 Task: Search round trip flight ticket for 5 adults, 1 child, 2 infants in seat and 1 infant on lap in business from Orange County: John Wayne Airport (was Orange County Airport) to Rockford: Chicago Rockford International Airport(was Northwest Chicagoland Regional Airport At Rockford) on 5-1-2023 and return on 5-2-2023. Choice of flights is Westjet. Number of bags: 11 checked bags. Price is upto 105000. Outbound departure time preference is 7:45. Return departure time preference is 22:45.
Action: Mouse moved to (204, 208)
Screenshot: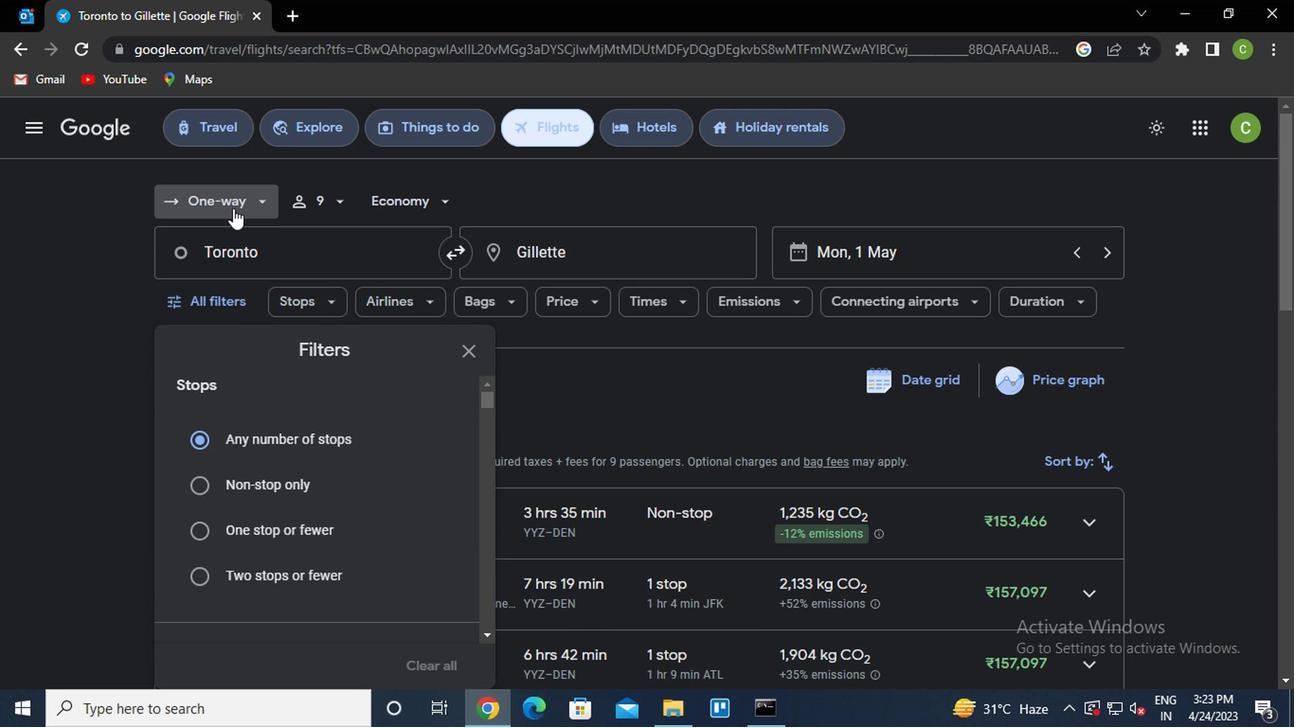 
Action: Mouse pressed left at (204, 208)
Screenshot: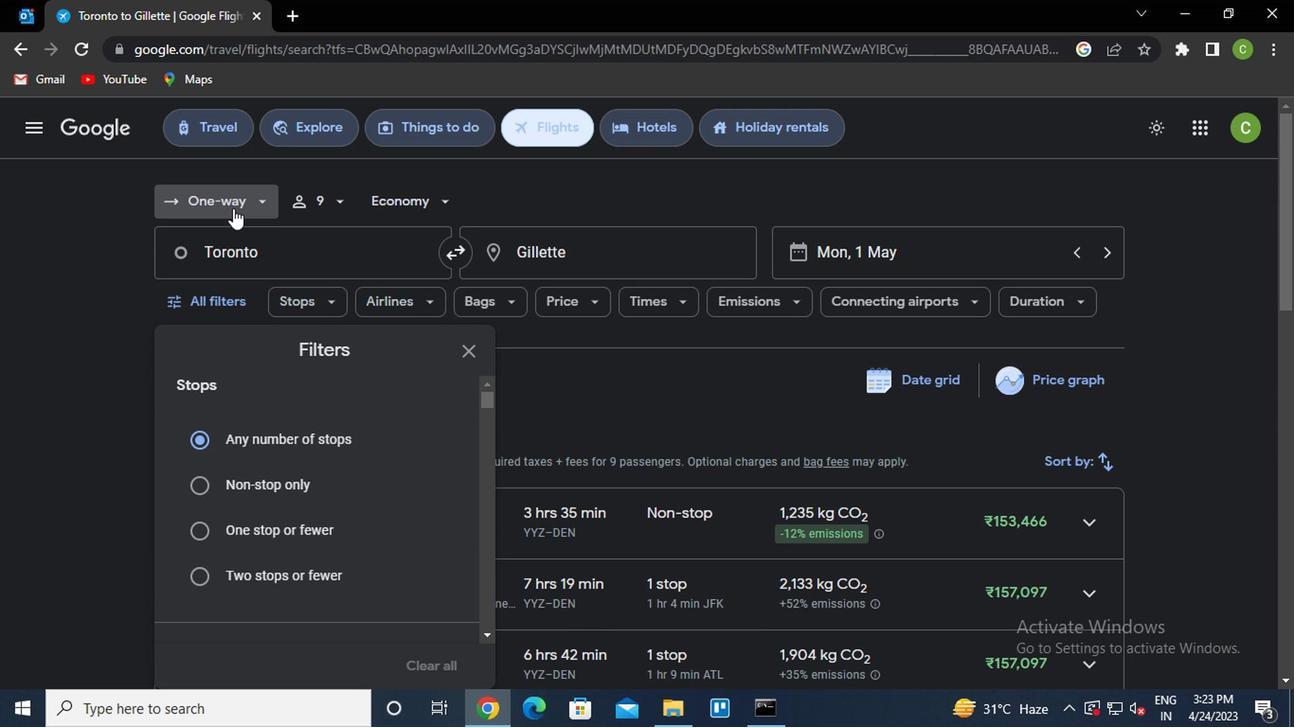 
Action: Mouse moved to (208, 190)
Screenshot: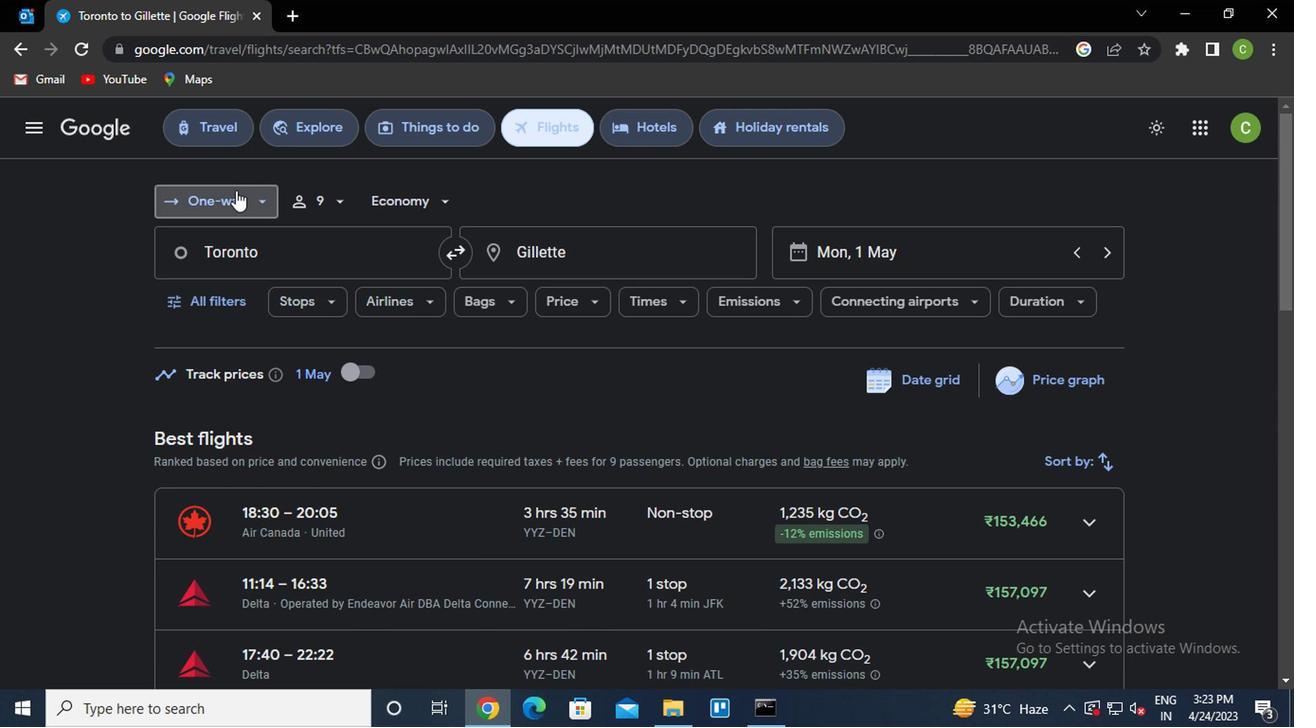 
Action: Mouse pressed left at (208, 190)
Screenshot: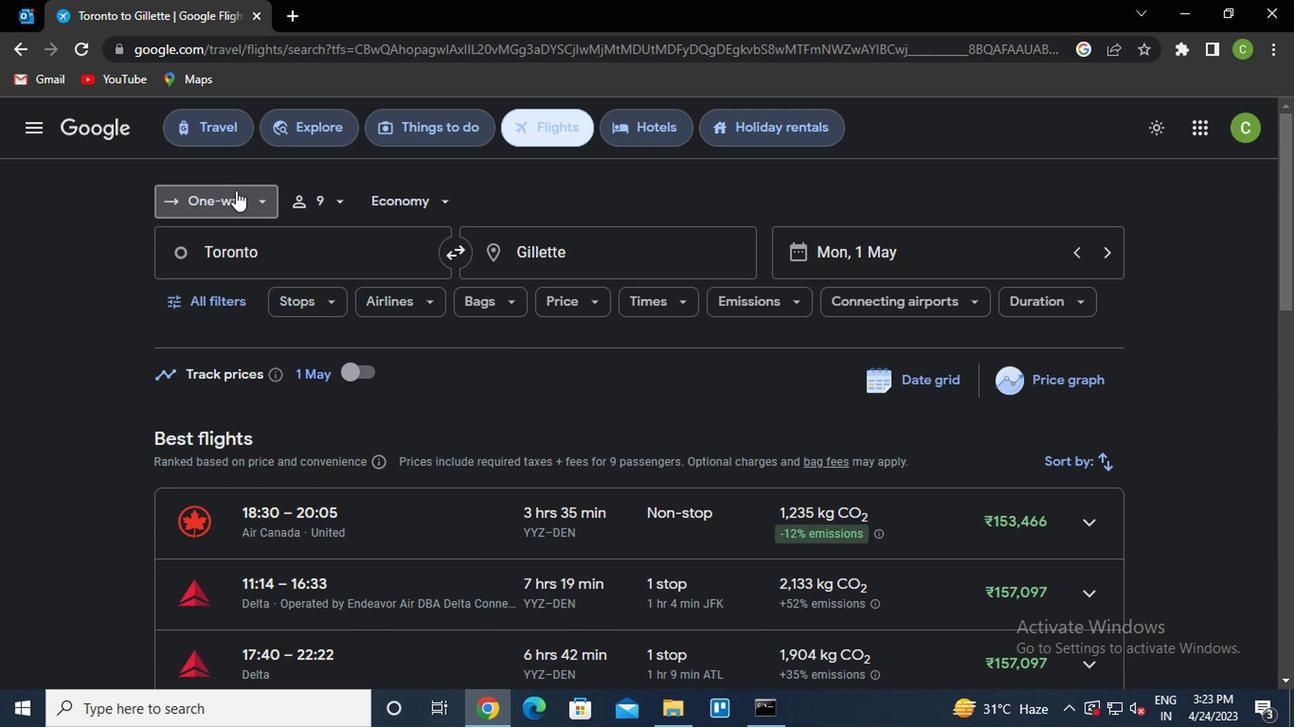 
Action: Mouse moved to (240, 280)
Screenshot: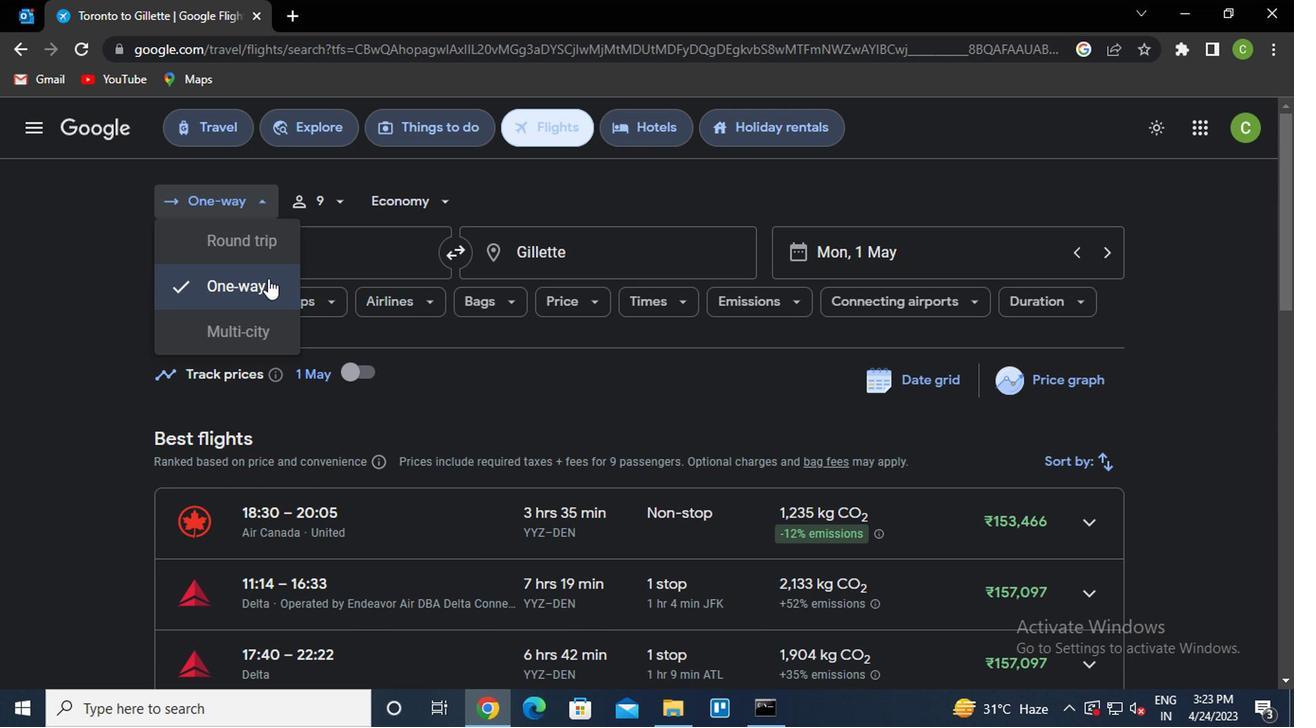 
Action: Mouse pressed left at (240, 280)
Screenshot: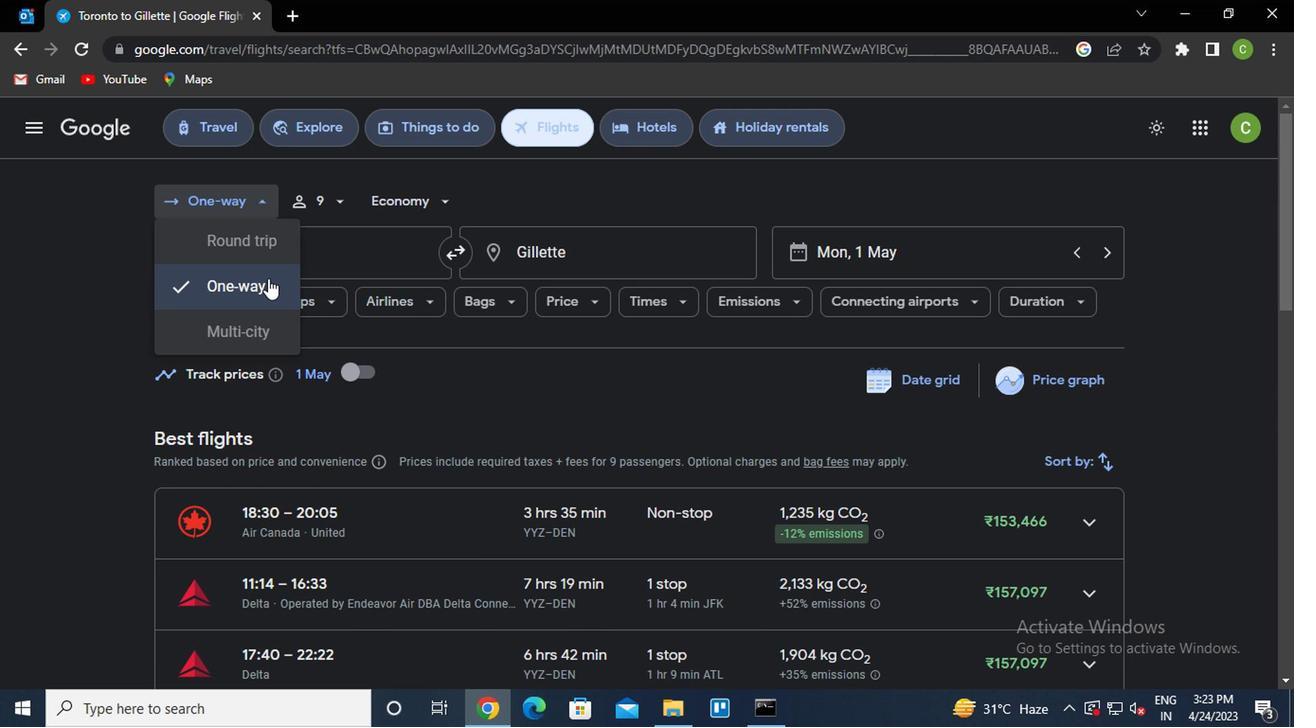 
Action: Mouse moved to (303, 199)
Screenshot: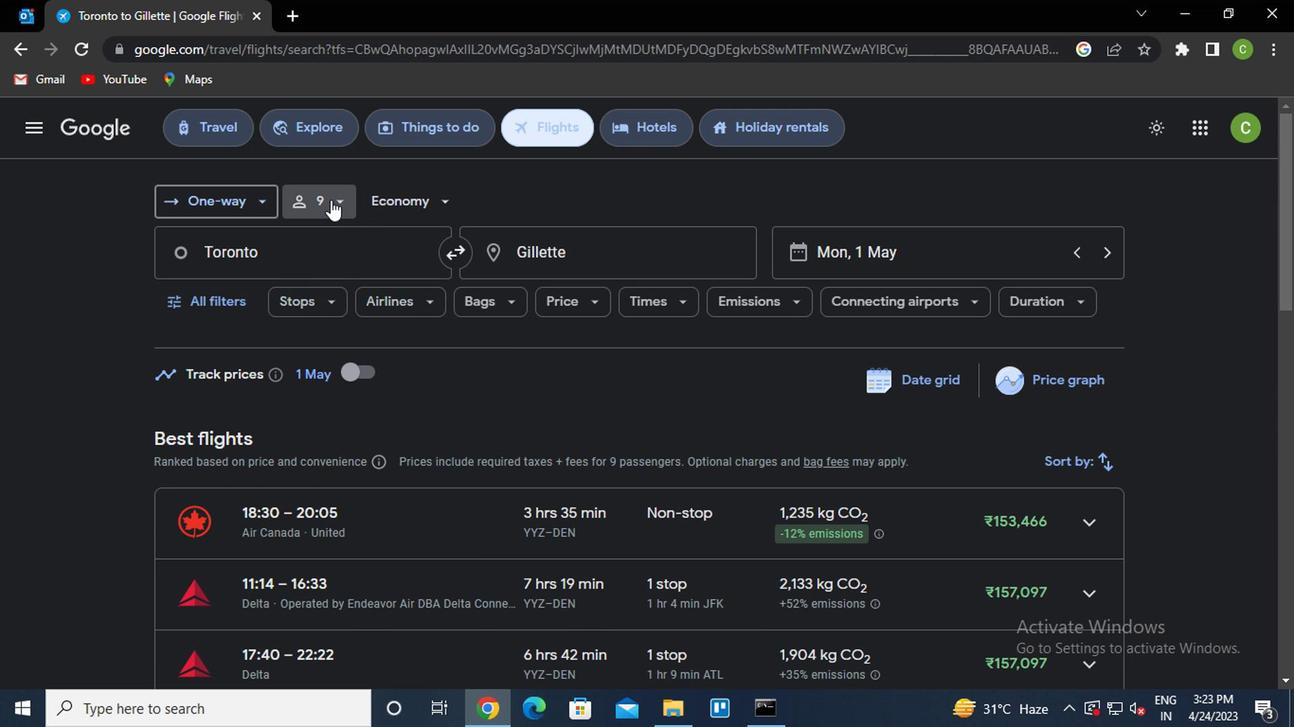 
Action: Mouse pressed left at (303, 199)
Screenshot: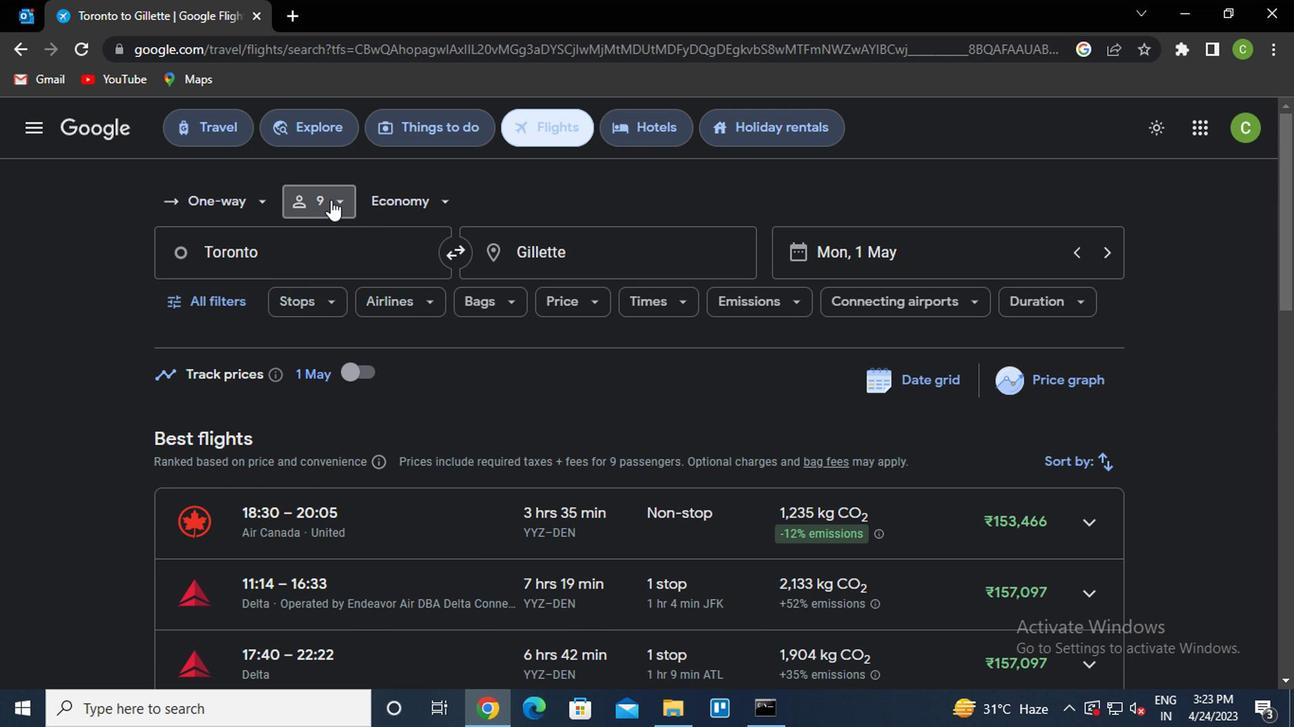 
Action: Mouse moved to (474, 253)
Screenshot: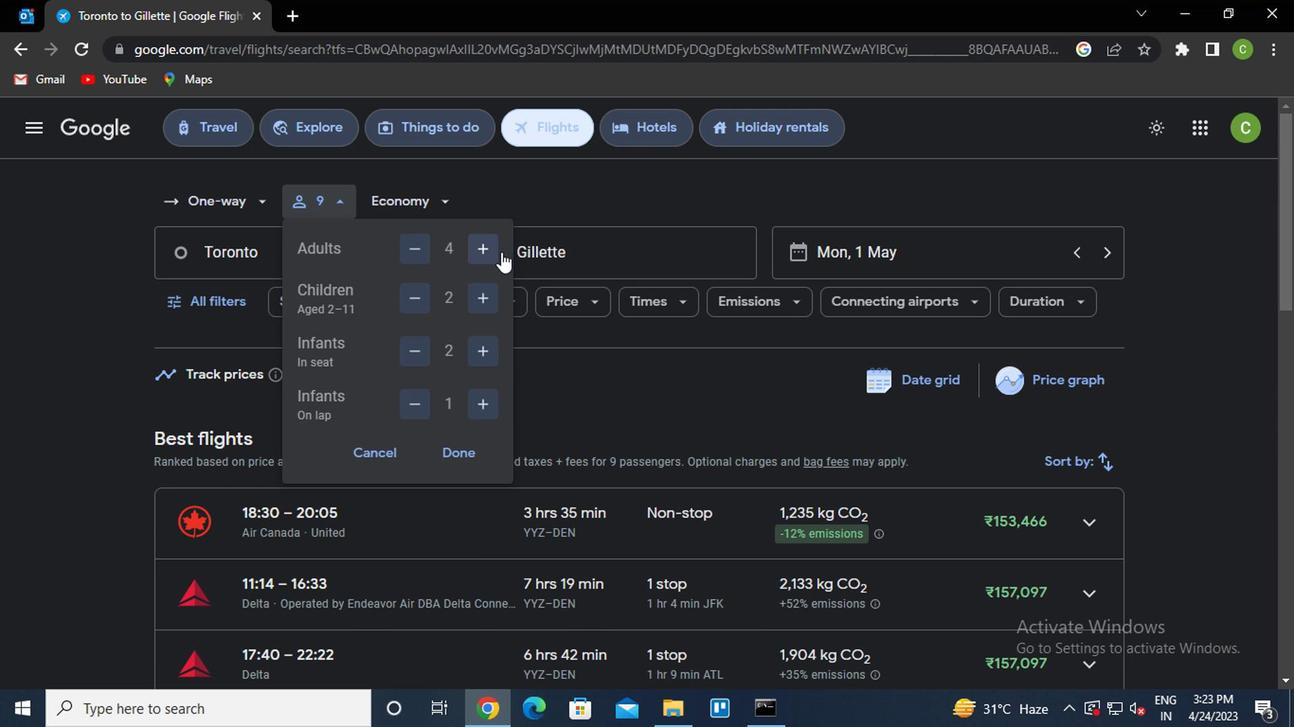 
Action: Mouse pressed left at (474, 253)
Screenshot: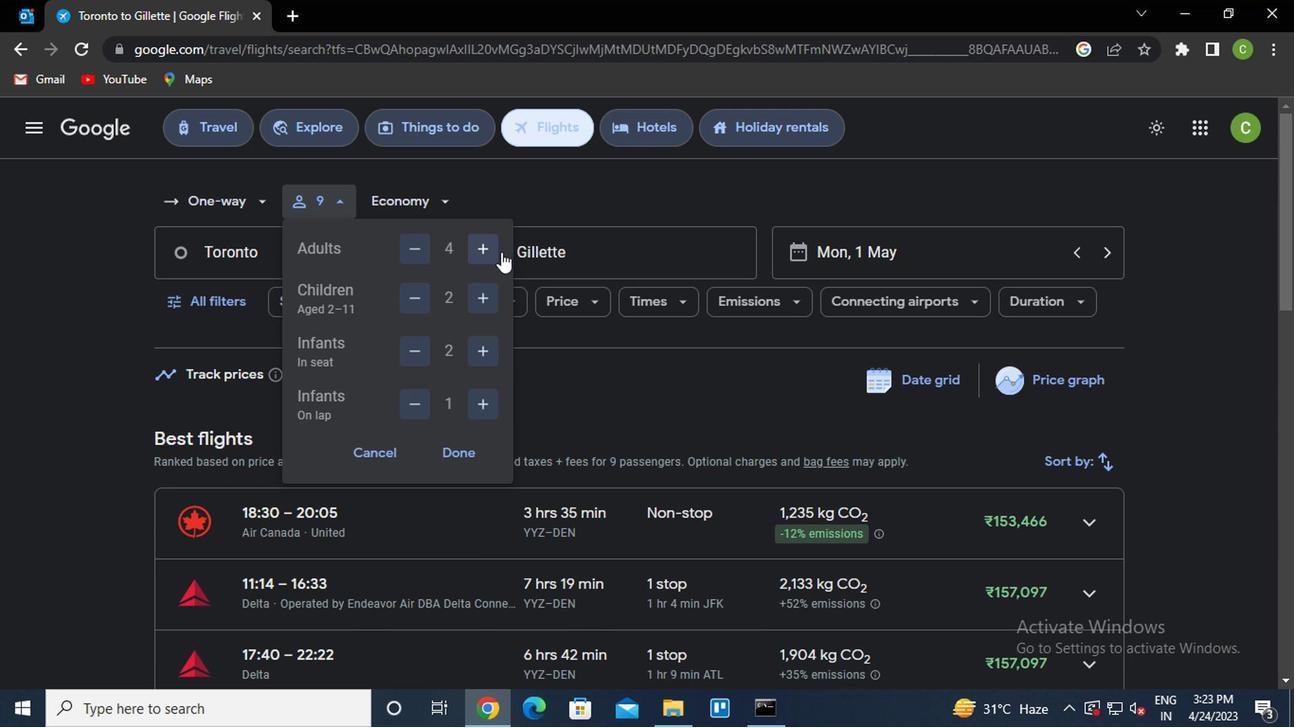 
Action: Mouse moved to (386, 301)
Screenshot: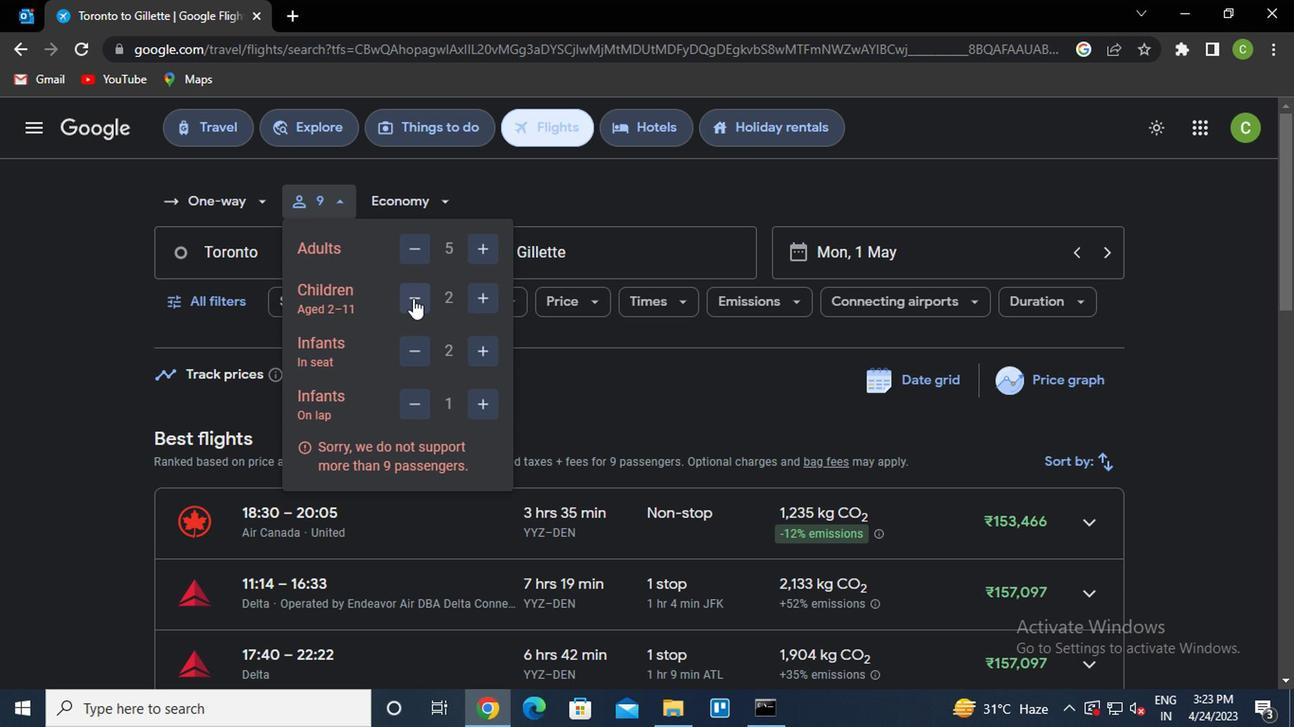 
Action: Mouse pressed left at (386, 301)
Screenshot: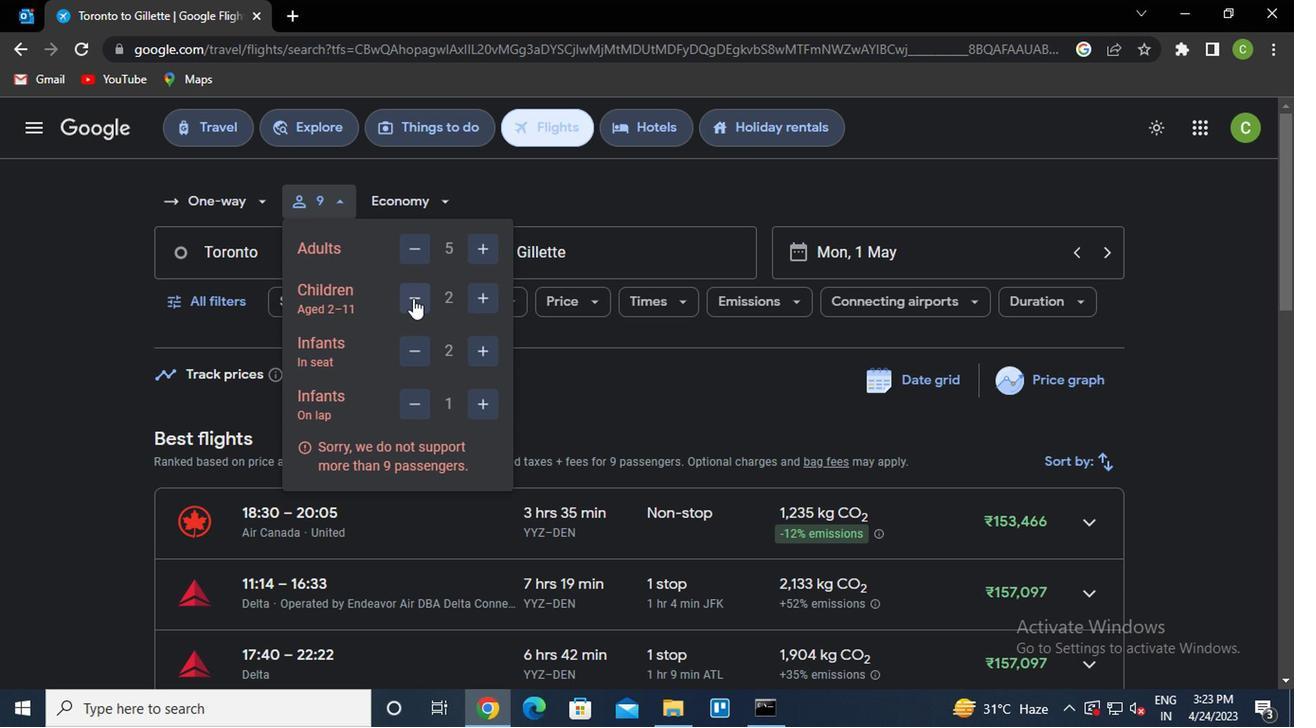 
Action: Mouse moved to (427, 472)
Screenshot: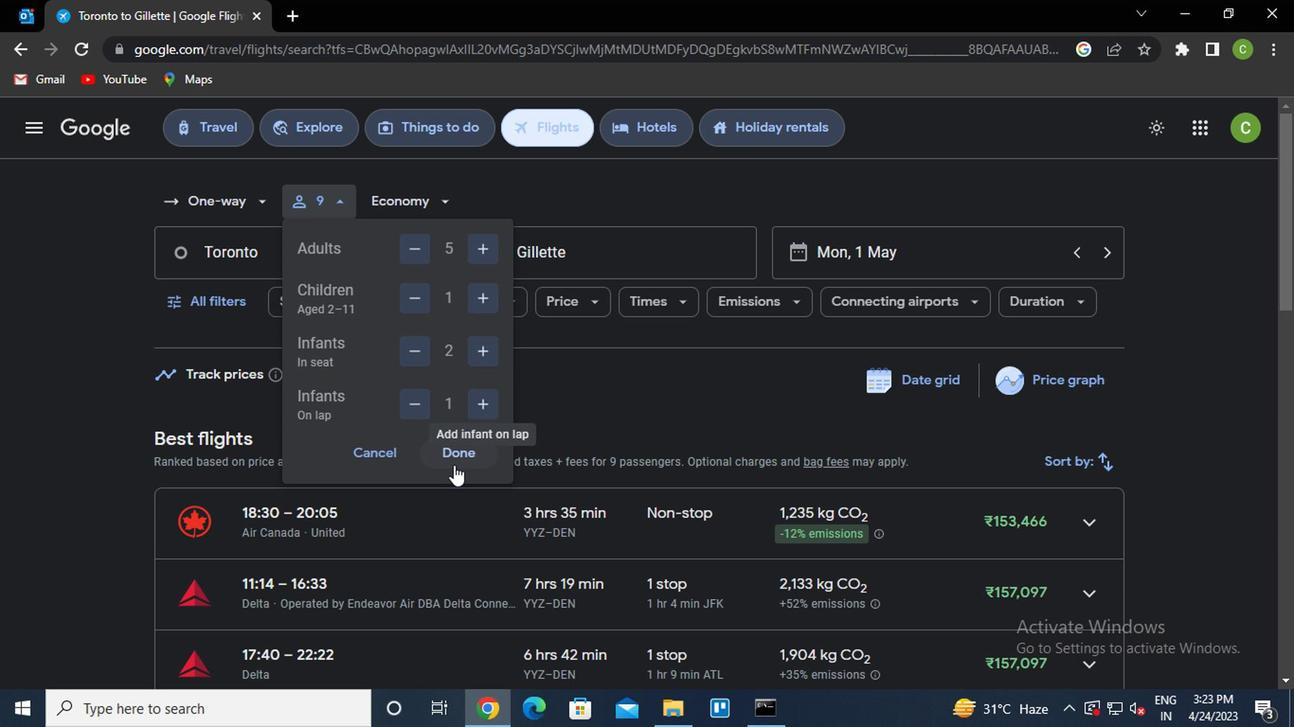
Action: Mouse pressed left at (427, 472)
Screenshot: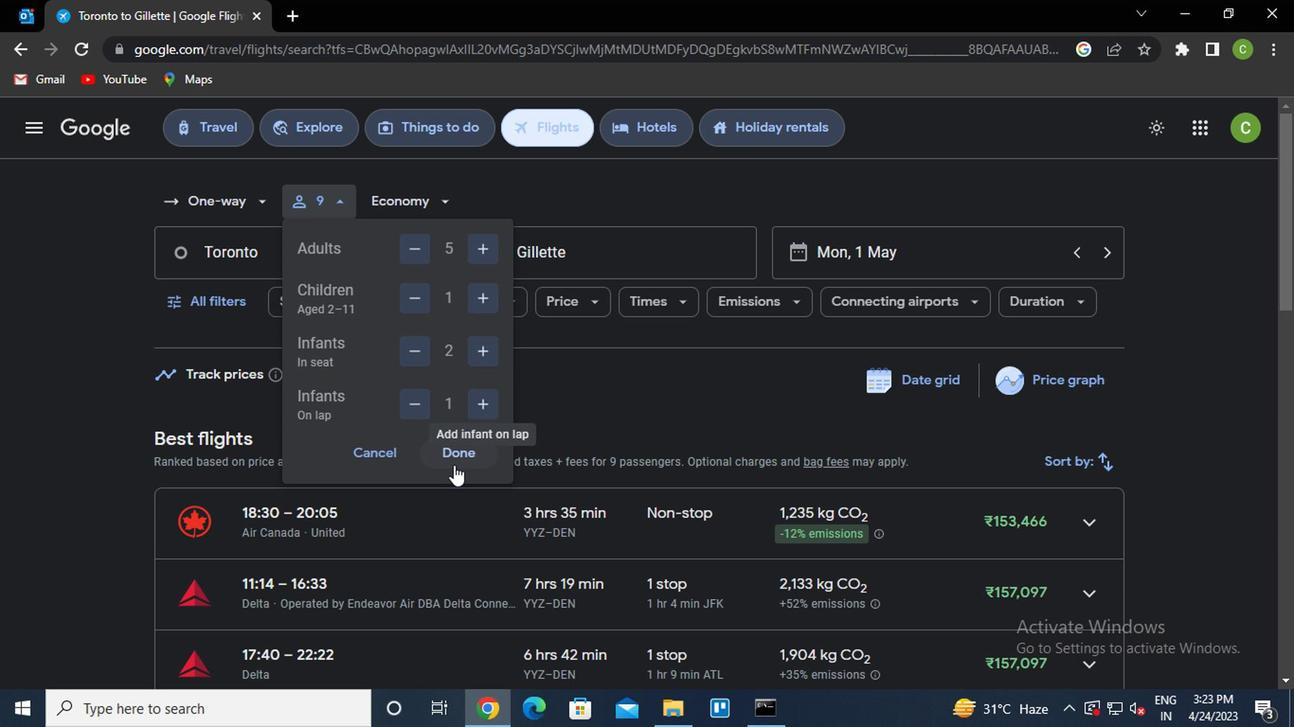 
Action: Mouse moved to (382, 214)
Screenshot: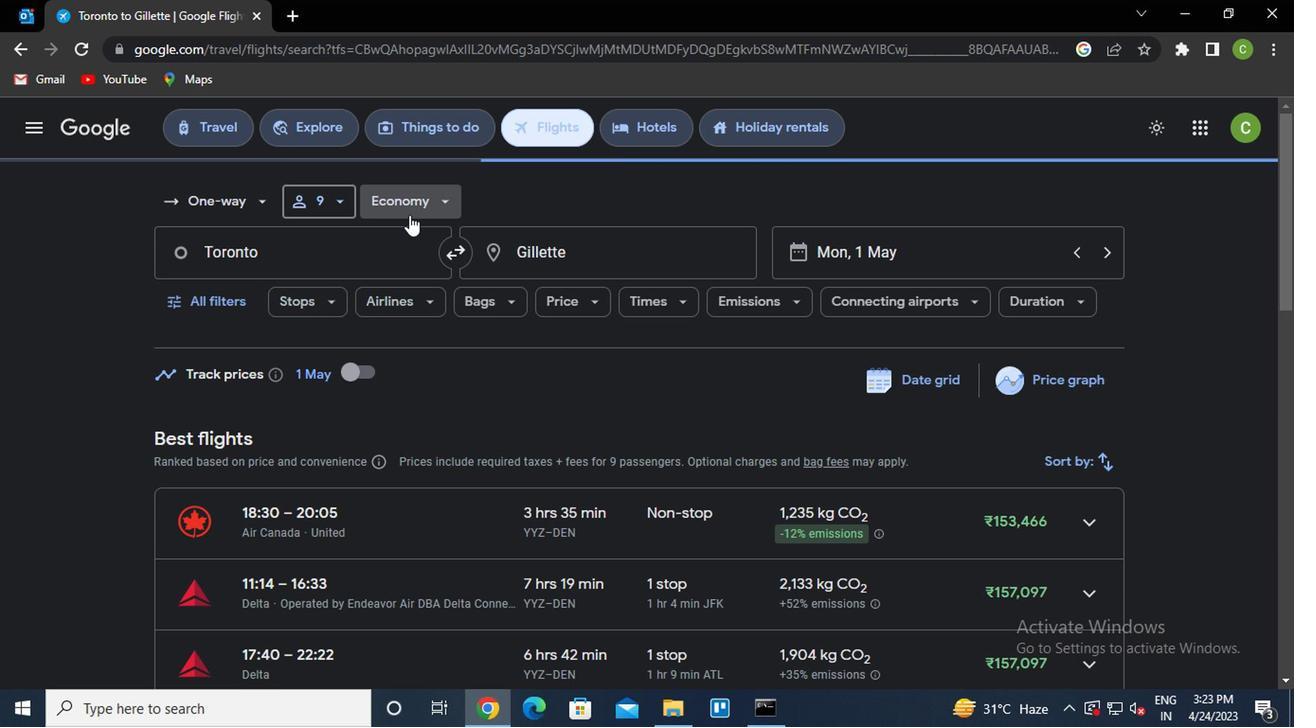 
Action: Mouse pressed left at (382, 214)
Screenshot: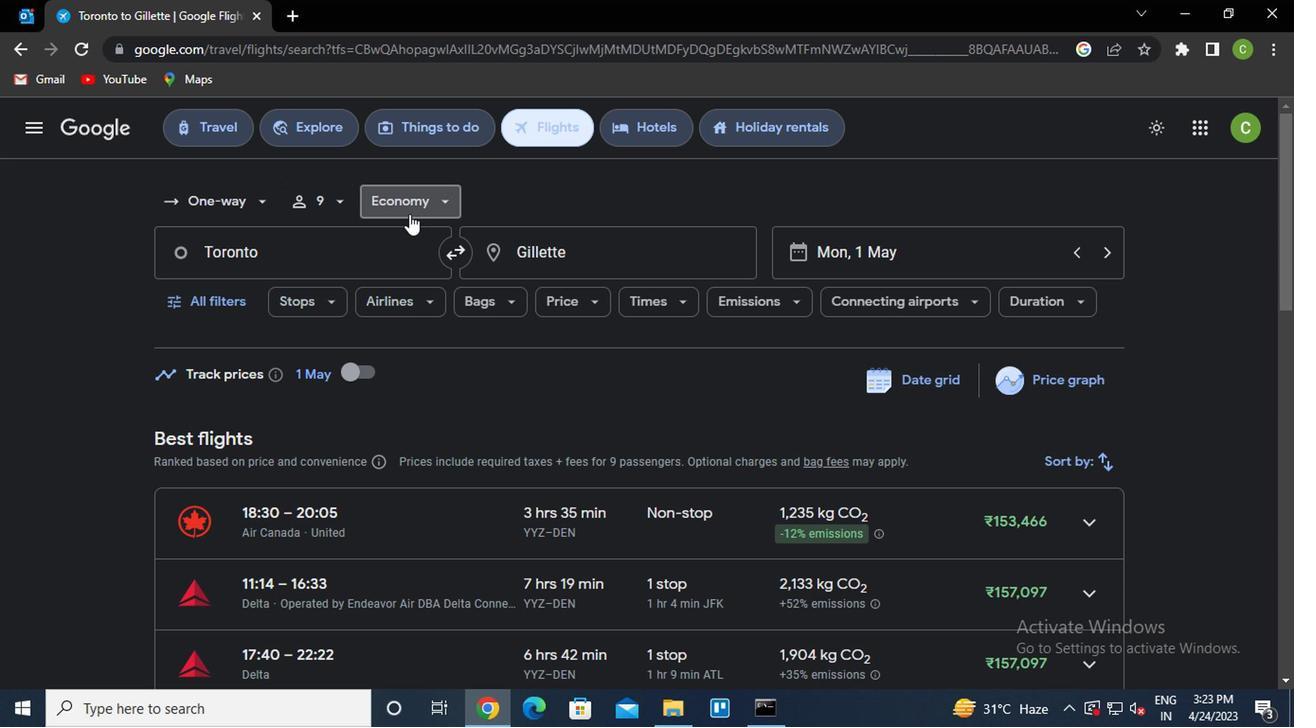 
Action: Mouse moved to (435, 341)
Screenshot: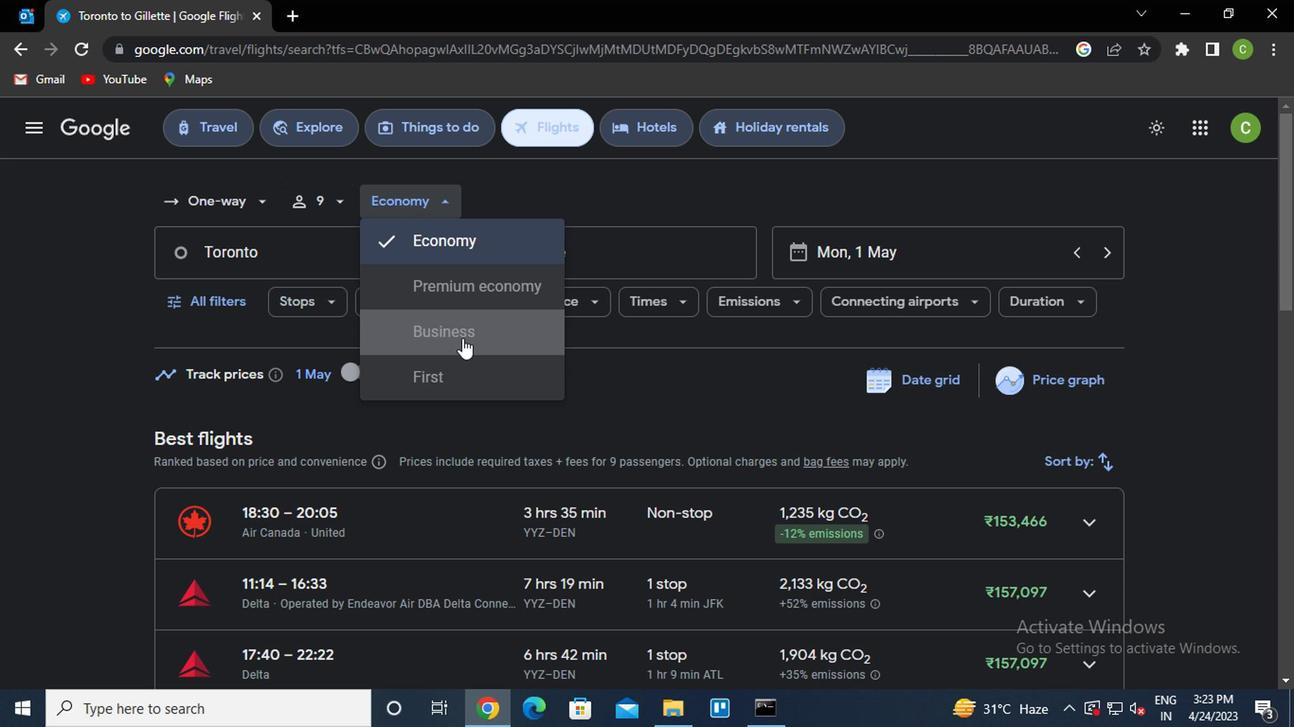 
Action: Mouse pressed left at (435, 341)
Screenshot: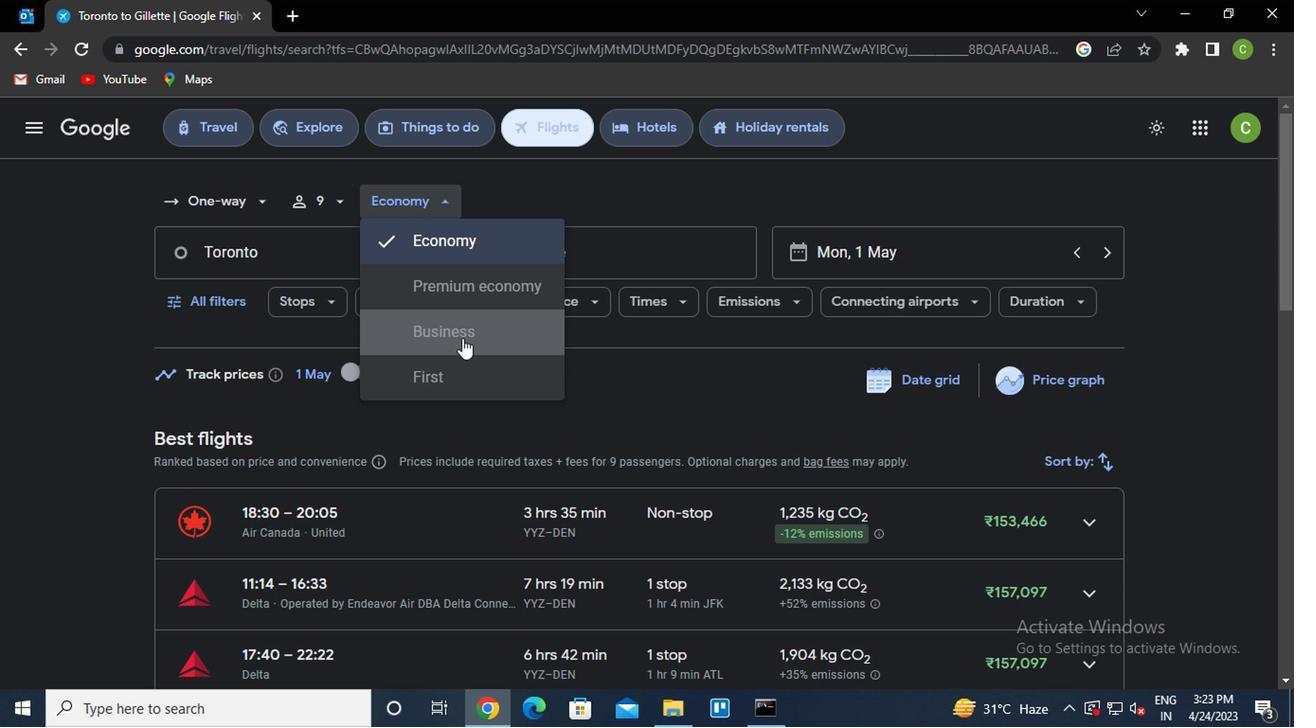 
Action: Mouse moved to (257, 266)
Screenshot: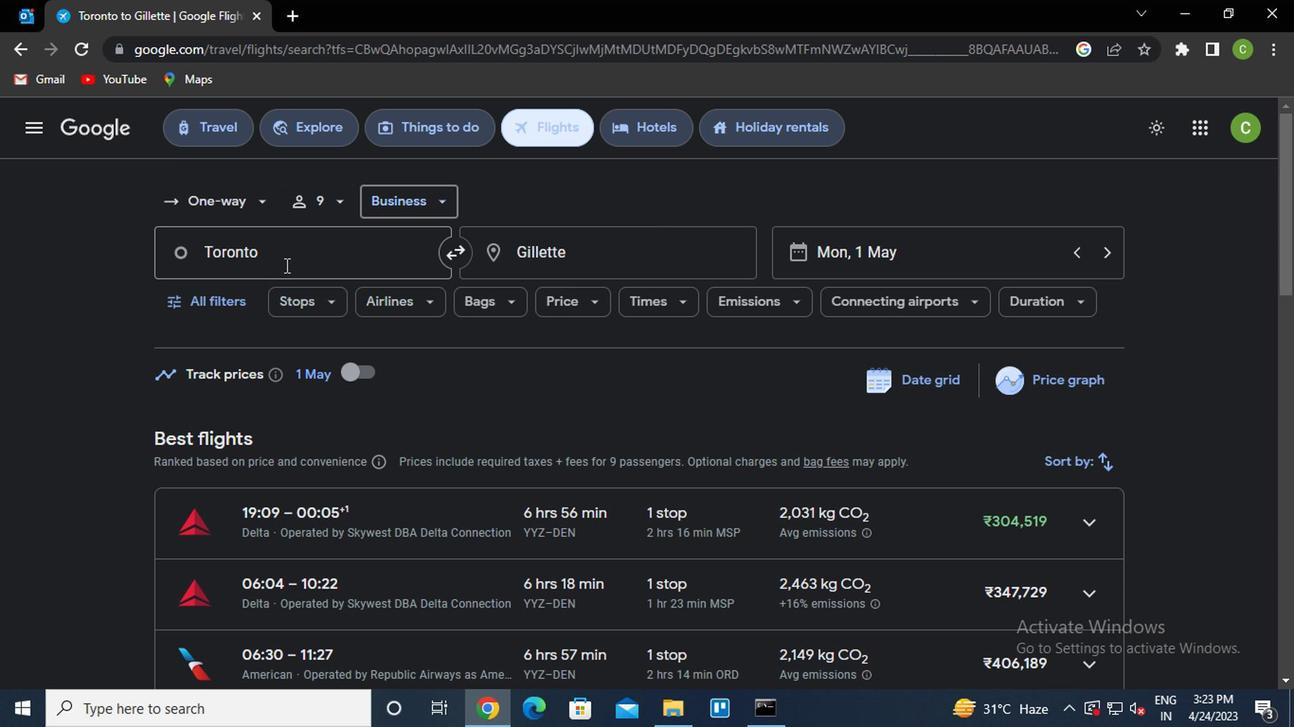 
Action: Mouse pressed left at (257, 266)
Screenshot: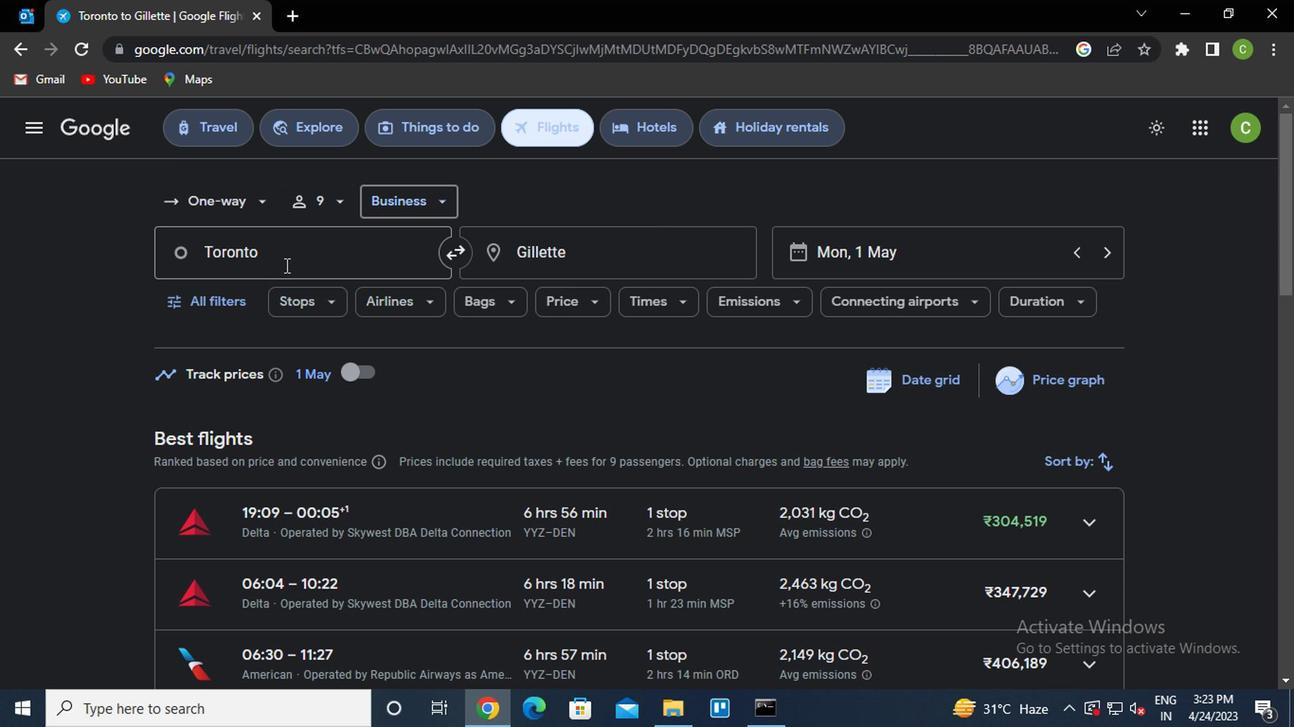 
Action: Key pressed <Key.caps_lock><Key.caps_lock>j<Key.caps_lock>ohn<Key.space>wayne
Screenshot: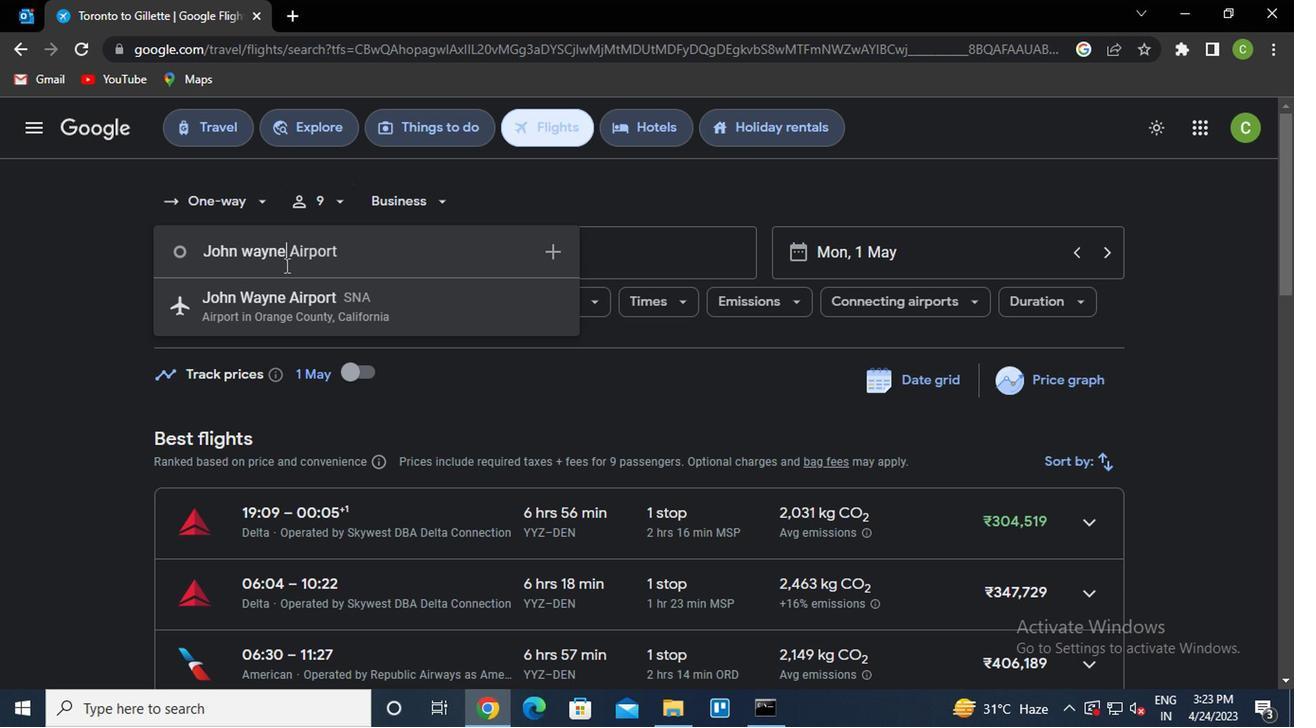 
Action: Mouse moved to (281, 345)
Screenshot: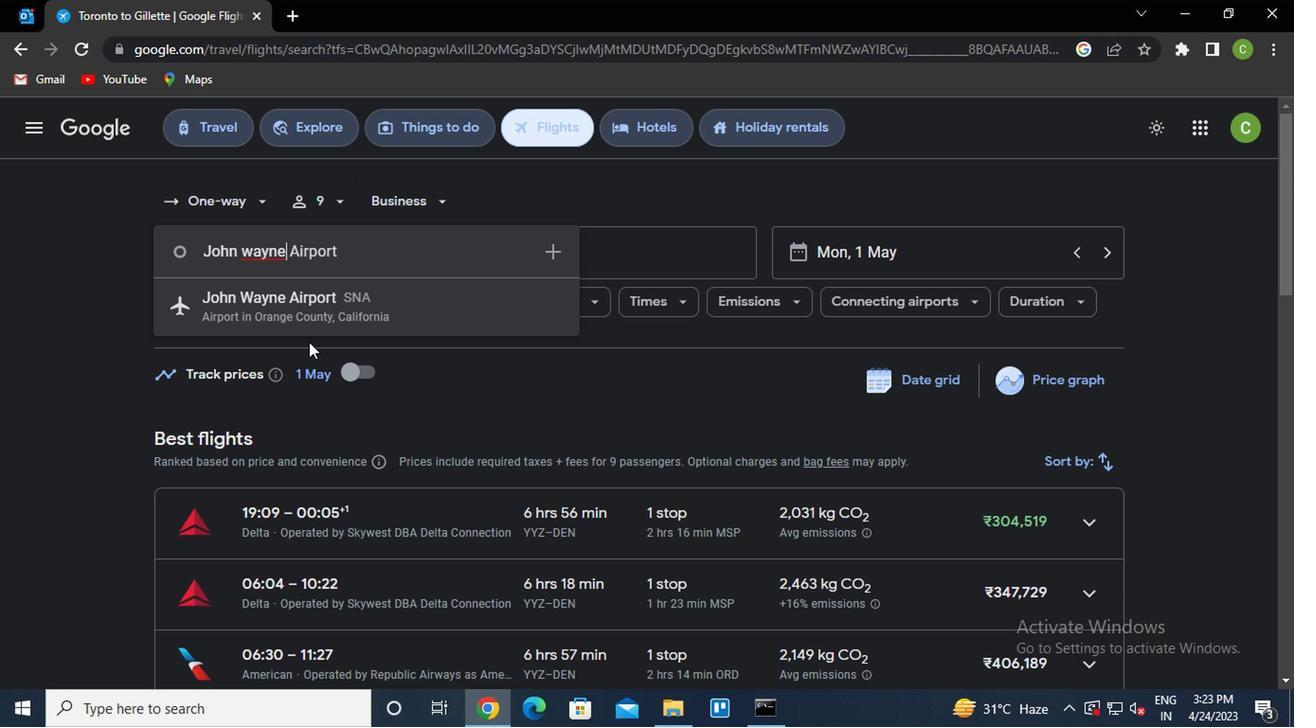 
Action: Mouse pressed left at (281, 345)
Screenshot: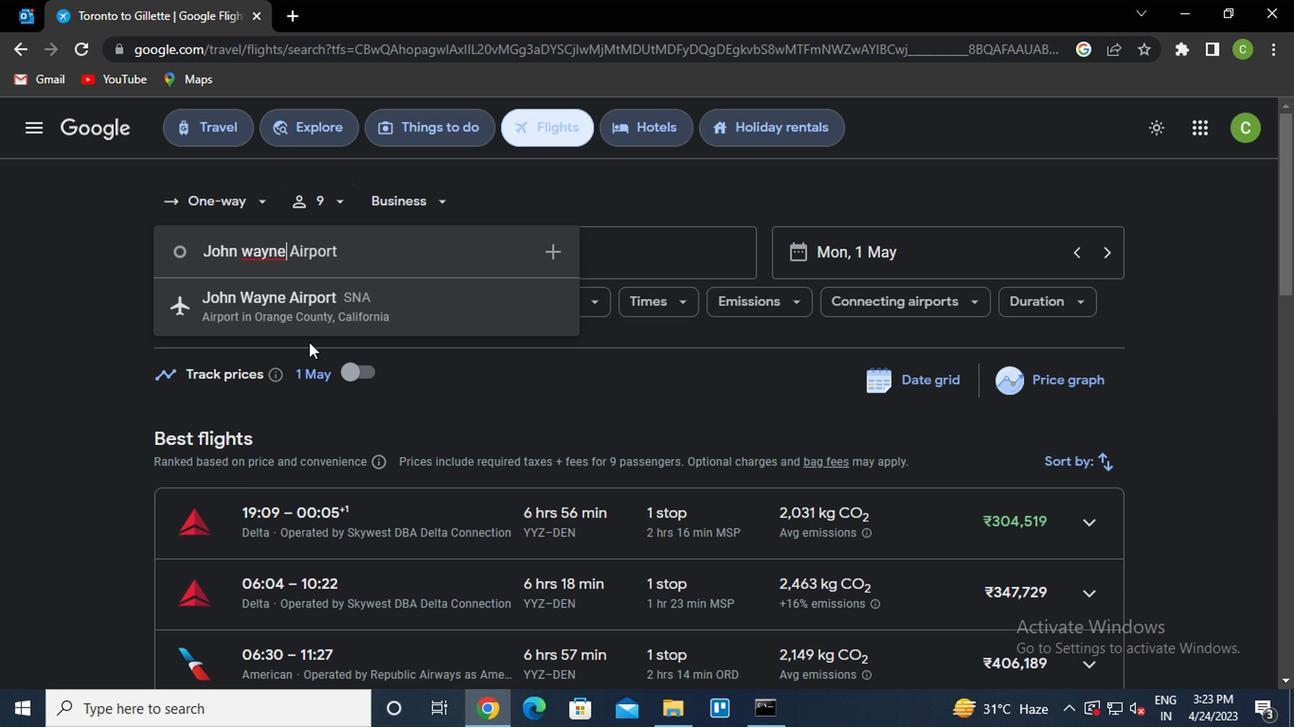 
Action: Mouse moved to (269, 264)
Screenshot: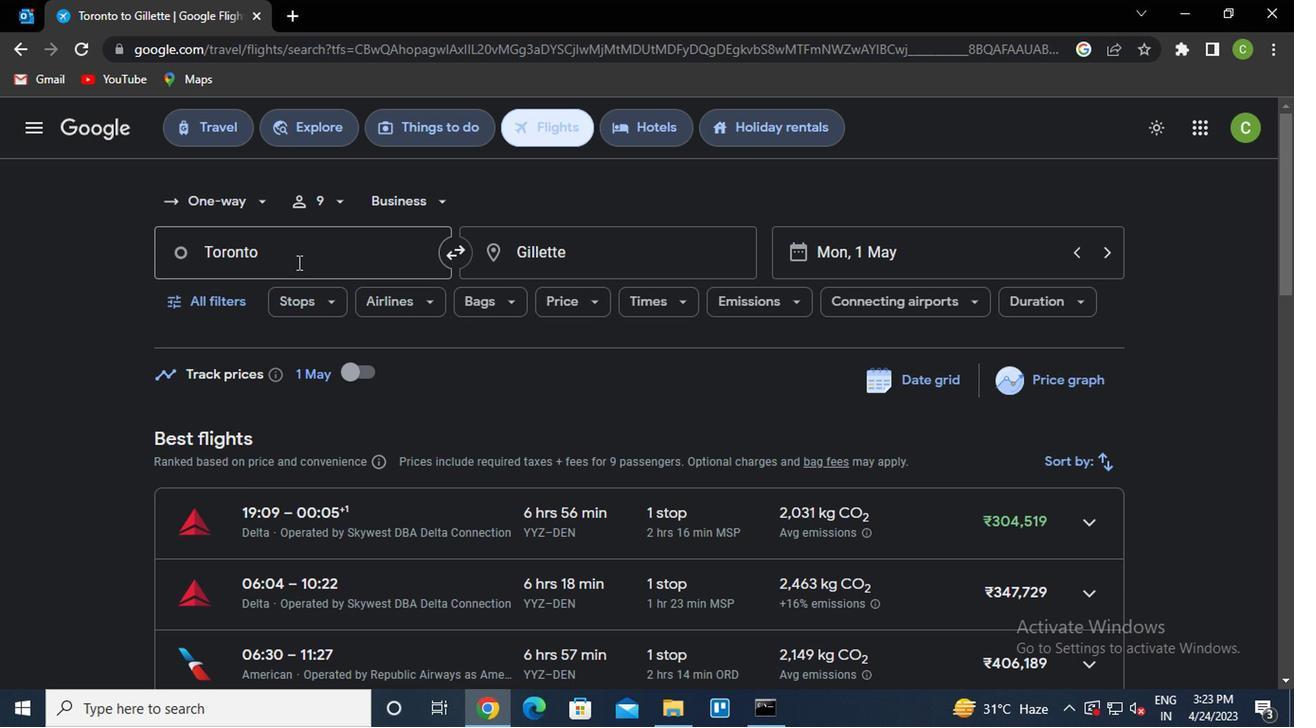 
Action: Mouse pressed left at (269, 264)
Screenshot: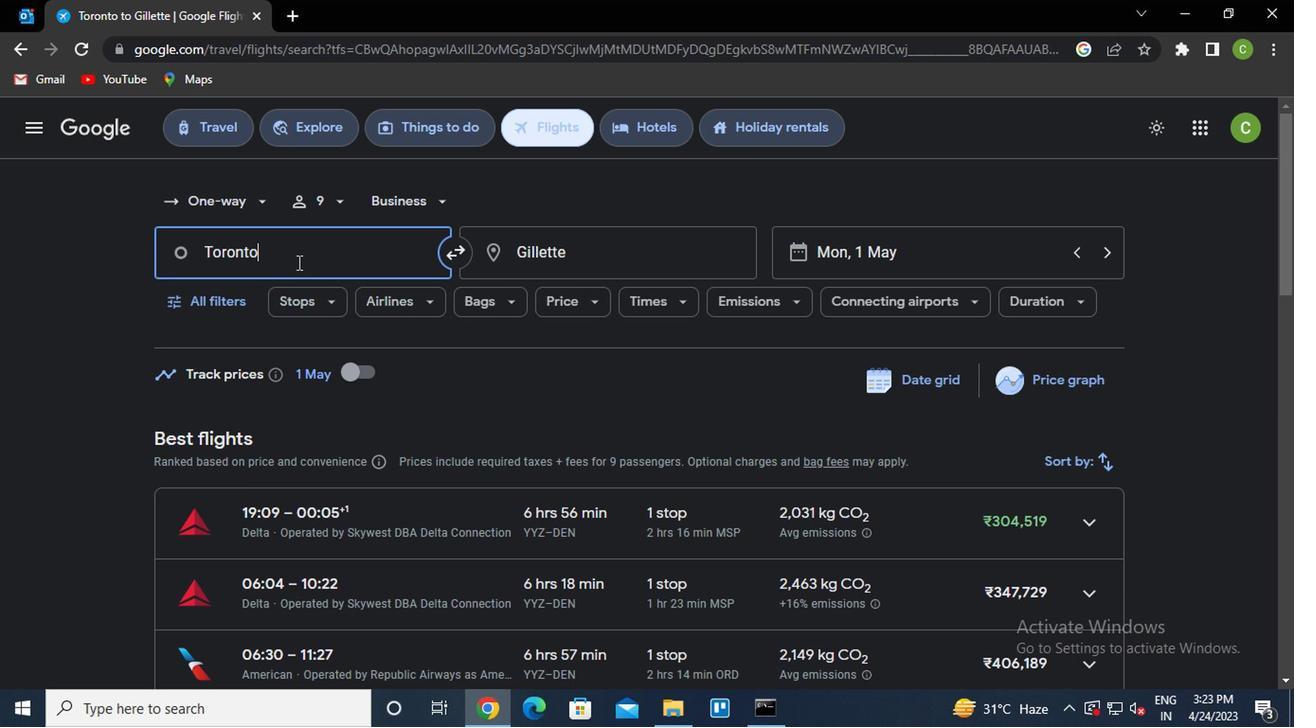 
Action: Key pressed <Key.caps_lock>j<Key.caps_lock>ohn<Key.space>wayne
Screenshot: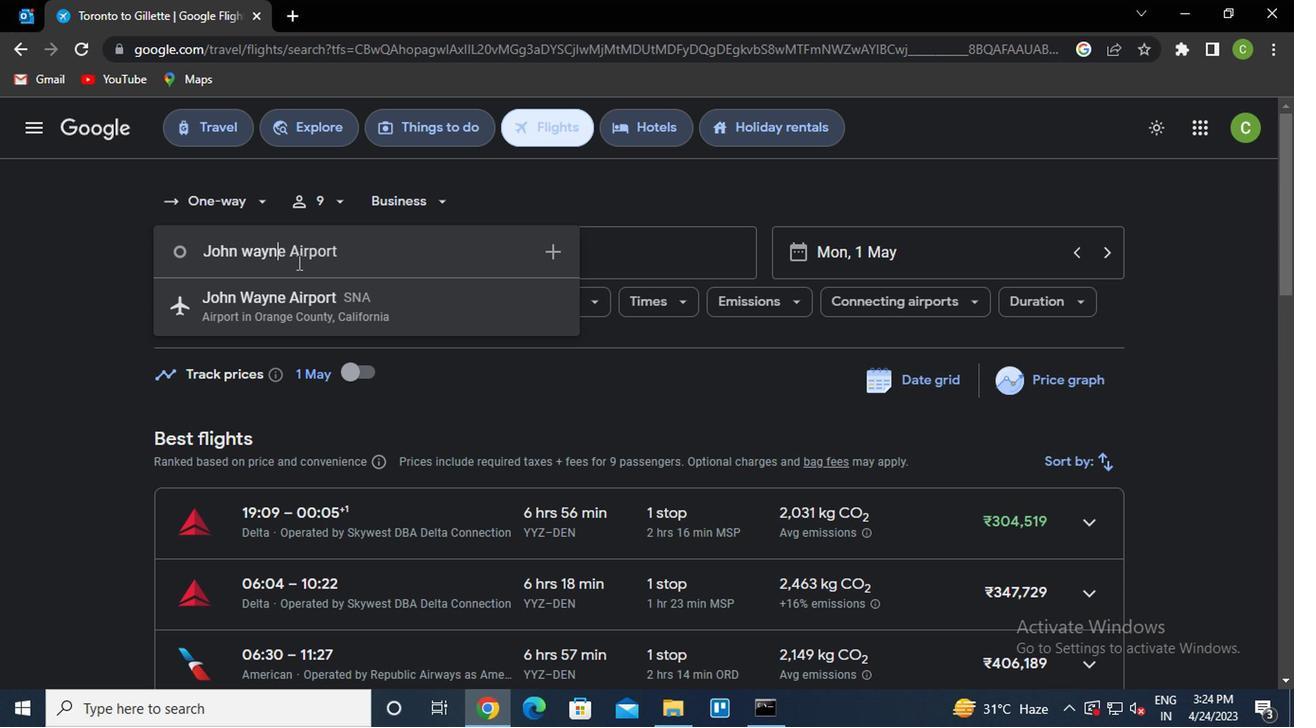 
Action: Mouse moved to (295, 323)
Screenshot: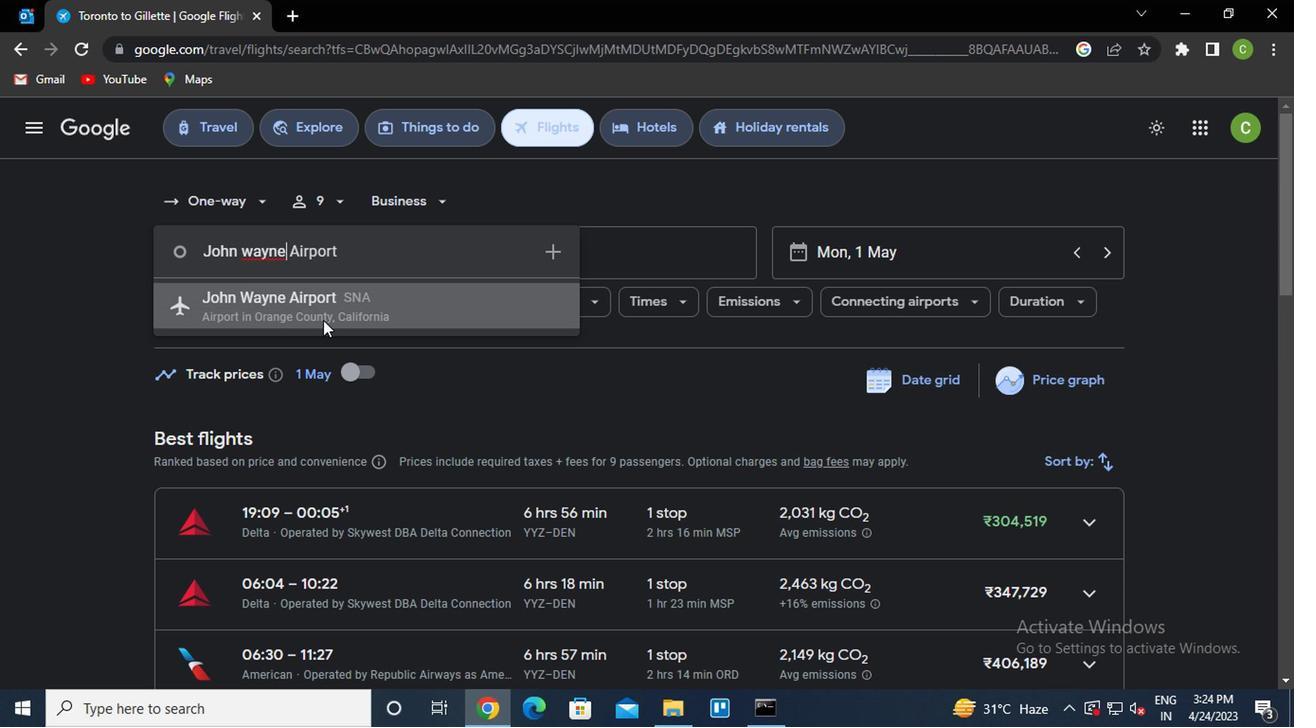 
Action: Mouse pressed left at (295, 323)
Screenshot: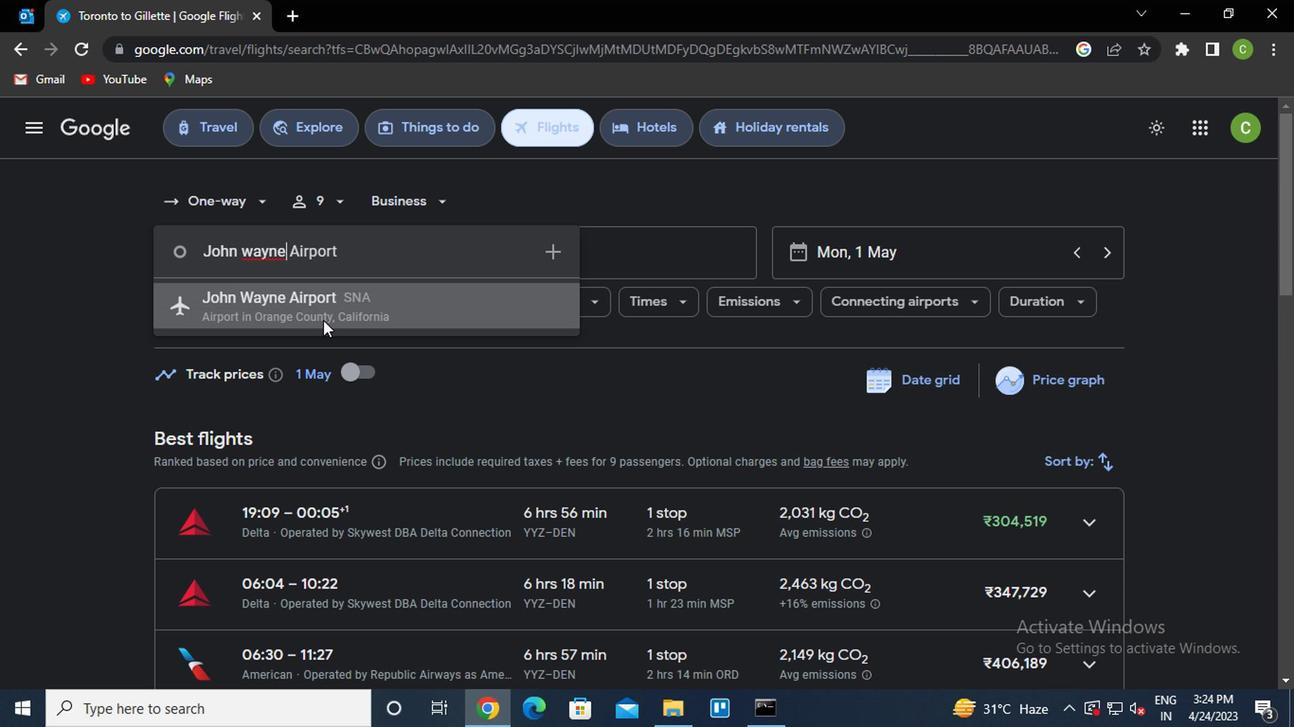 
Action: Mouse moved to (568, 246)
Screenshot: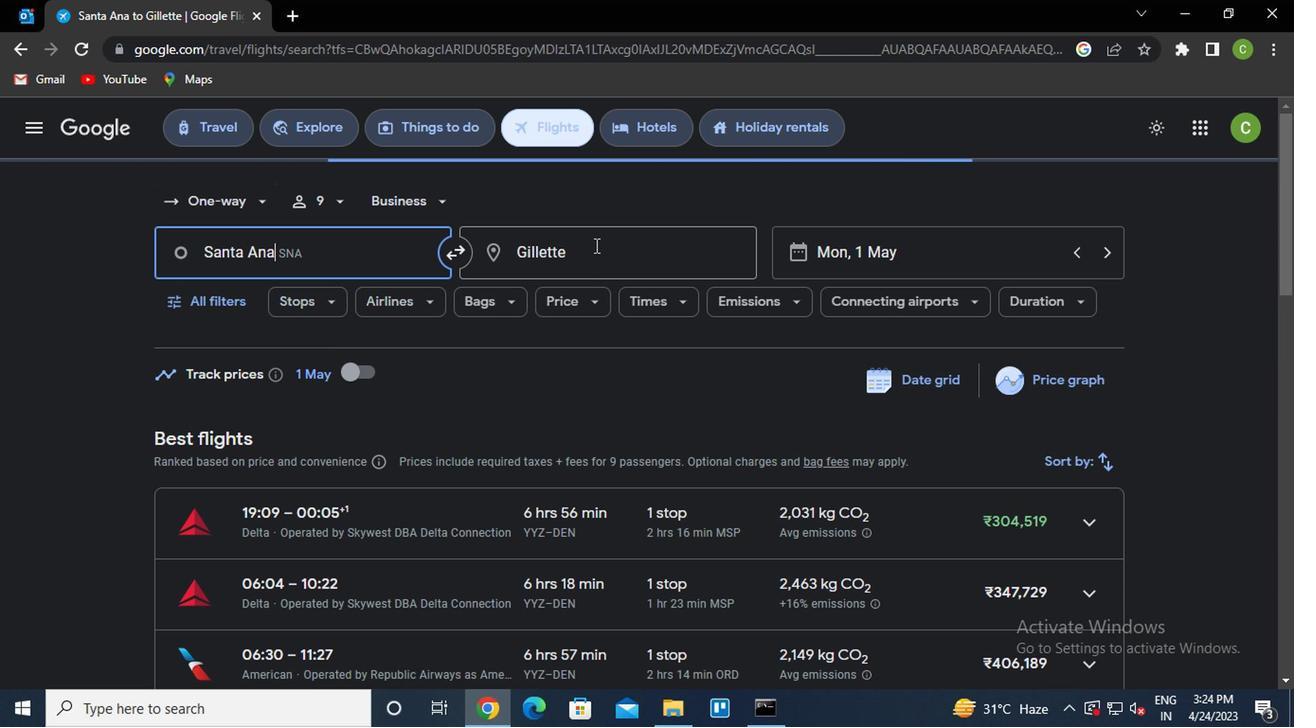 
Action: Mouse pressed left at (568, 246)
Screenshot: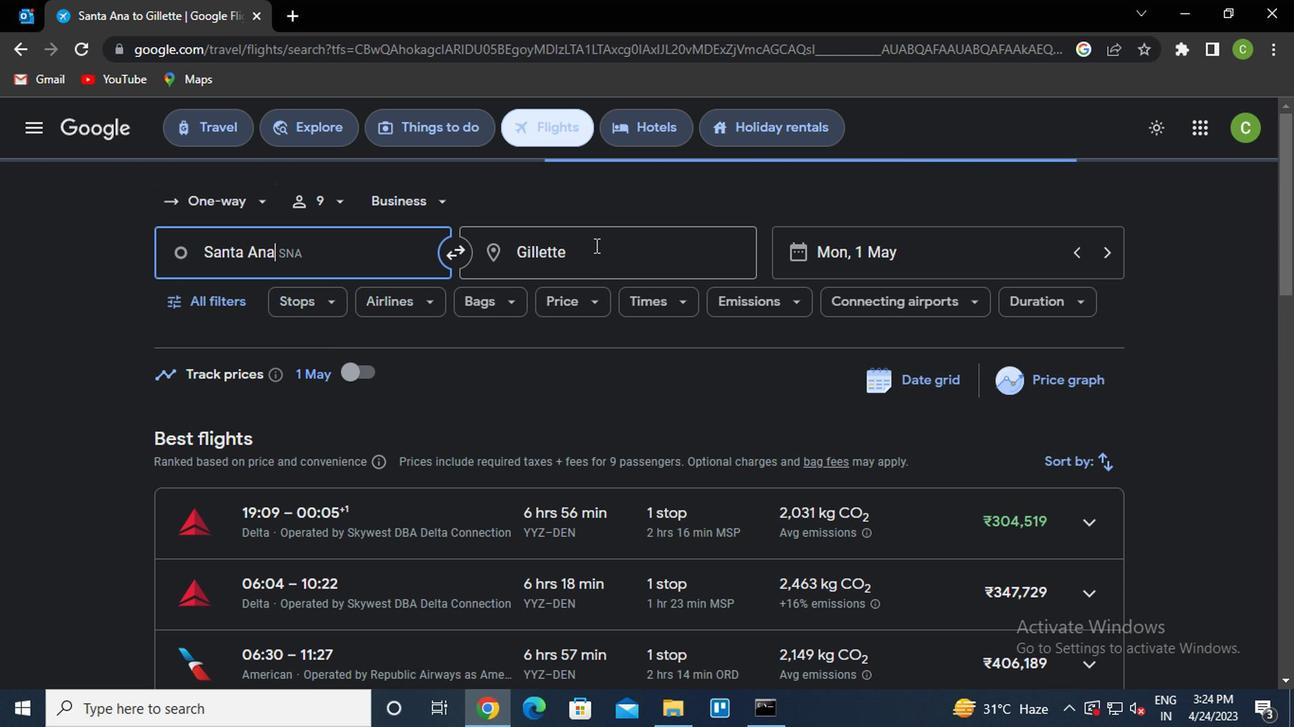 
Action: Mouse moved to (567, 243)
Screenshot: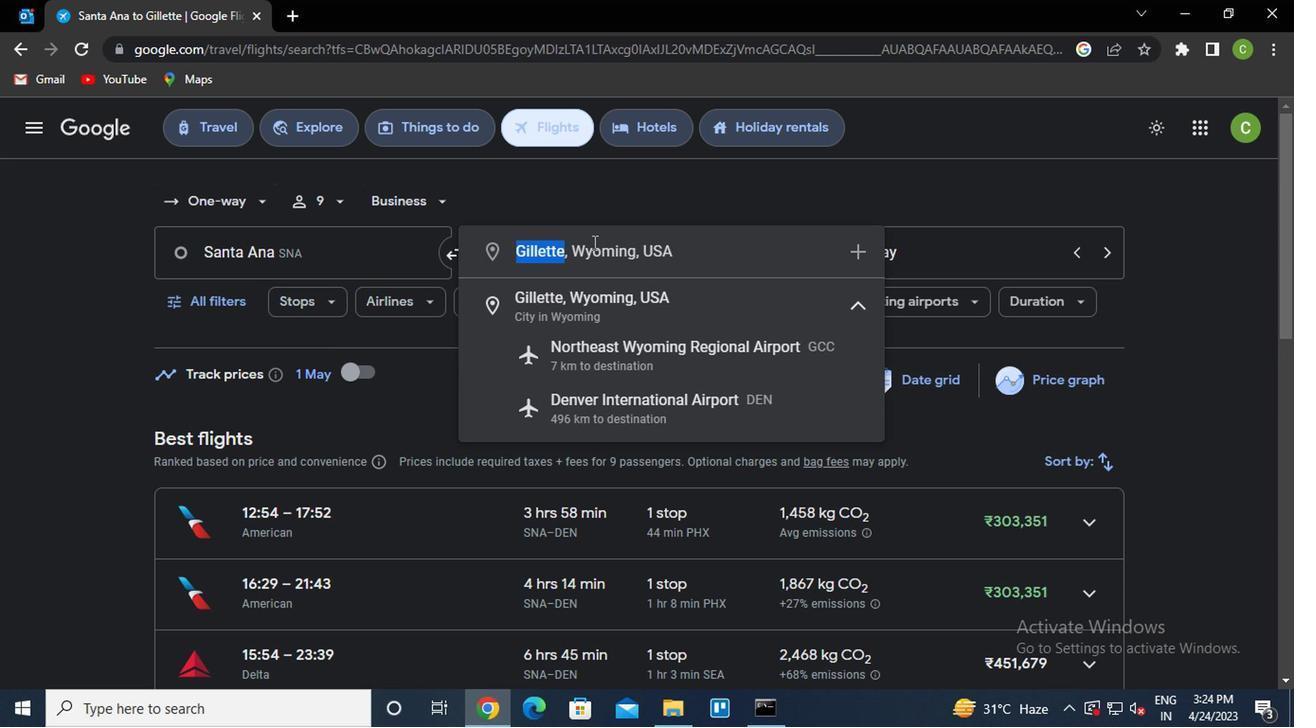 
Action: Key pressed <Key.caps_lock>r<Key.caps_lock>ockford
Screenshot: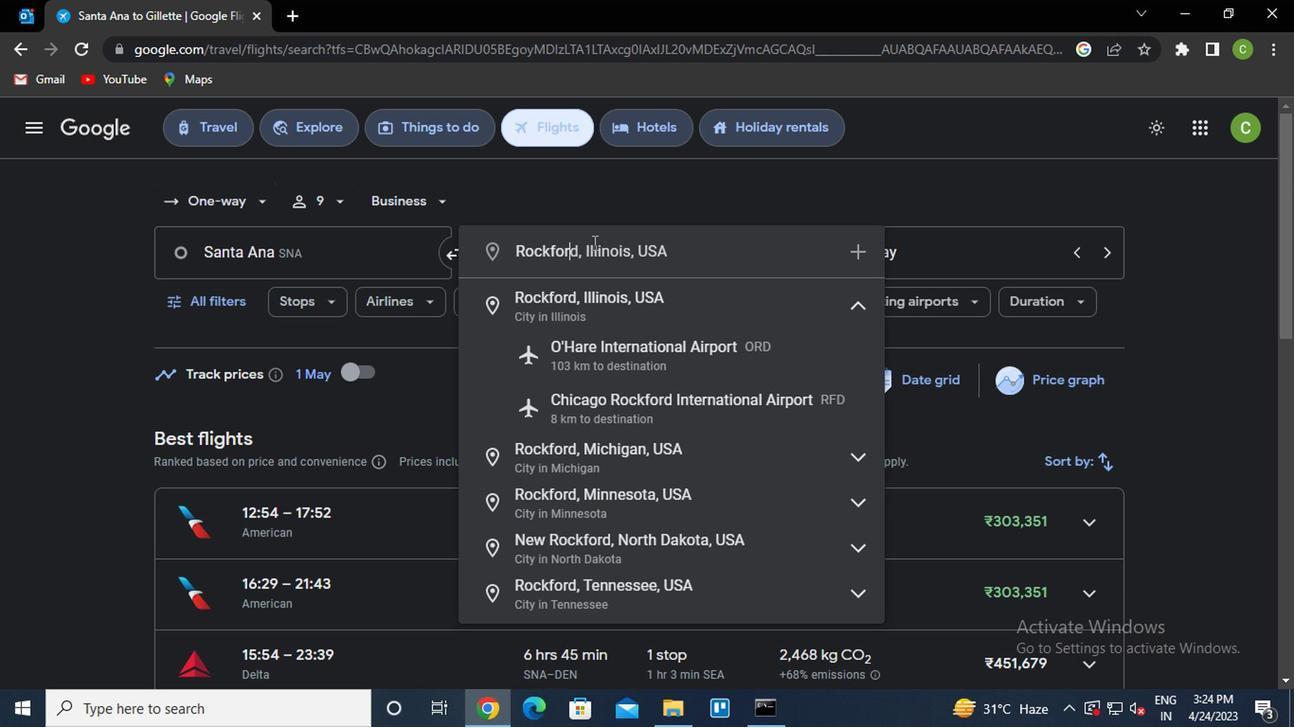 
Action: Mouse moved to (603, 431)
Screenshot: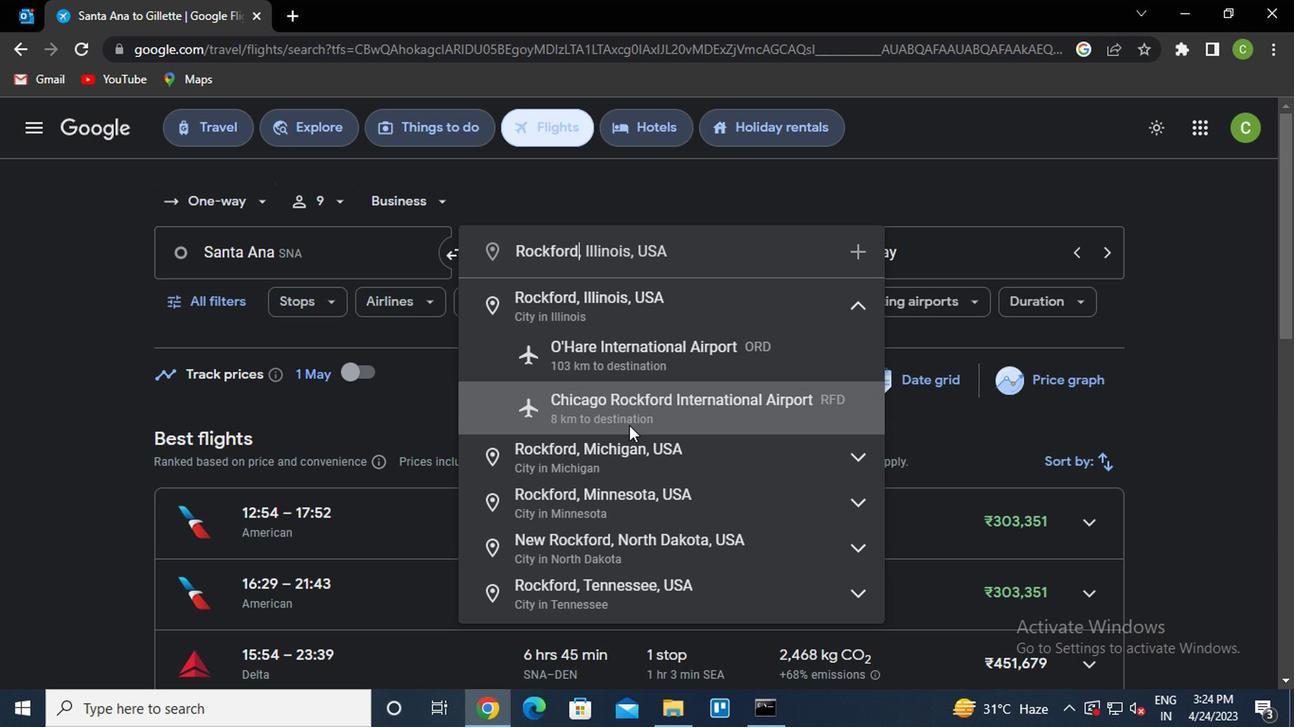 
Action: Mouse pressed left at (603, 431)
Screenshot: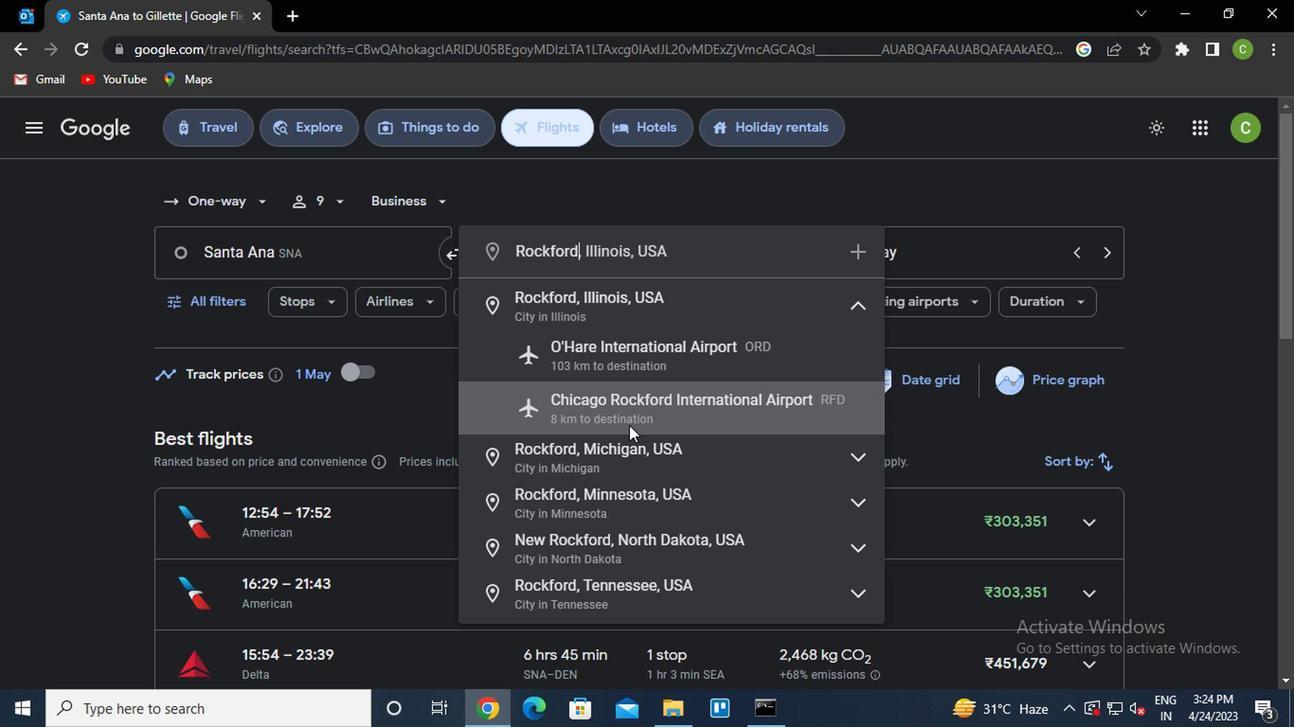 
Action: Mouse moved to (938, 240)
Screenshot: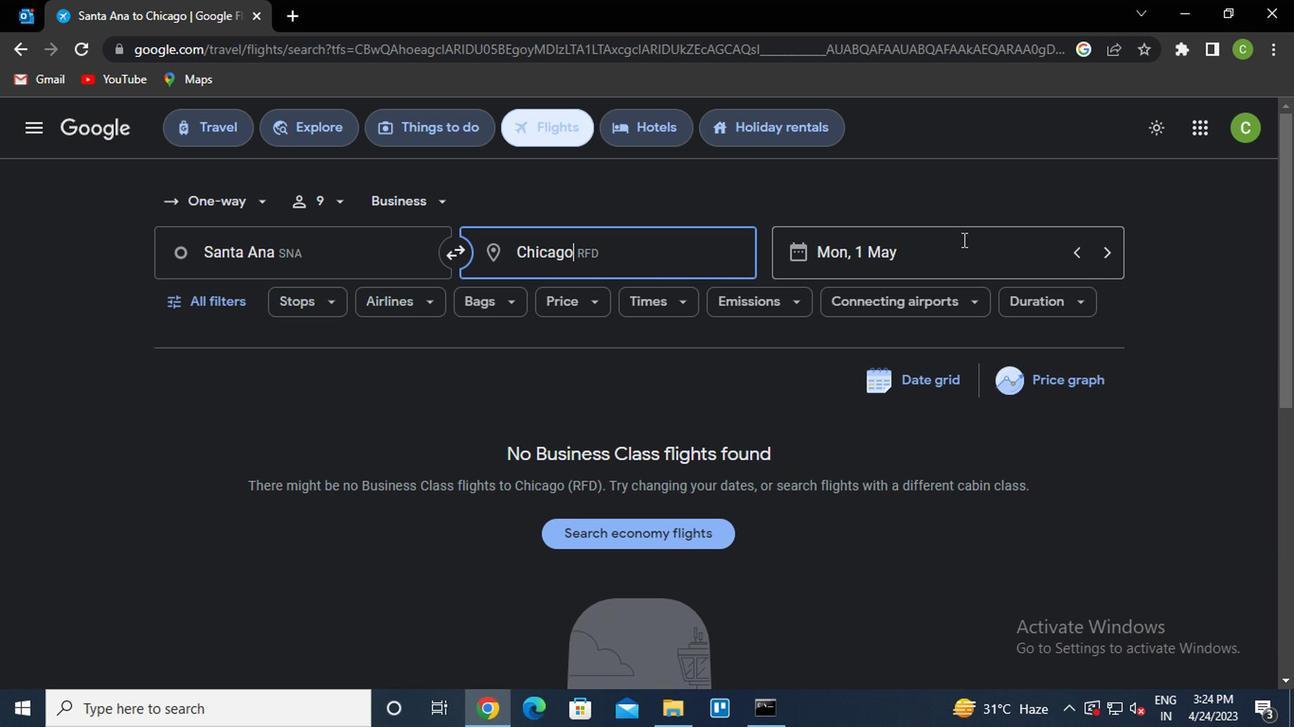 
Action: Mouse pressed left at (938, 240)
Screenshot: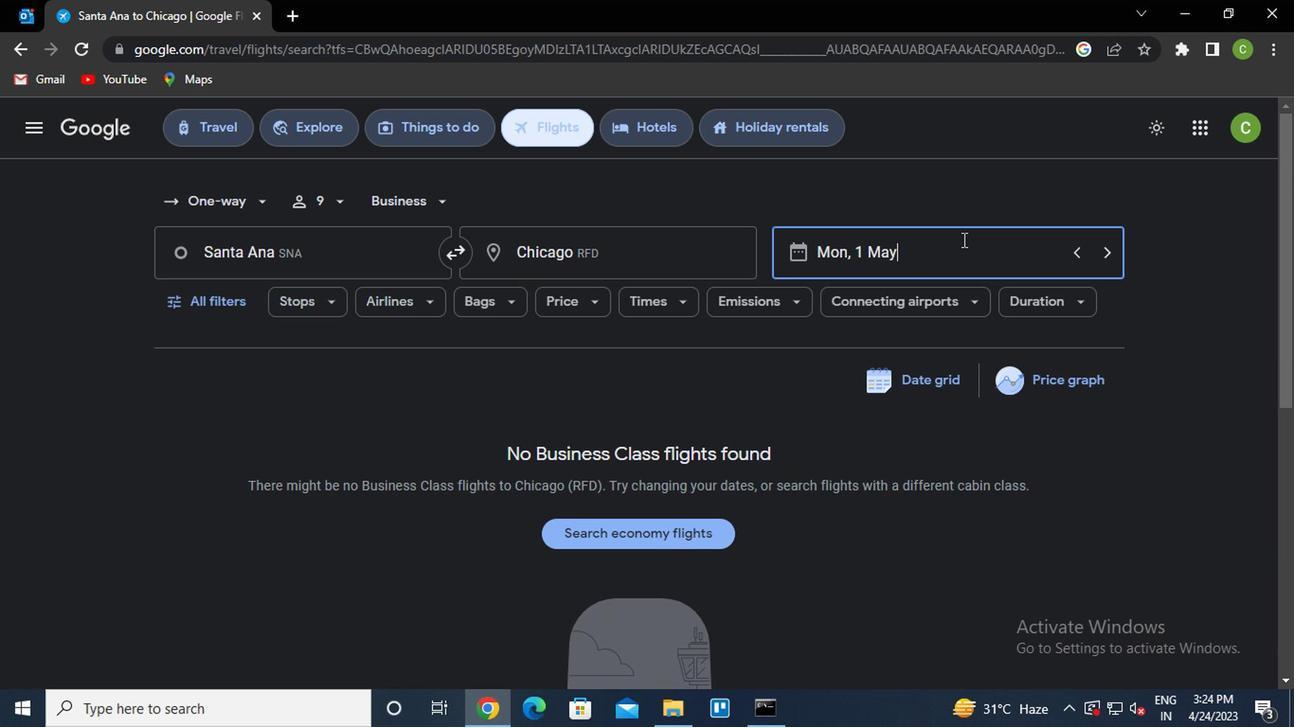 
Action: Mouse moved to (846, 341)
Screenshot: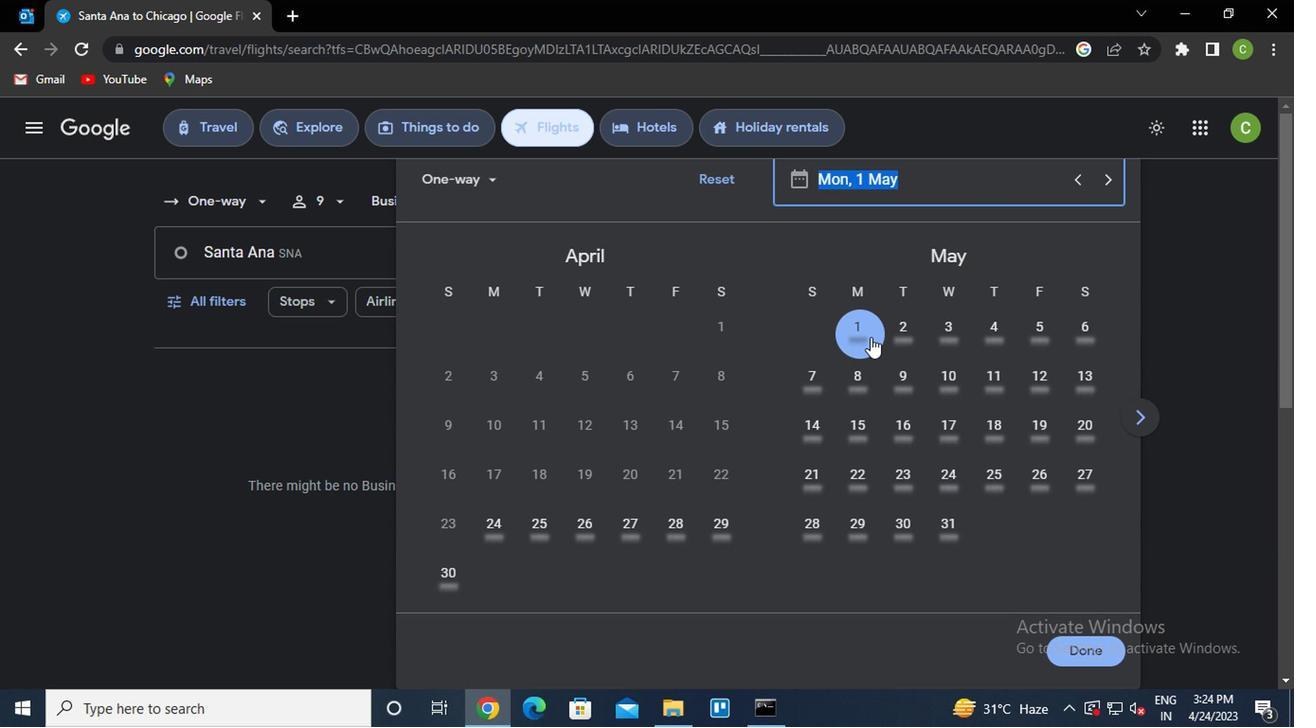 
Action: Mouse pressed left at (846, 341)
Screenshot: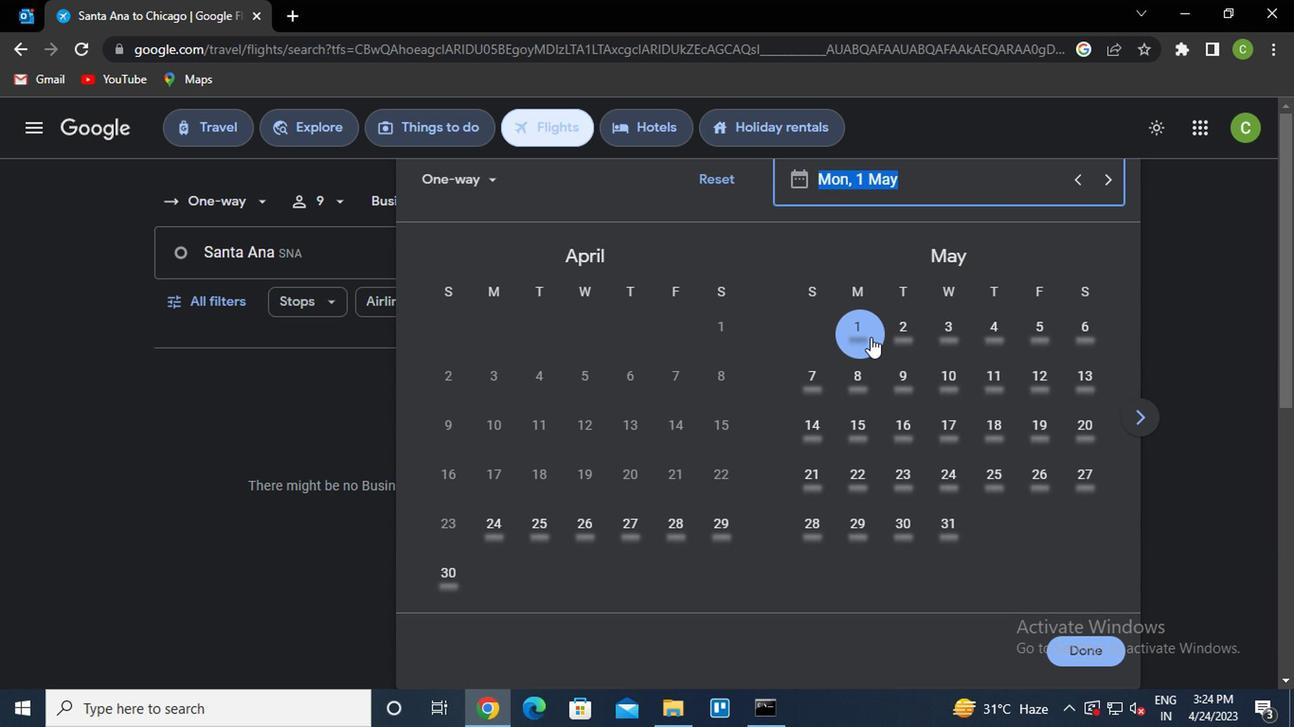 
Action: Mouse moved to (1038, 670)
Screenshot: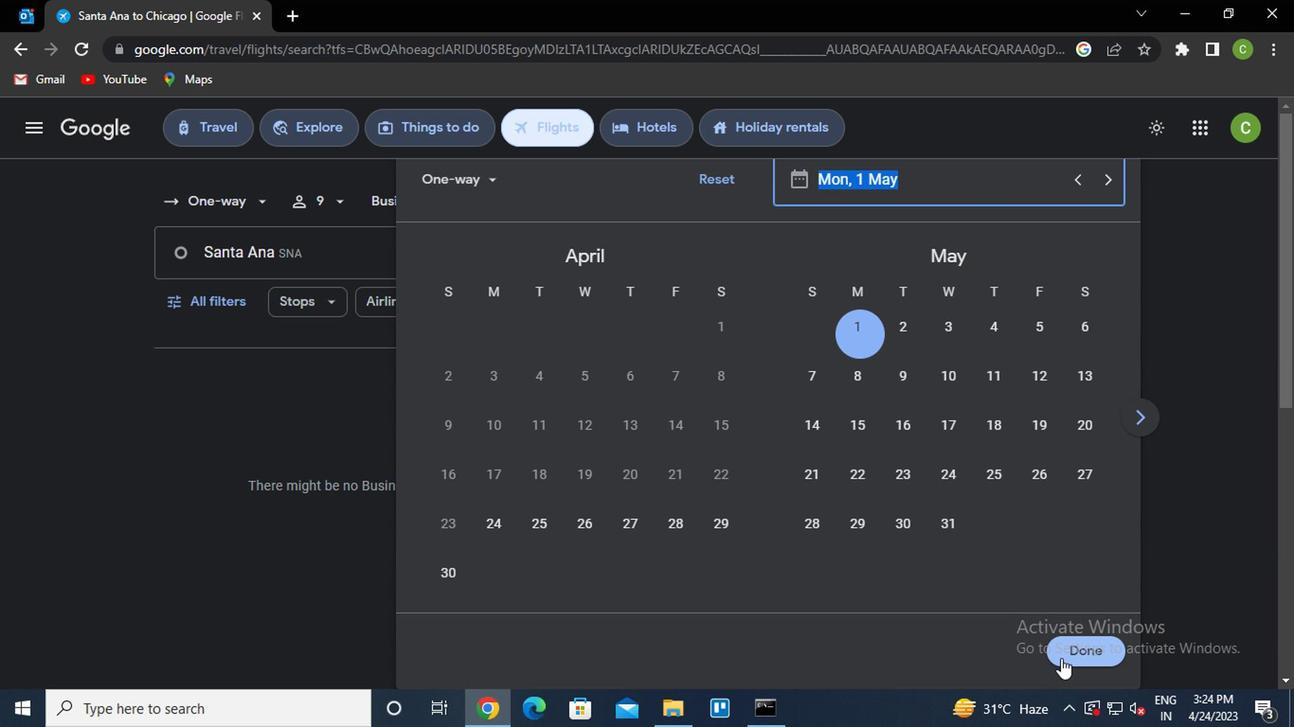 
Action: Mouse pressed left at (1038, 670)
Screenshot: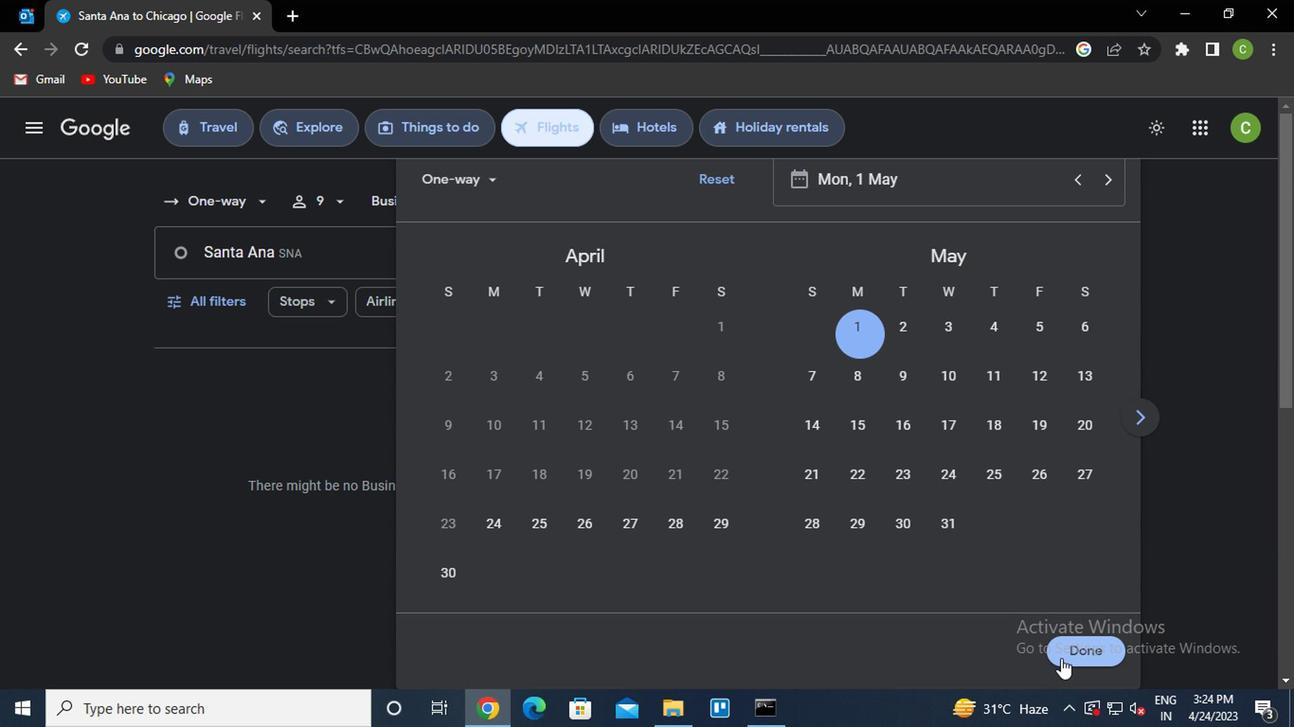 
Action: Mouse moved to (181, 207)
Screenshot: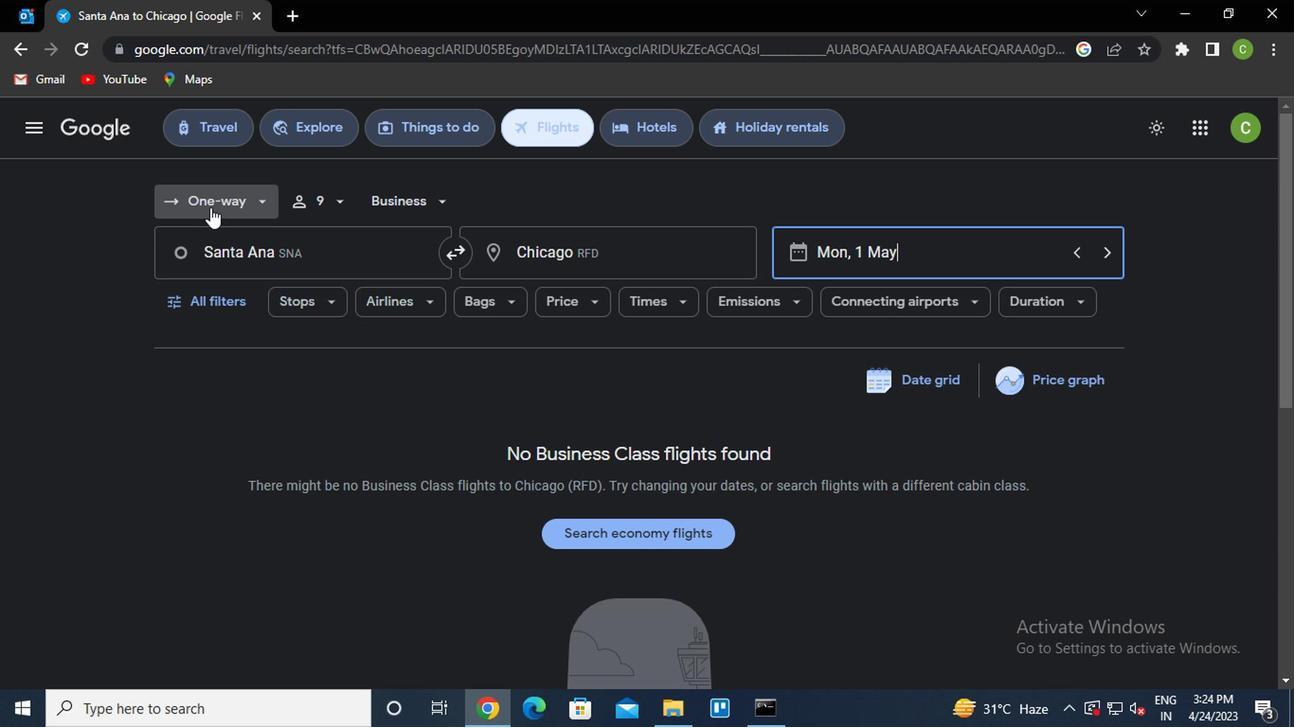 
Action: Mouse pressed left at (181, 207)
Screenshot: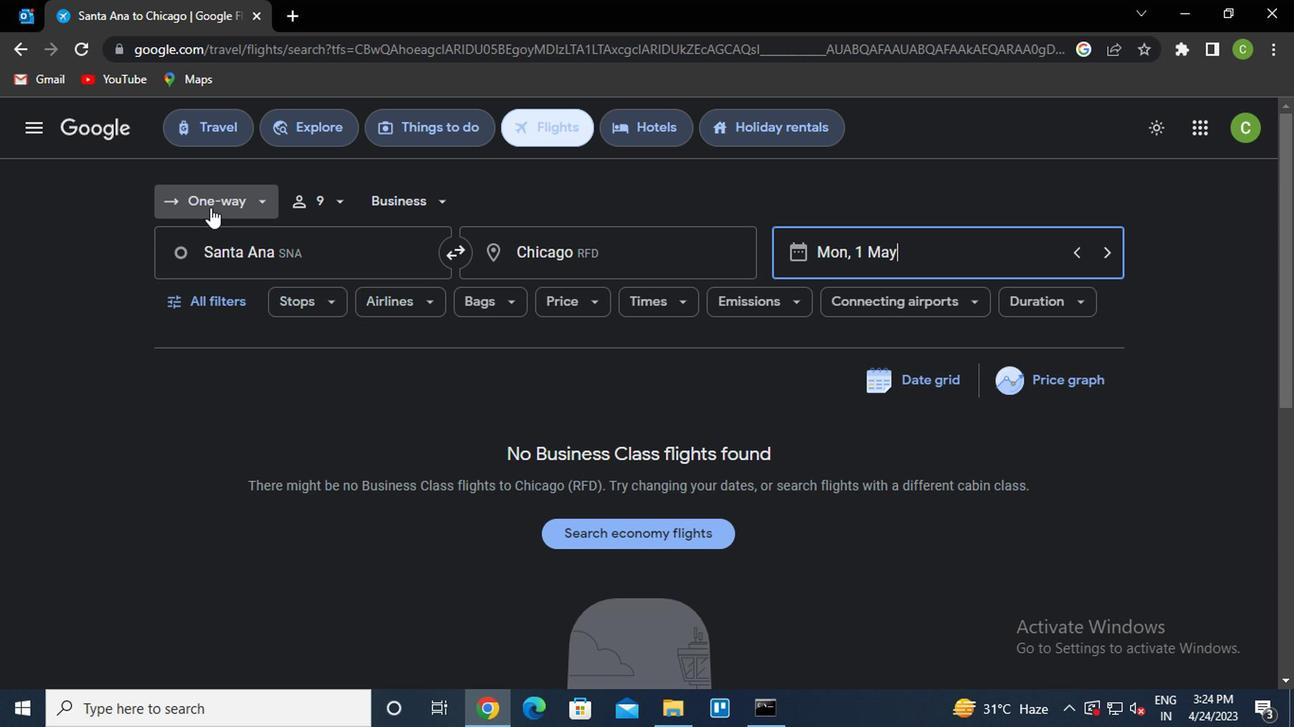 
Action: Mouse moved to (200, 239)
Screenshot: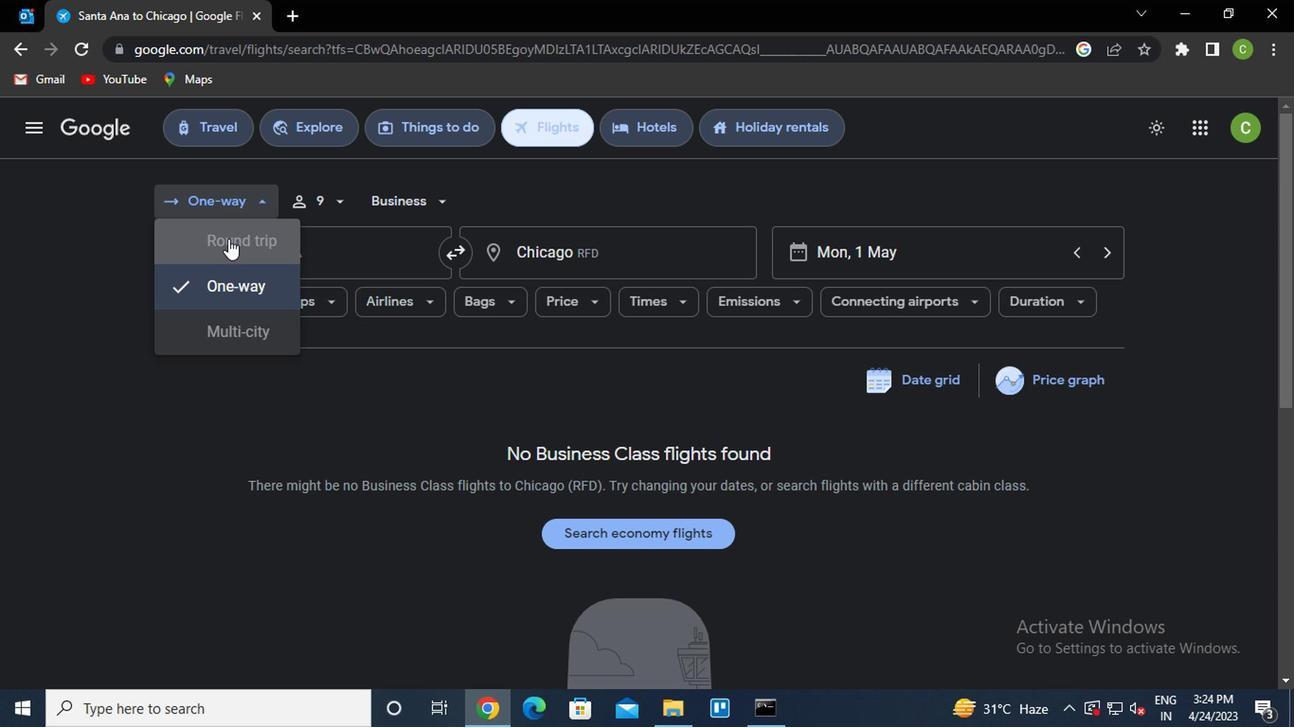 
Action: Mouse pressed left at (200, 239)
Screenshot: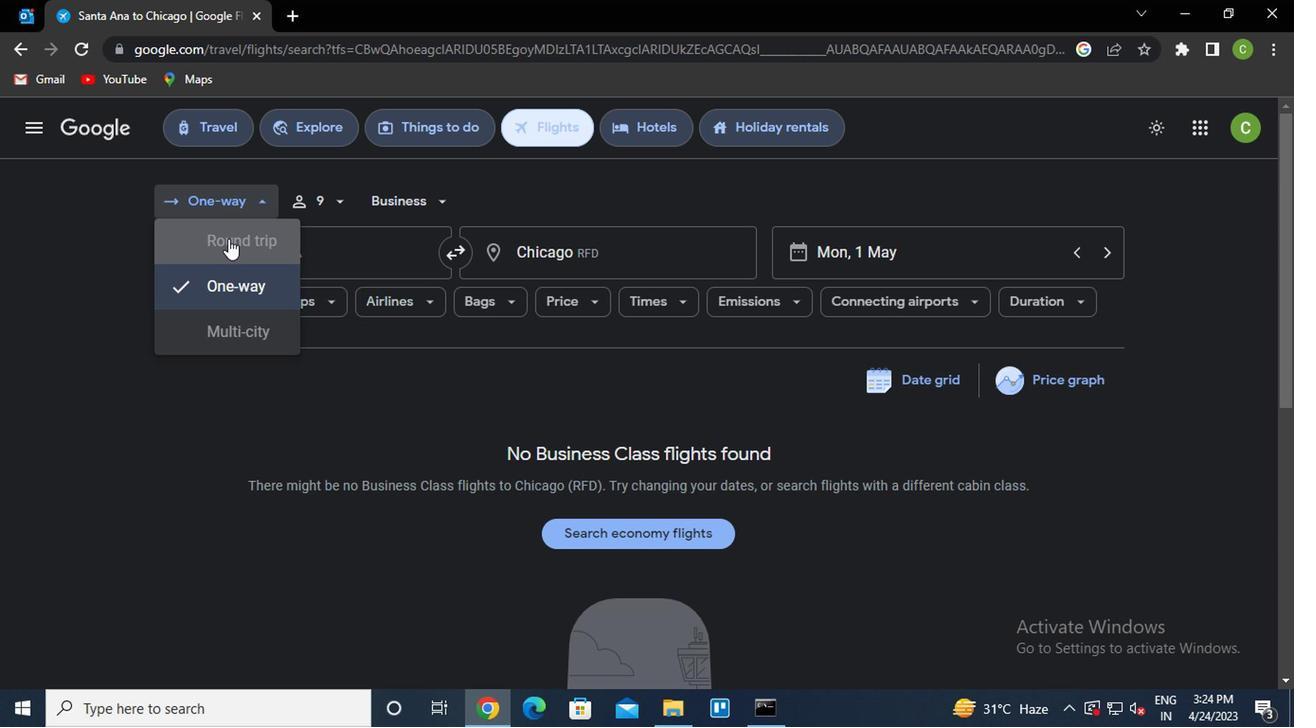
Action: Mouse moved to (1016, 250)
Screenshot: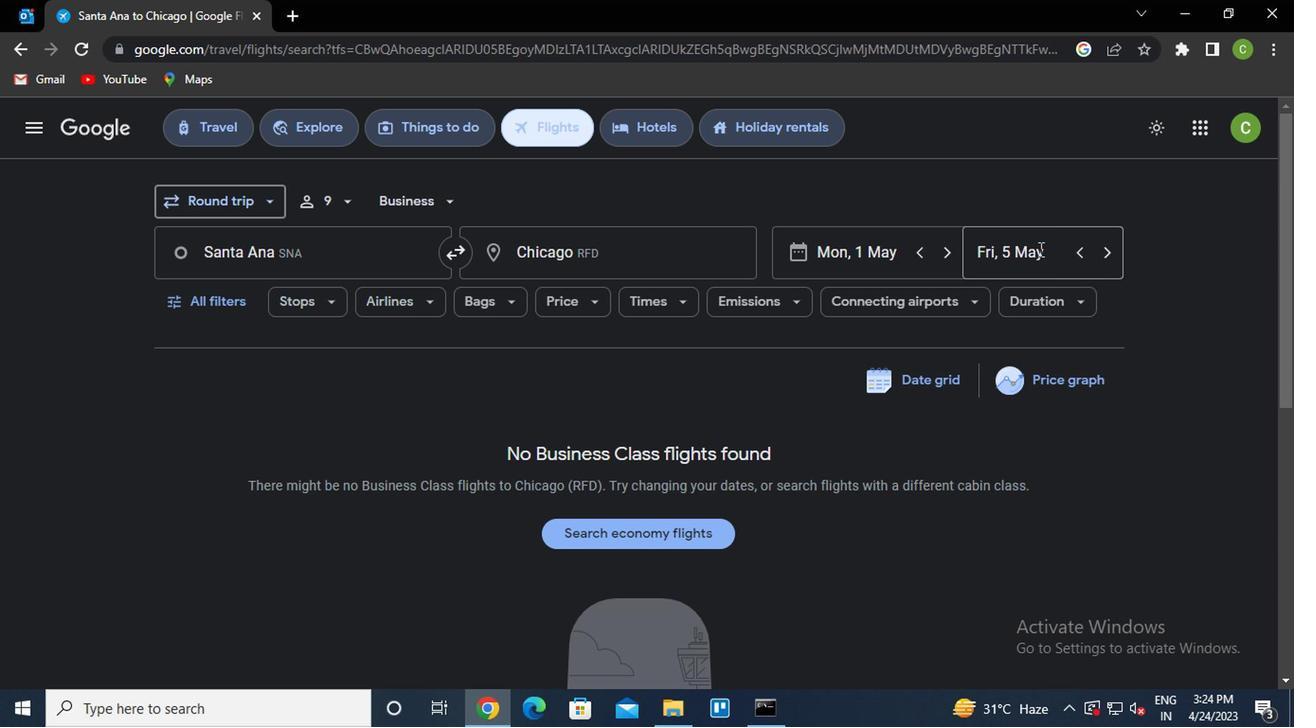 
Action: Mouse pressed left at (1016, 250)
Screenshot: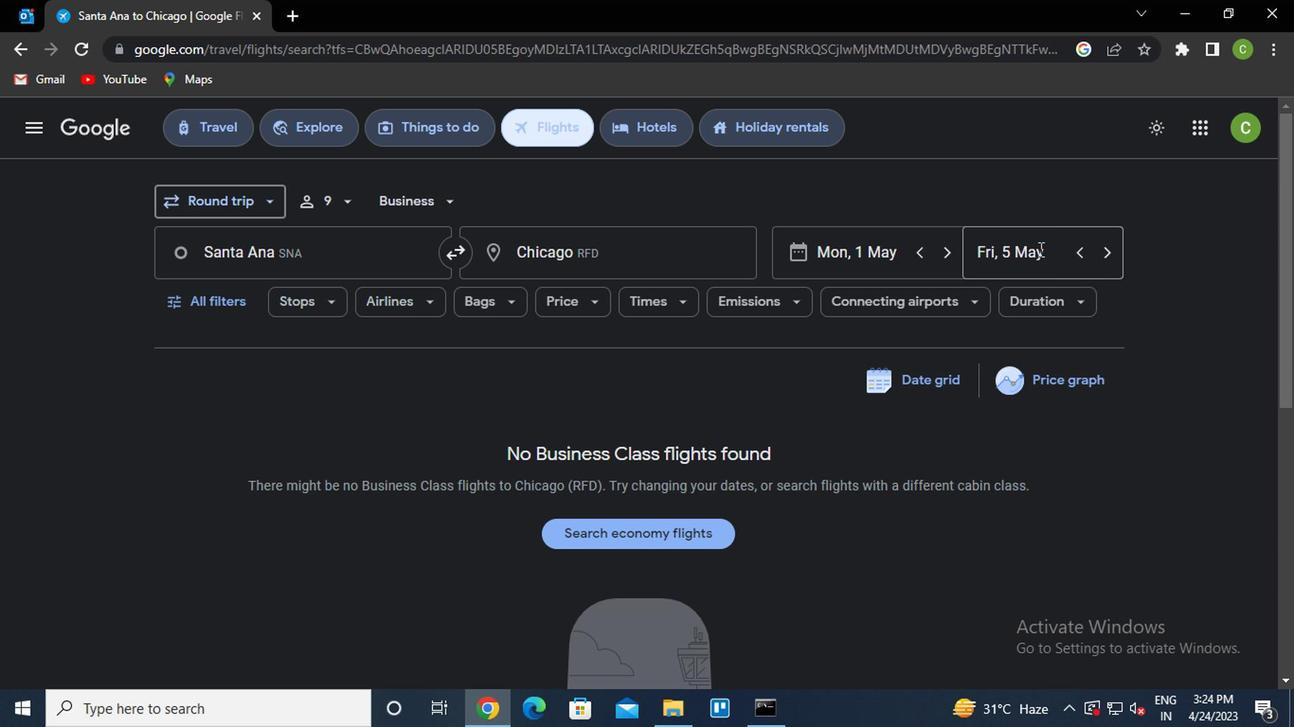 
Action: Mouse moved to (899, 330)
Screenshot: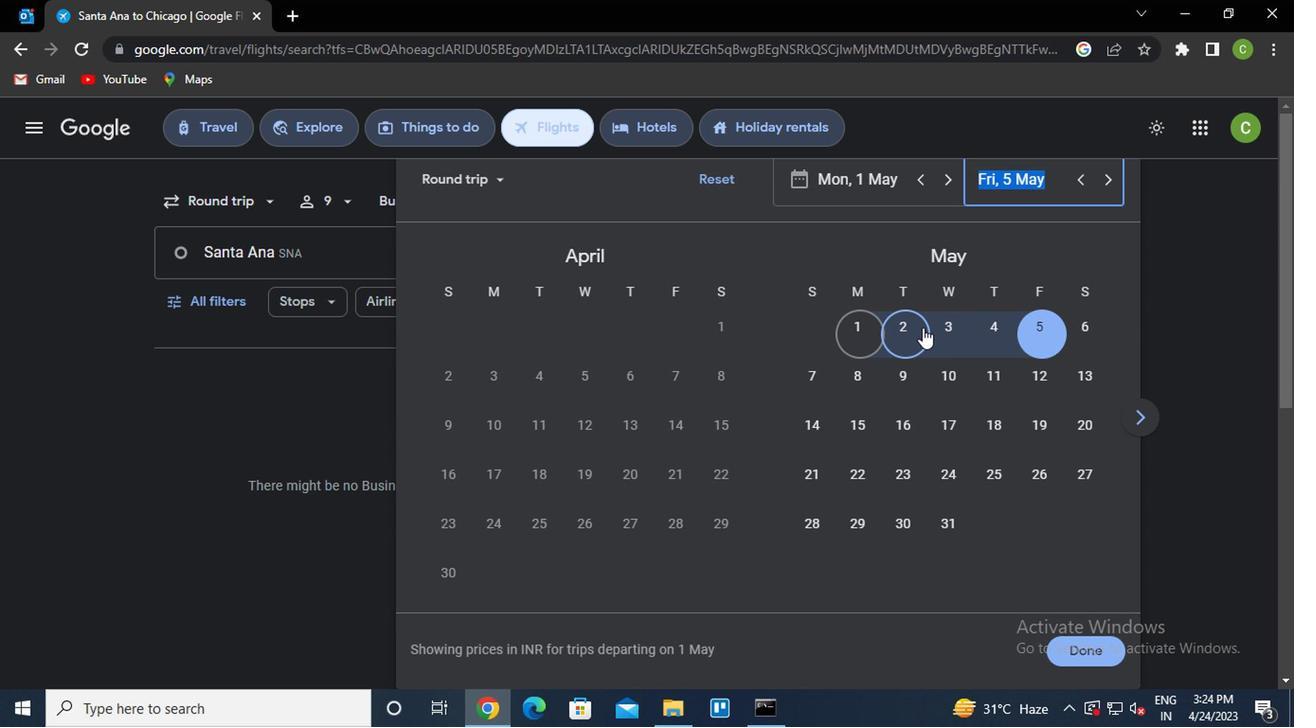 
Action: Mouse pressed left at (899, 330)
Screenshot: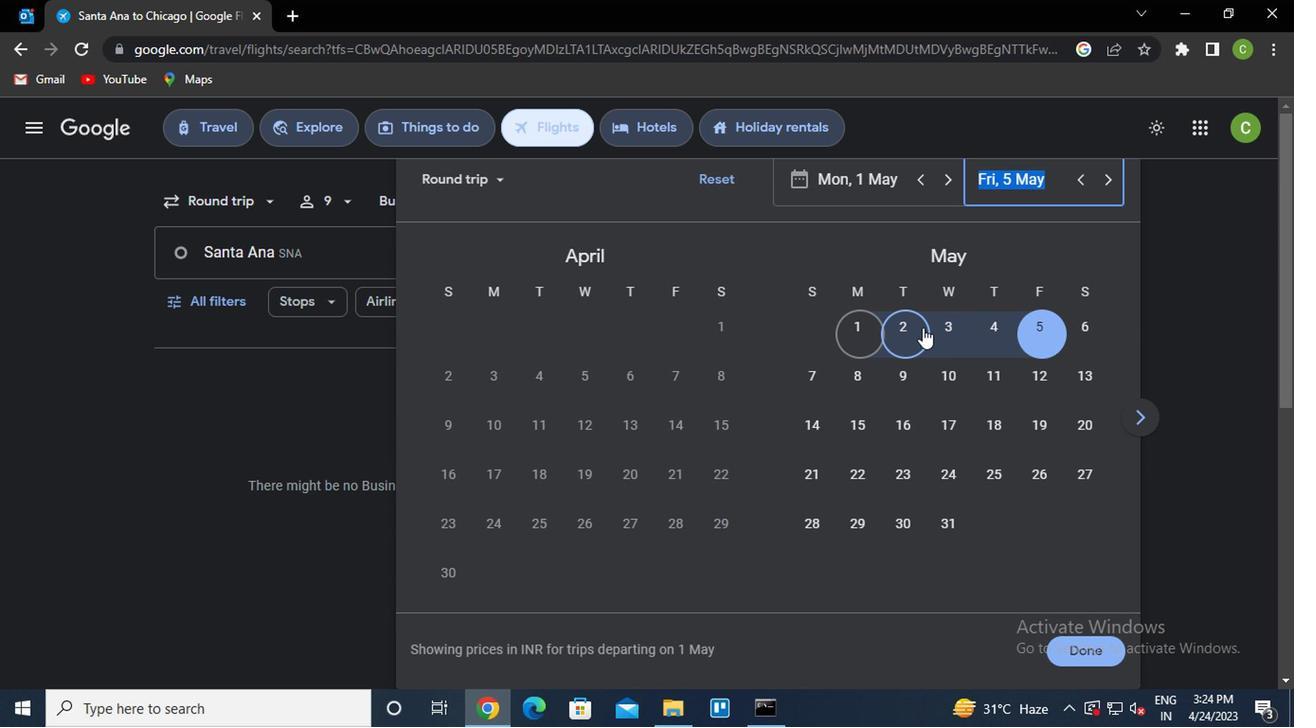 
Action: Mouse moved to (1052, 659)
Screenshot: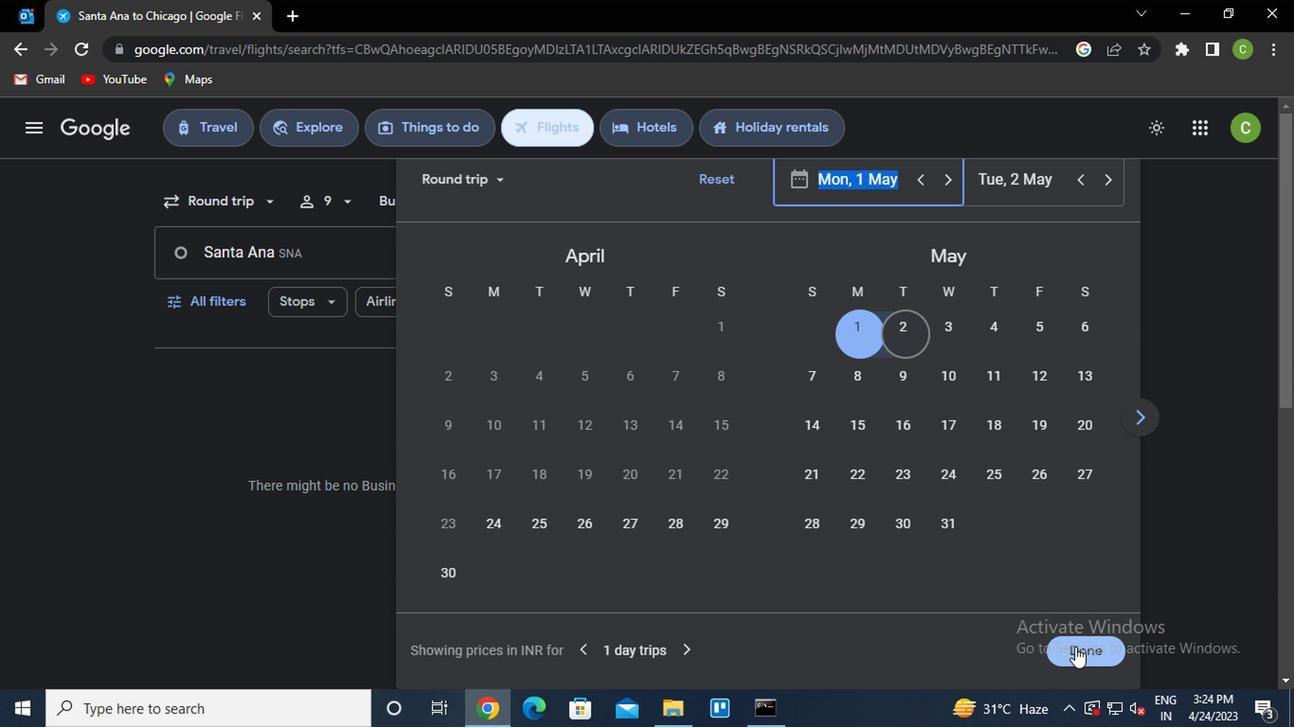 
Action: Mouse pressed left at (1052, 659)
Screenshot: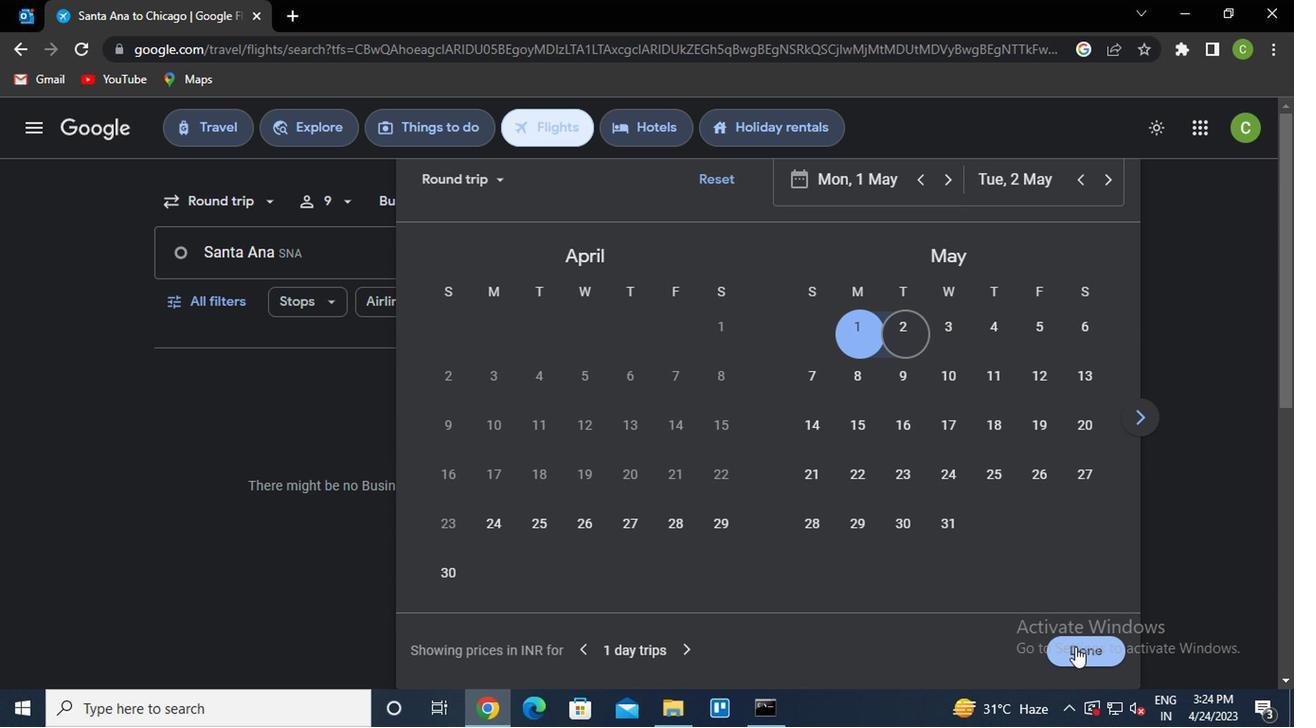 
Action: Mouse moved to (173, 310)
Screenshot: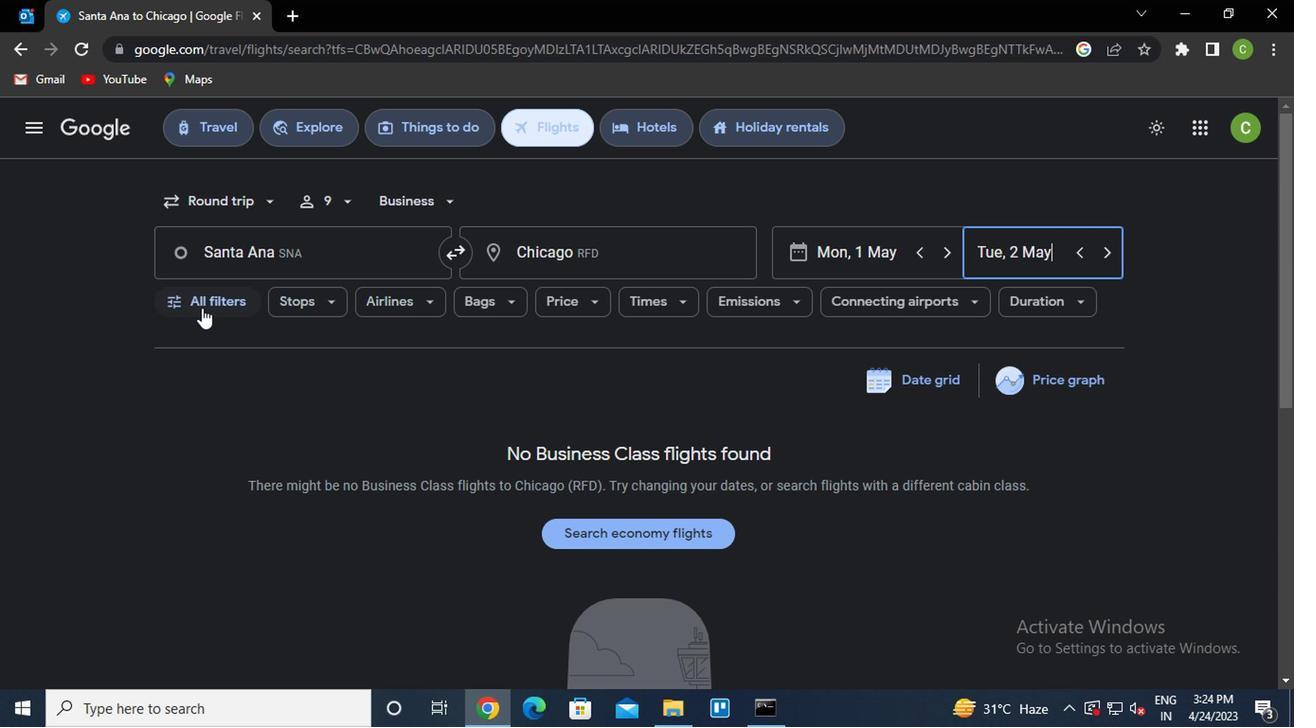 
Action: Mouse pressed left at (173, 310)
Screenshot: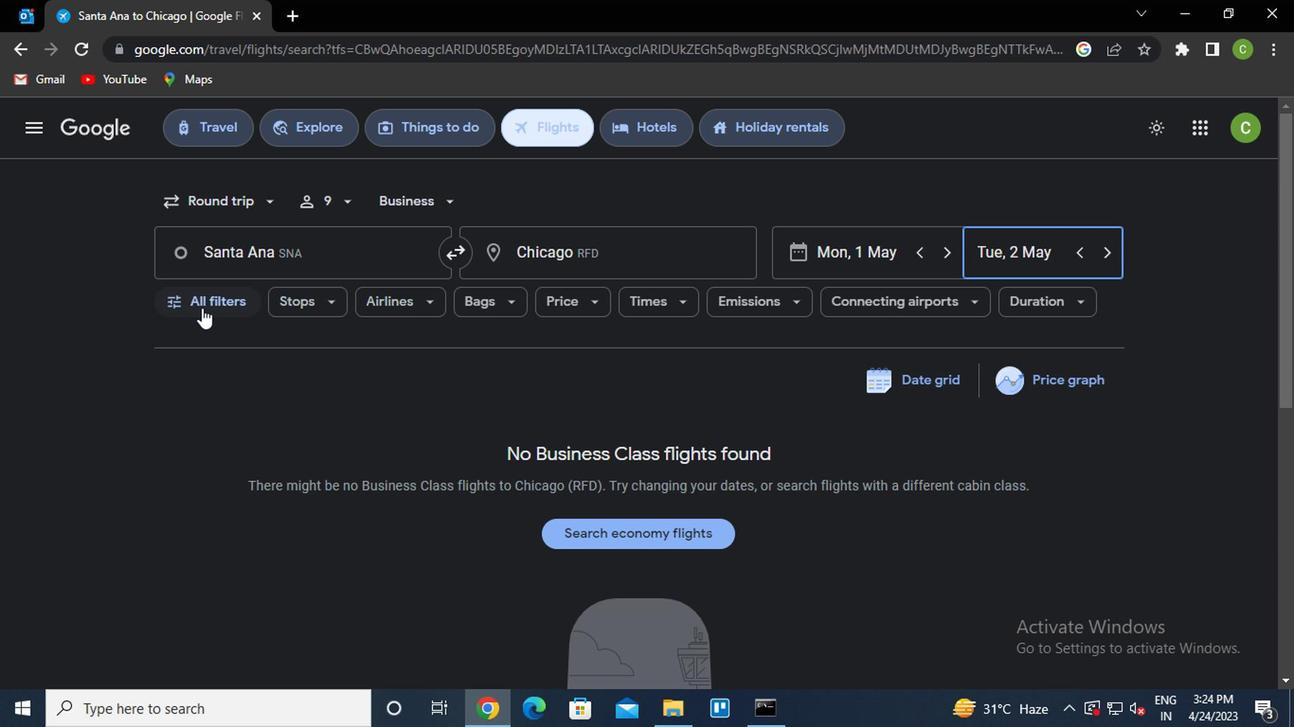
Action: Mouse moved to (335, 519)
Screenshot: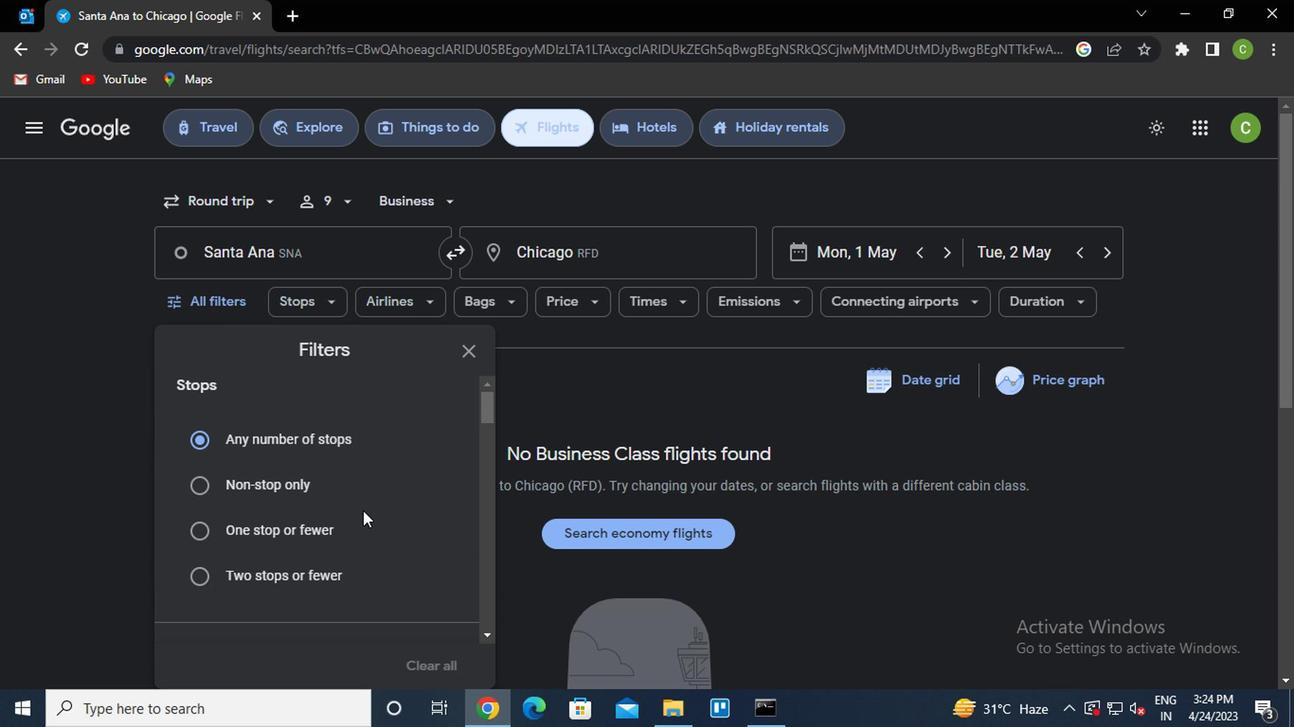 
Action: Mouse scrolled (335, 517) with delta (0, -1)
Screenshot: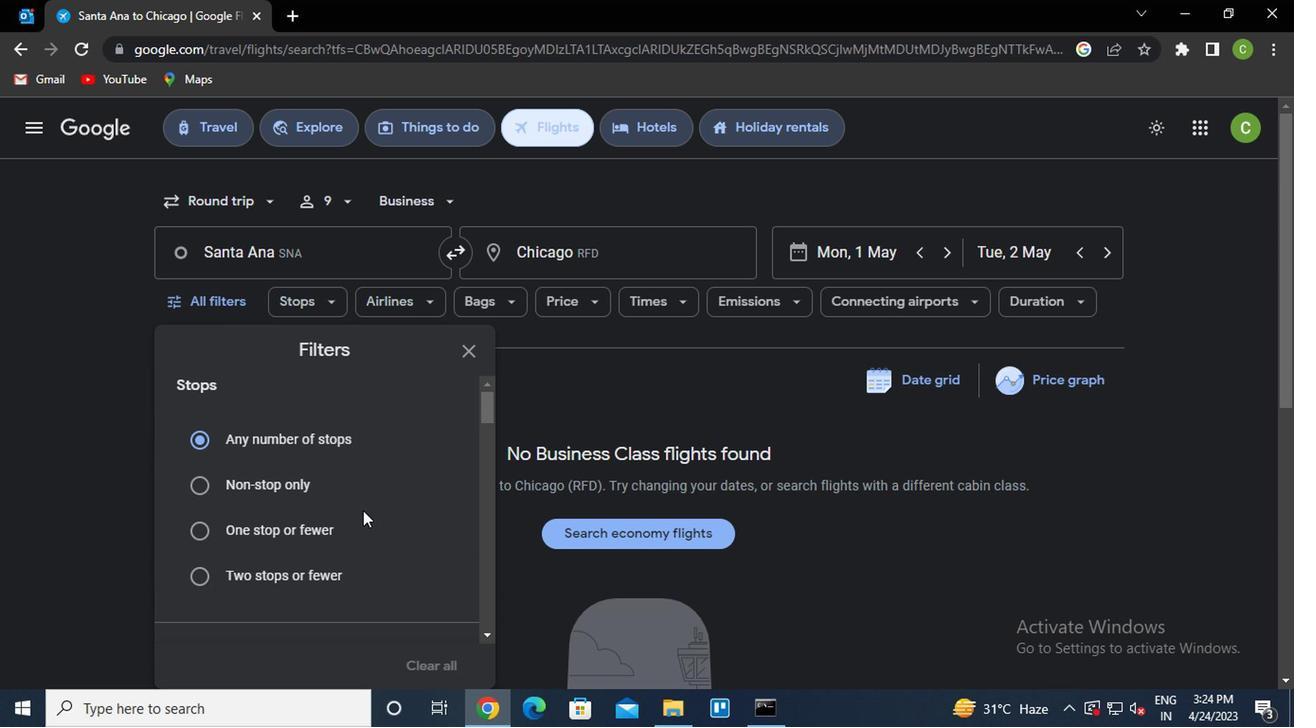 
Action: Mouse moved to (335, 519)
Screenshot: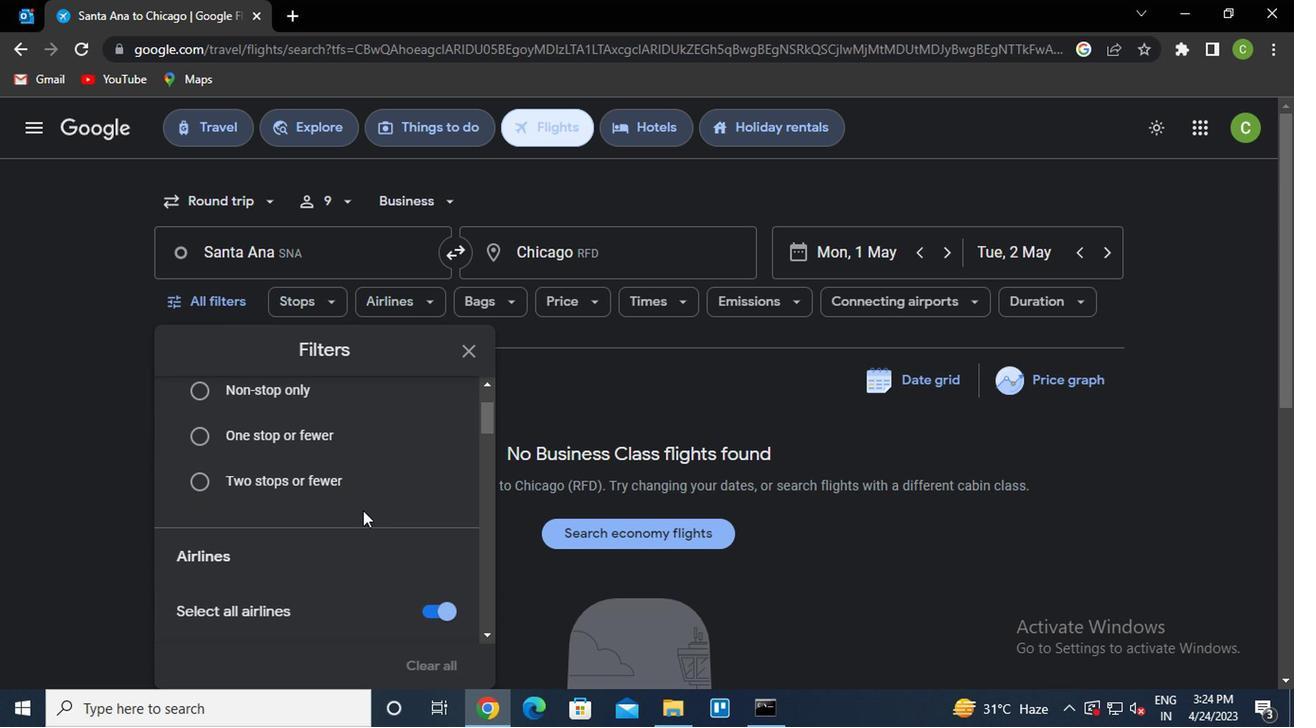 
Action: Mouse scrolled (335, 517) with delta (0, -1)
Screenshot: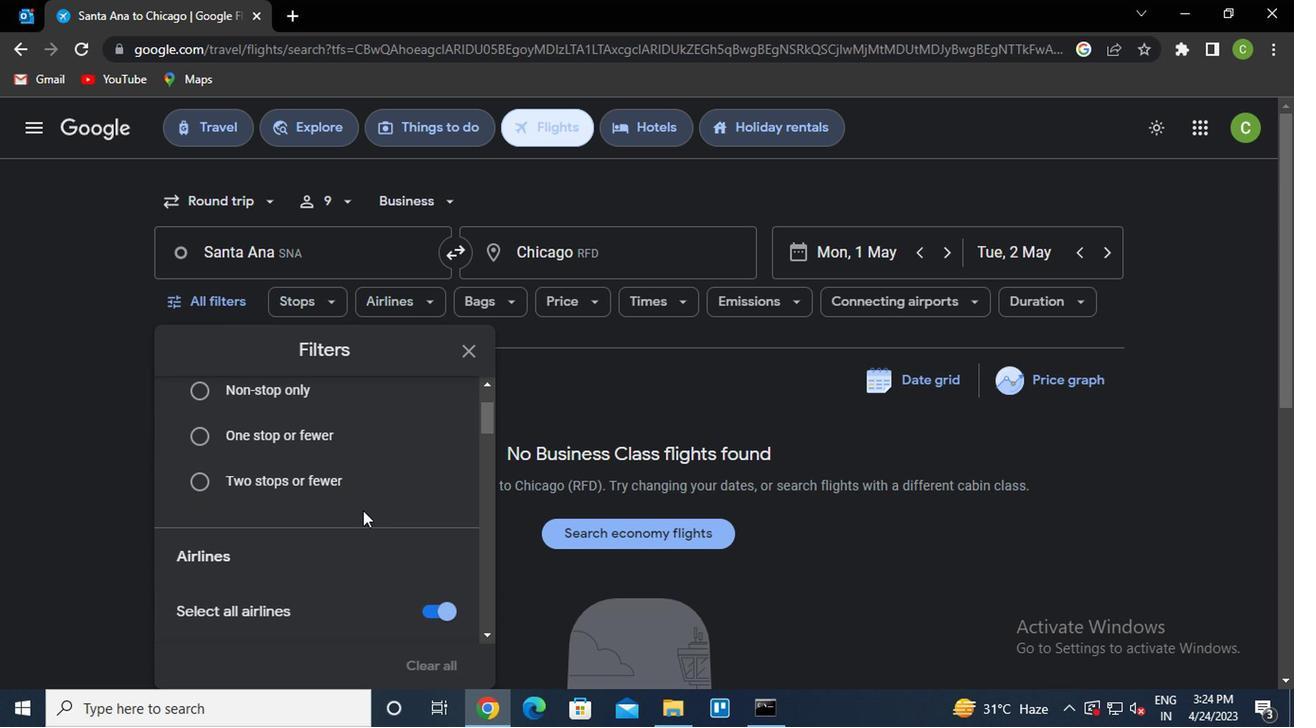 
Action: Mouse scrolled (335, 517) with delta (0, -1)
Screenshot: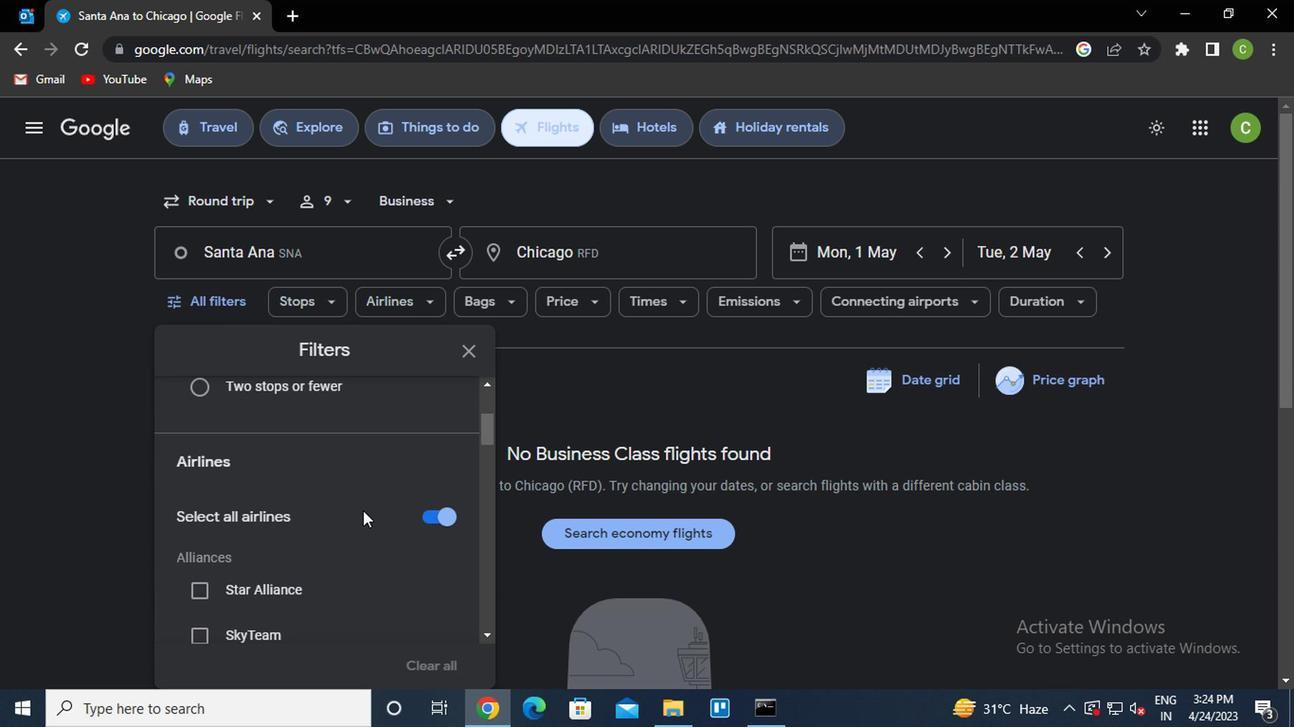 
Action: Mouse scrolled (335, 517) with delta (0, -1)
Screenshot: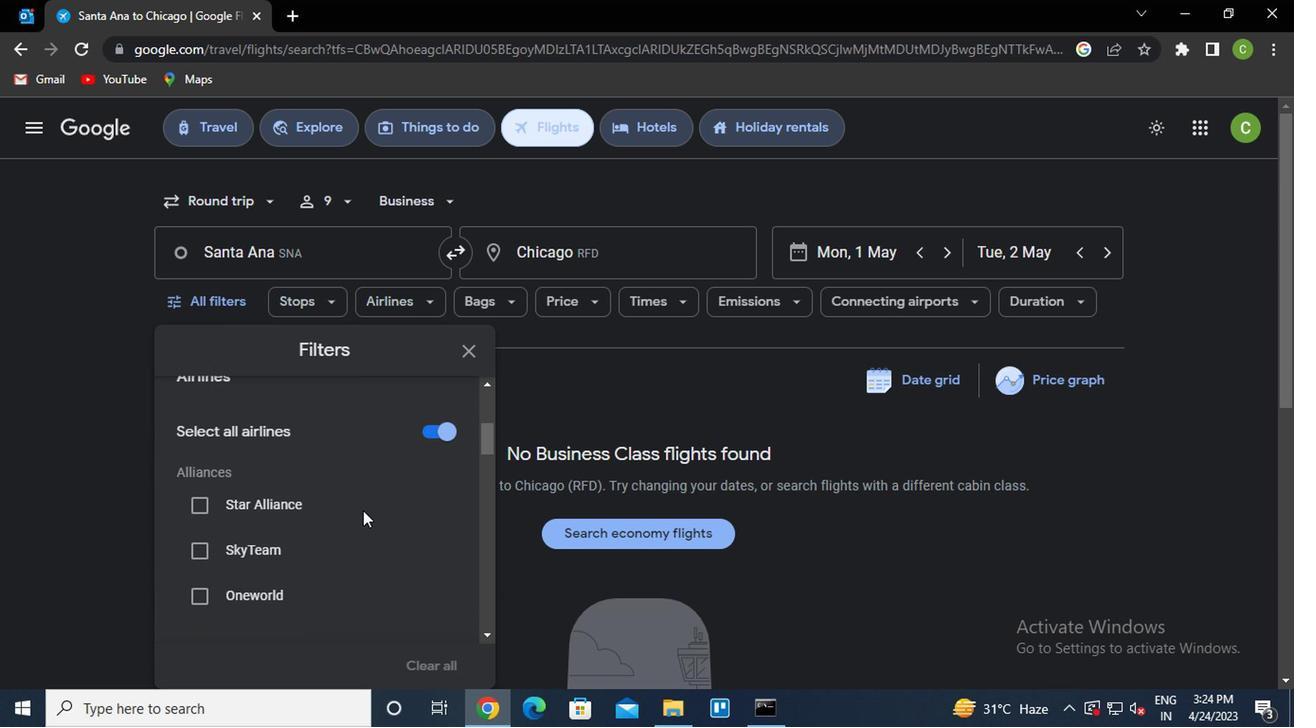 
Action: Mouse scrolled (335, 517) with delta (0, -1)
Screenshot: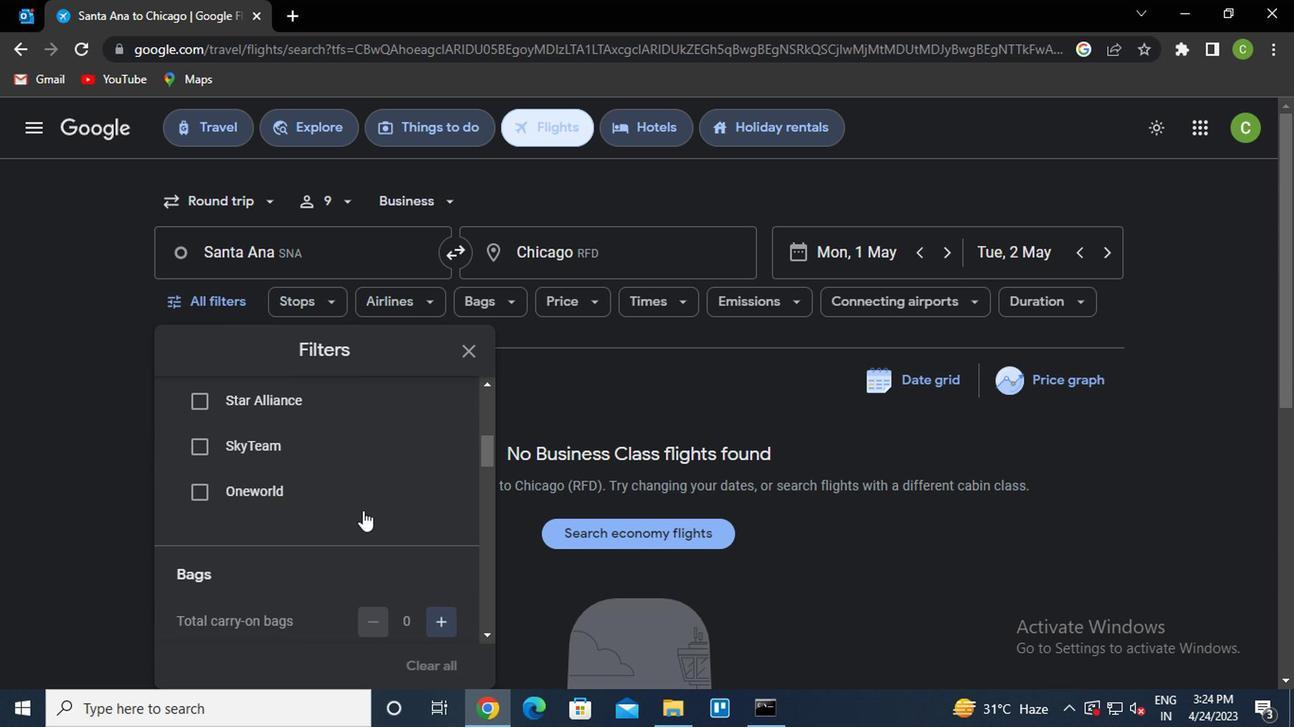 
Action: Mouse scrolled (335, 517) with delta (0, -1)
Screenshot: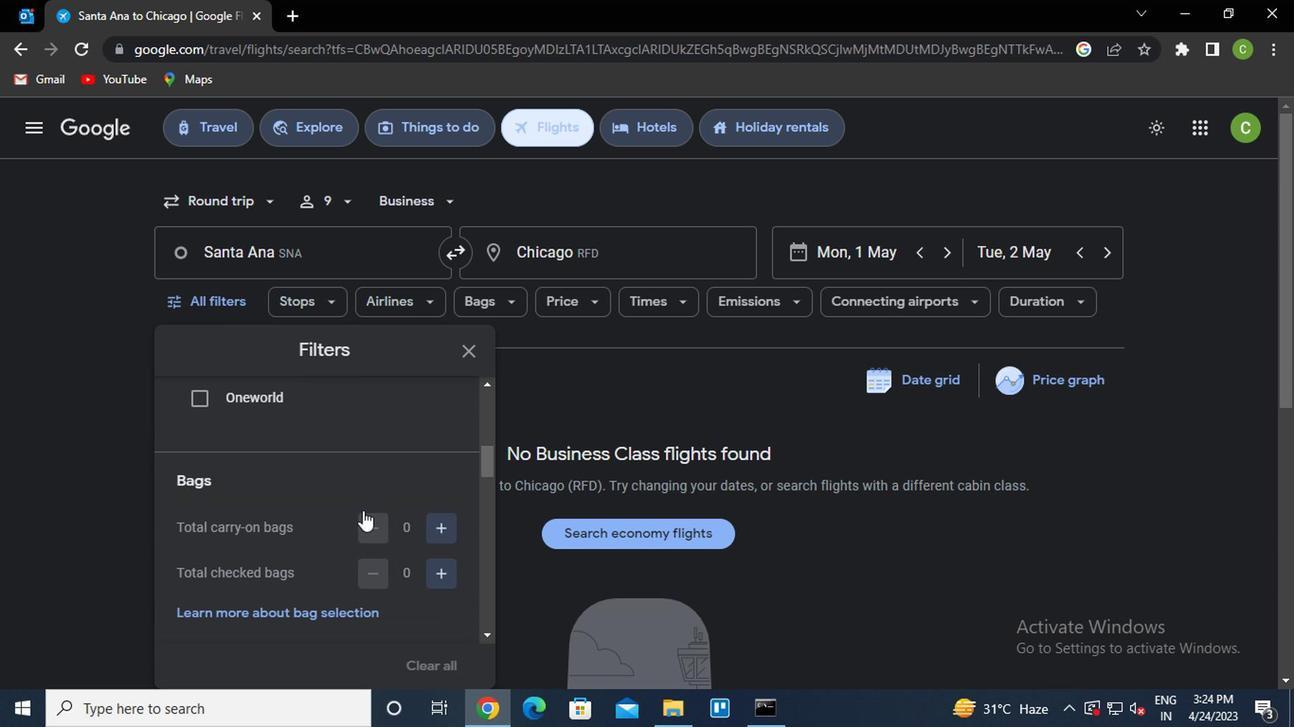 
Action: Mouse scrolled (335, 517) with delta (0, -1)
Screenshot: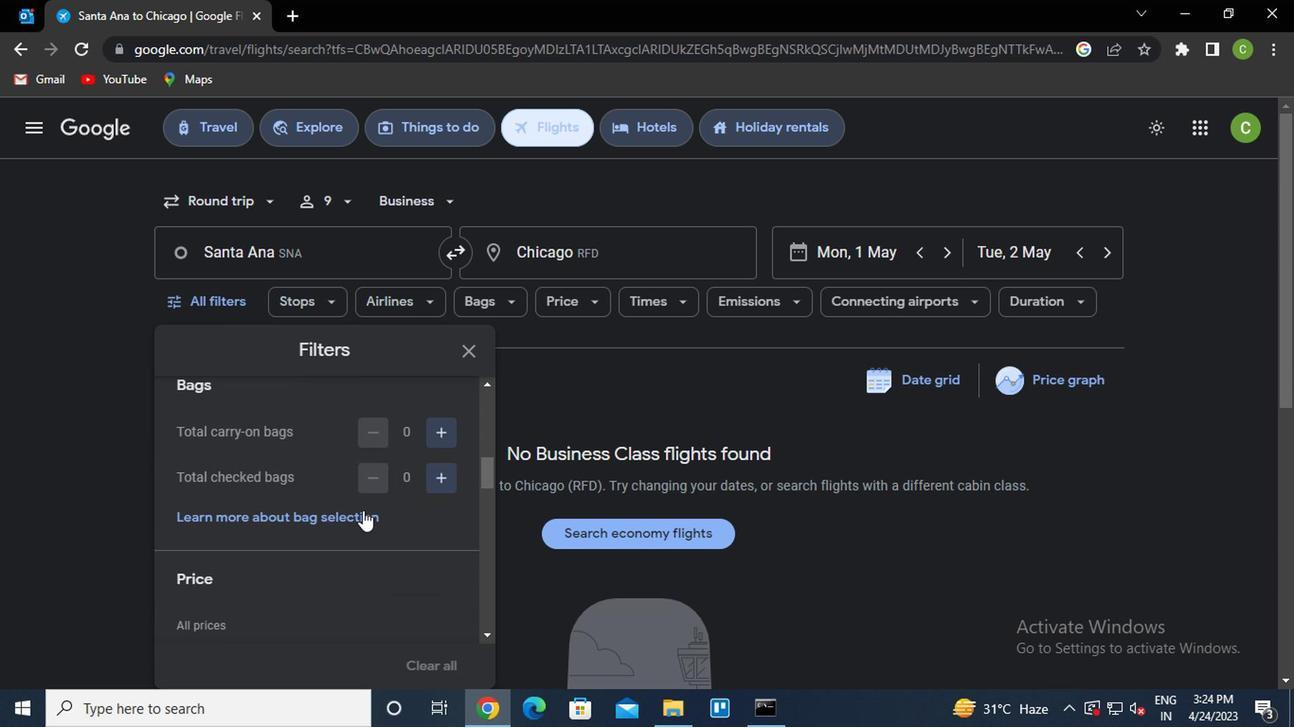 
Action: Mouse scrolled (335, 519) with delta (0, 0)
Screenshot: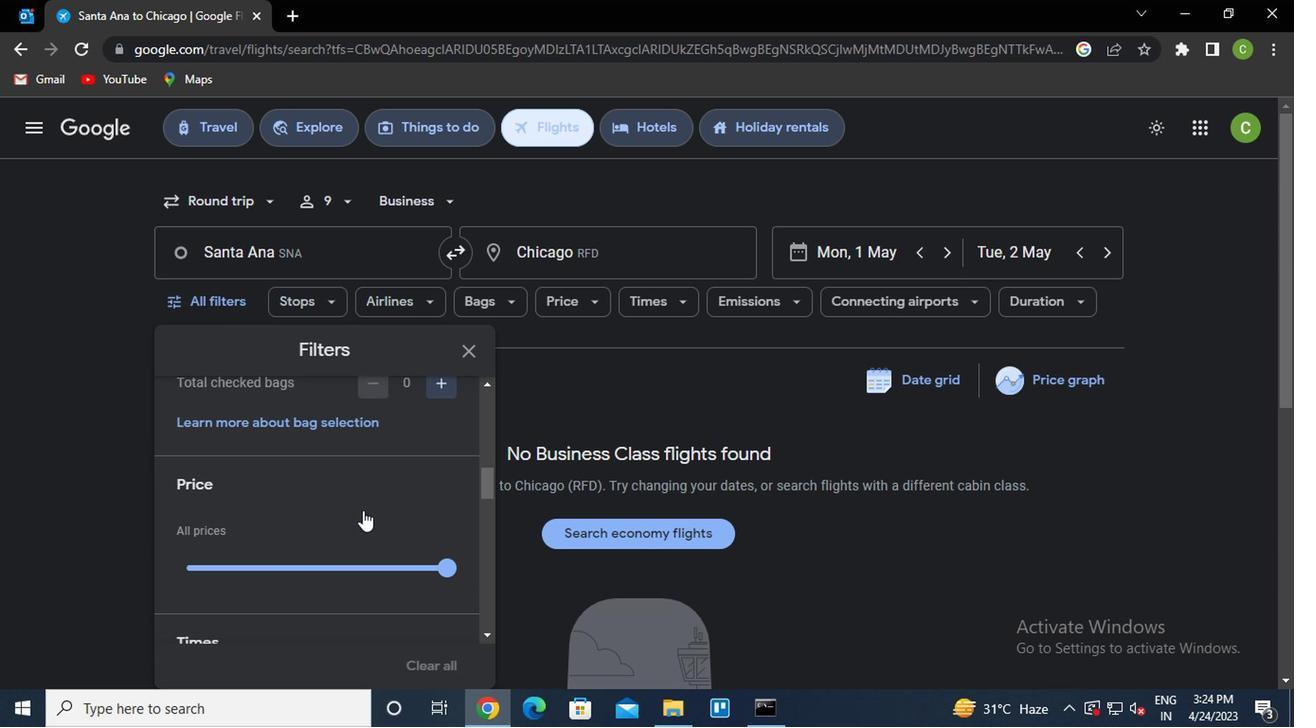 
Action: Mouse scrolled (335, 519) with delta (0, 0)
Screenshot: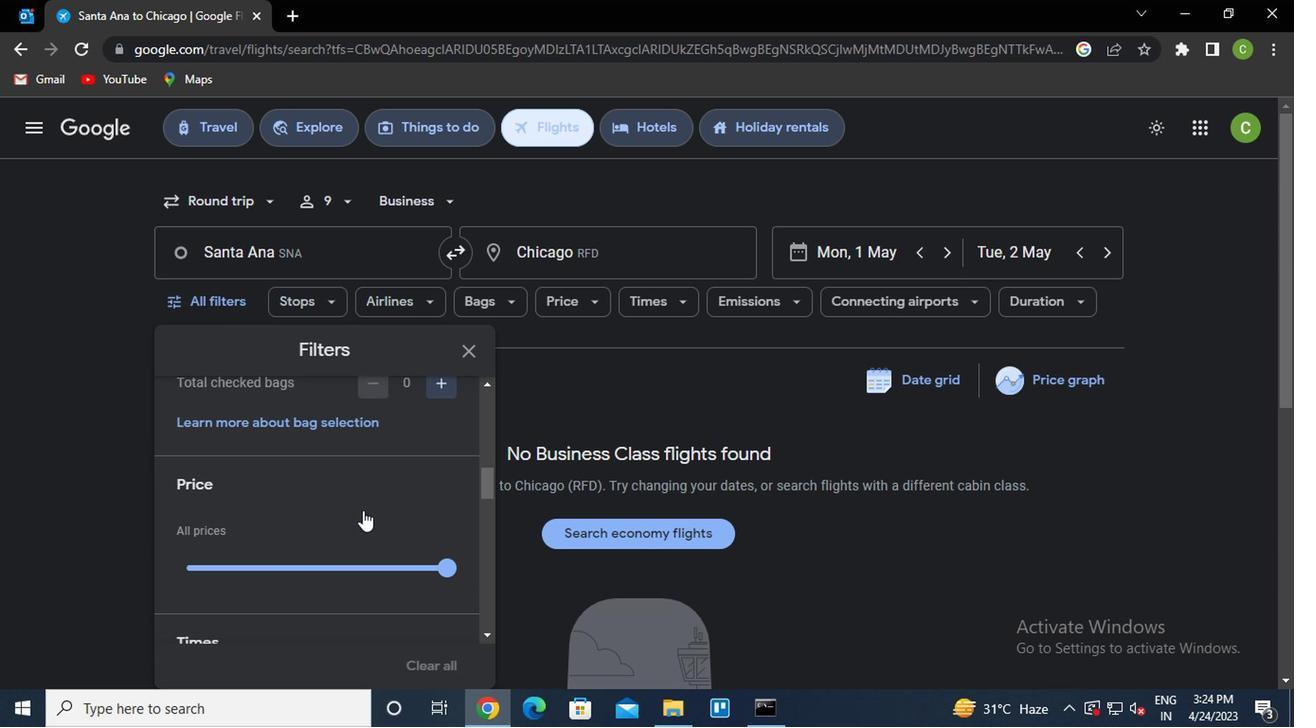 
Action: Mouse scrolled (335, 519) with delta (0, 0)
Screenshot: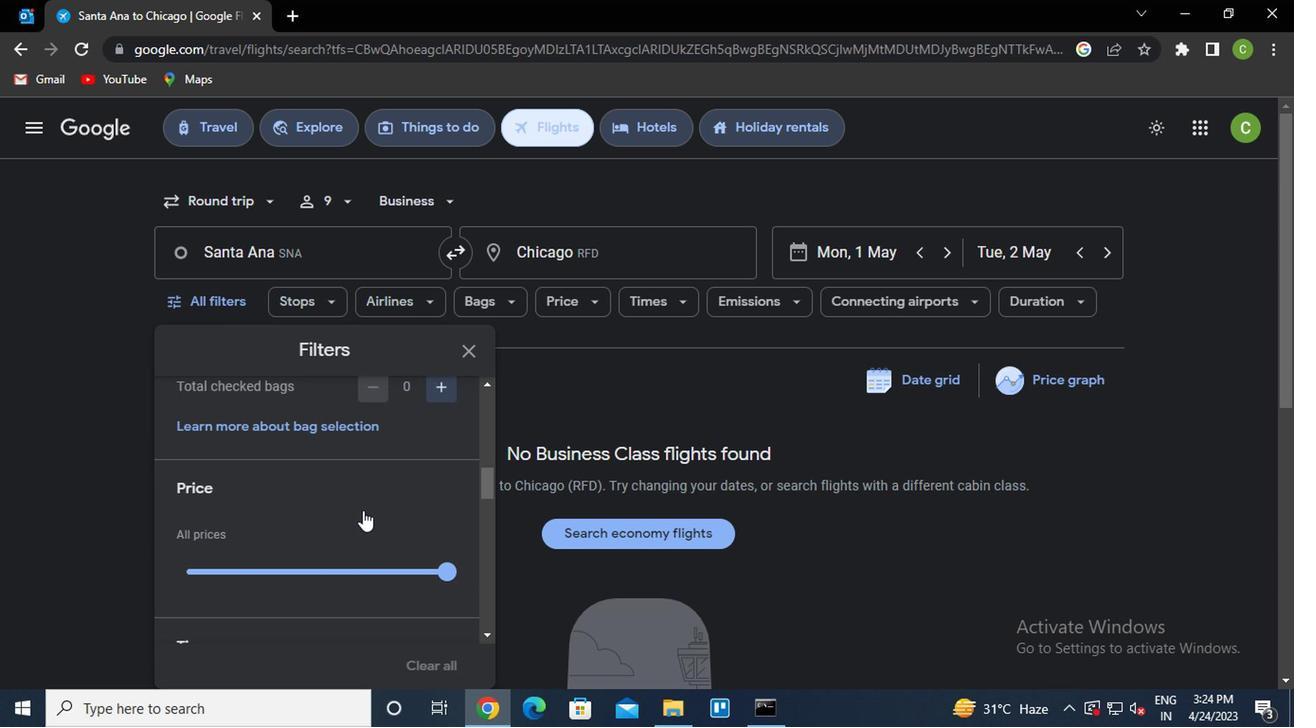 
Action: Mouse scrolled (335, 519) with delta (0, 0)
Screenshot: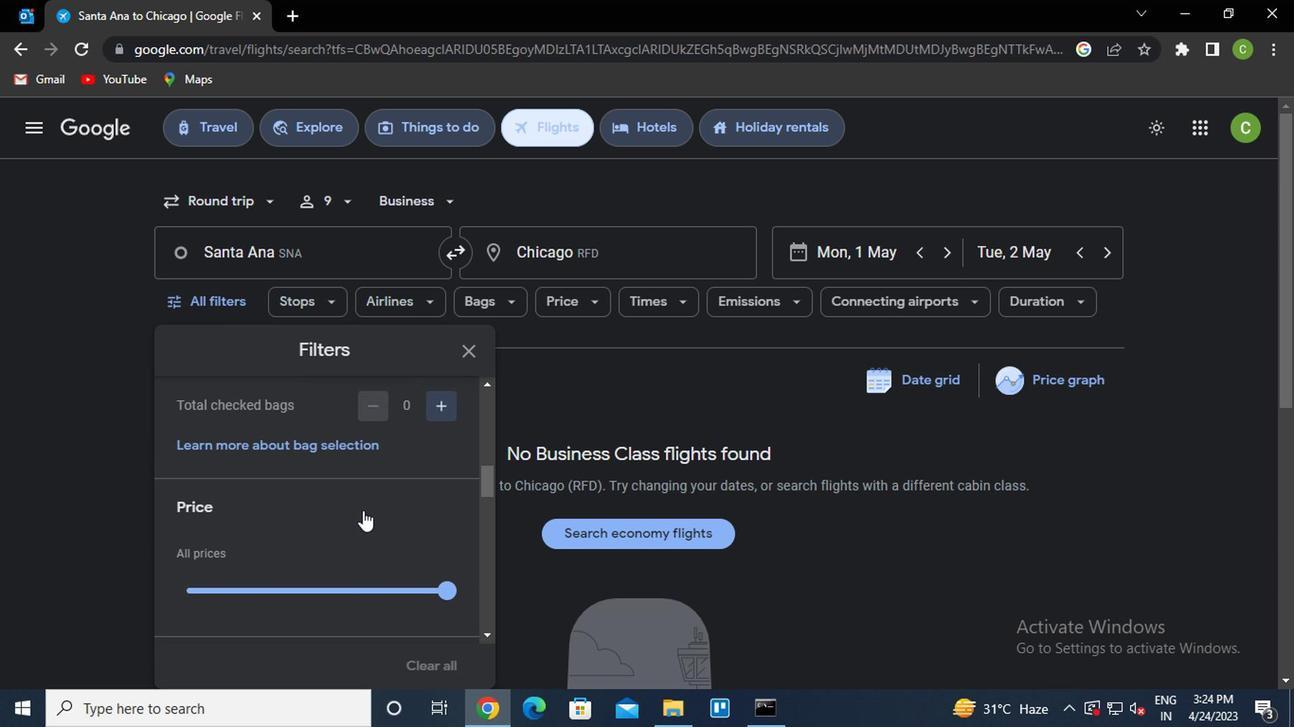 
Action: Mouse scrolled (335, 519) with delta (0, 0)
Screenshot: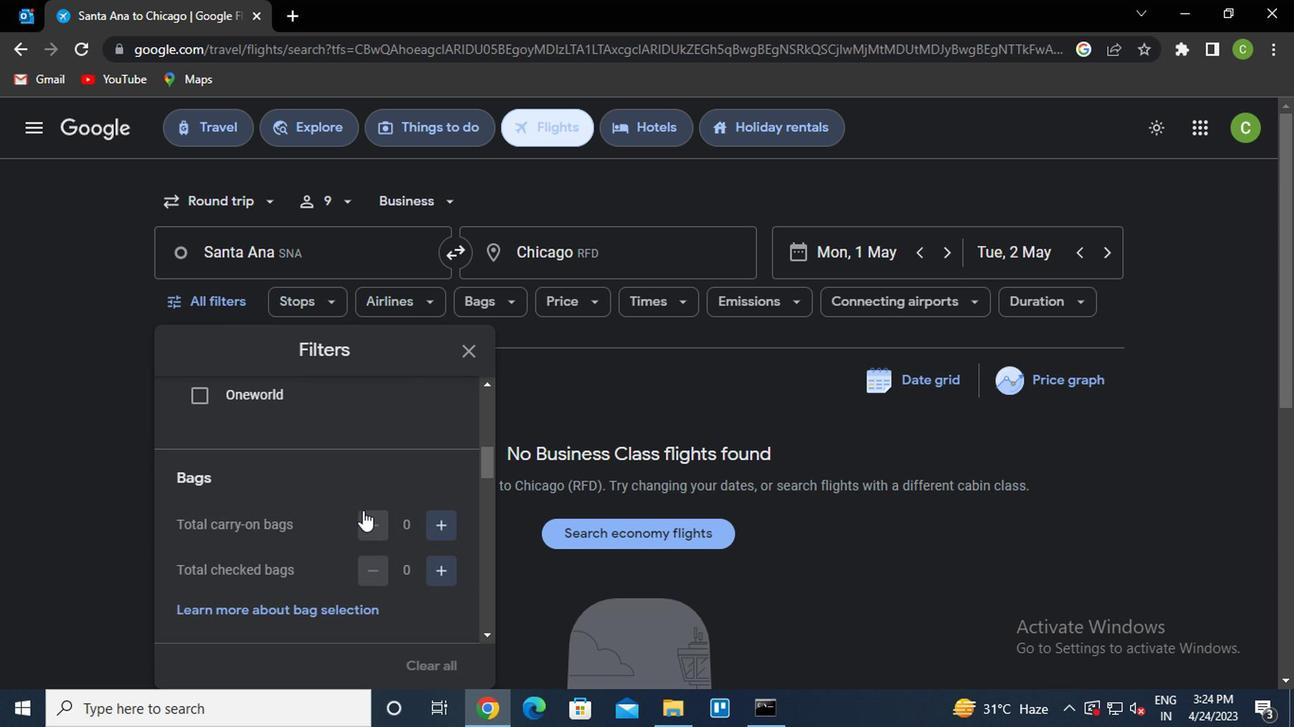 
Action: Mouse scrolled (335, 519) with delta (0, 0)
Screenshot: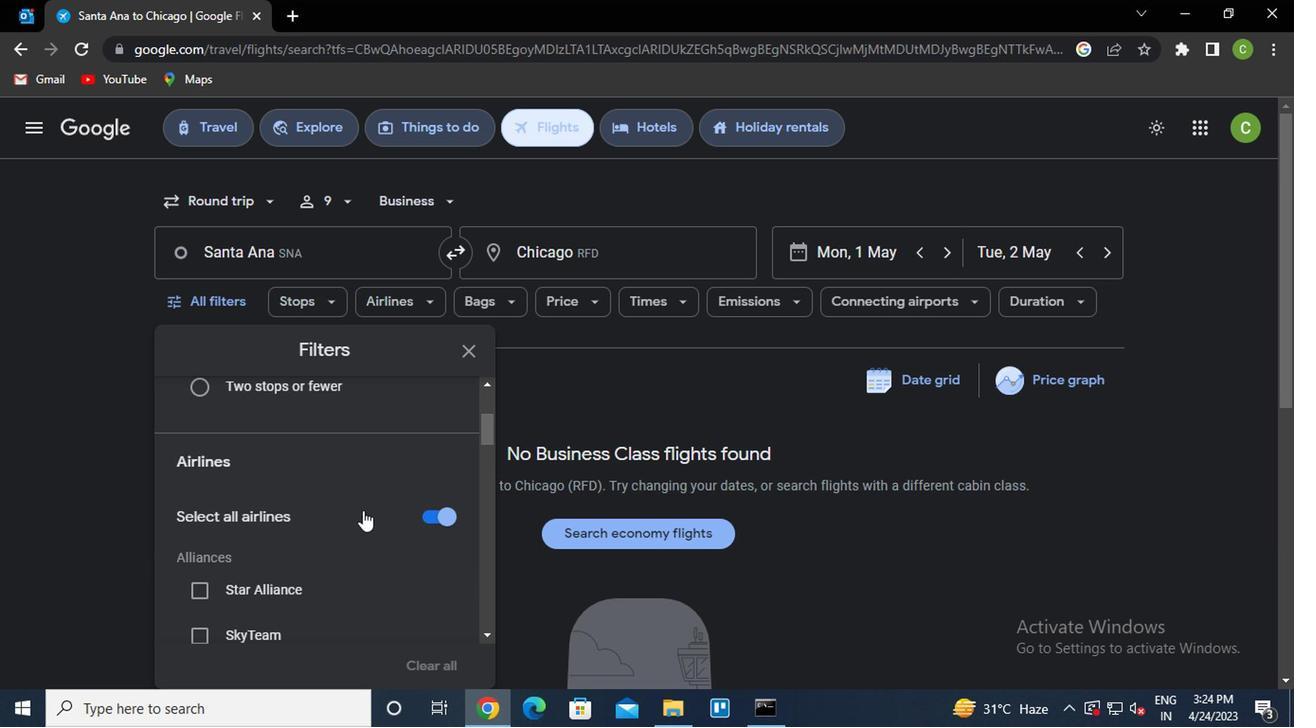 
Action: Mouse scrolled (335, 519) with delta (0, 0)
Screenshot: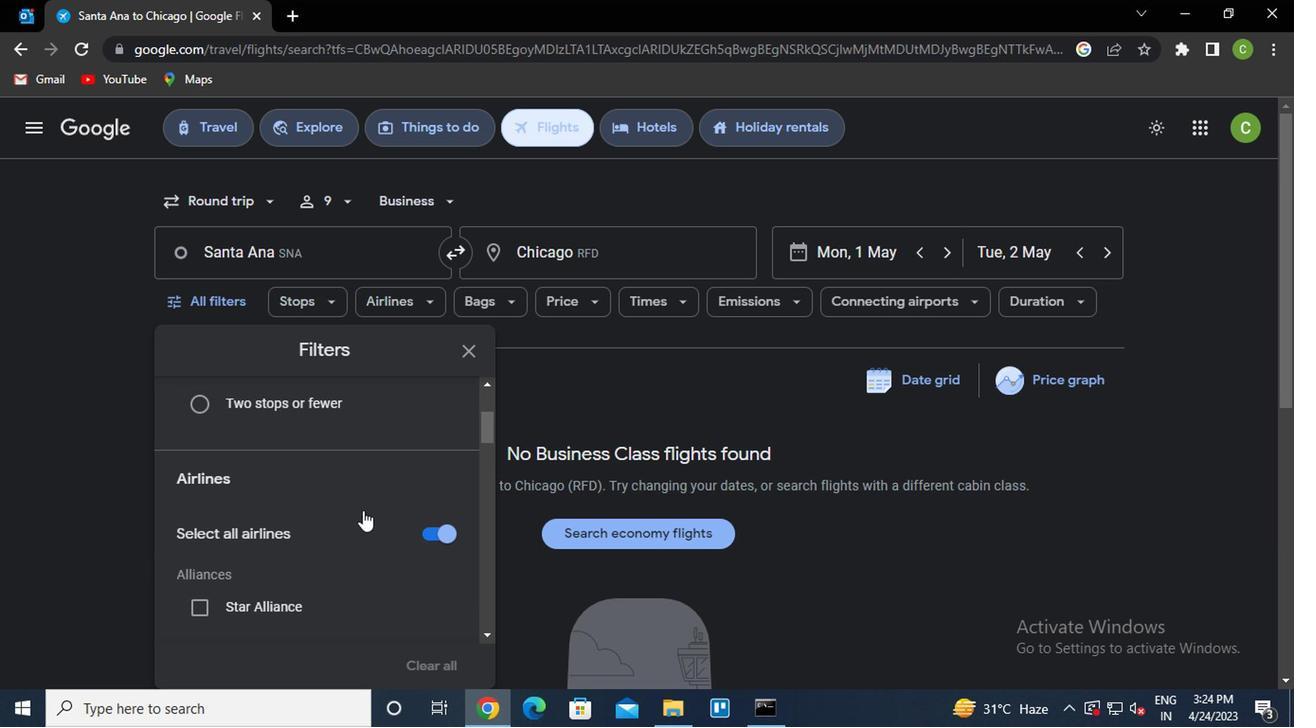 
Action: Mouse scrolled (335, 519) with delta (0, 0)
Screenshot: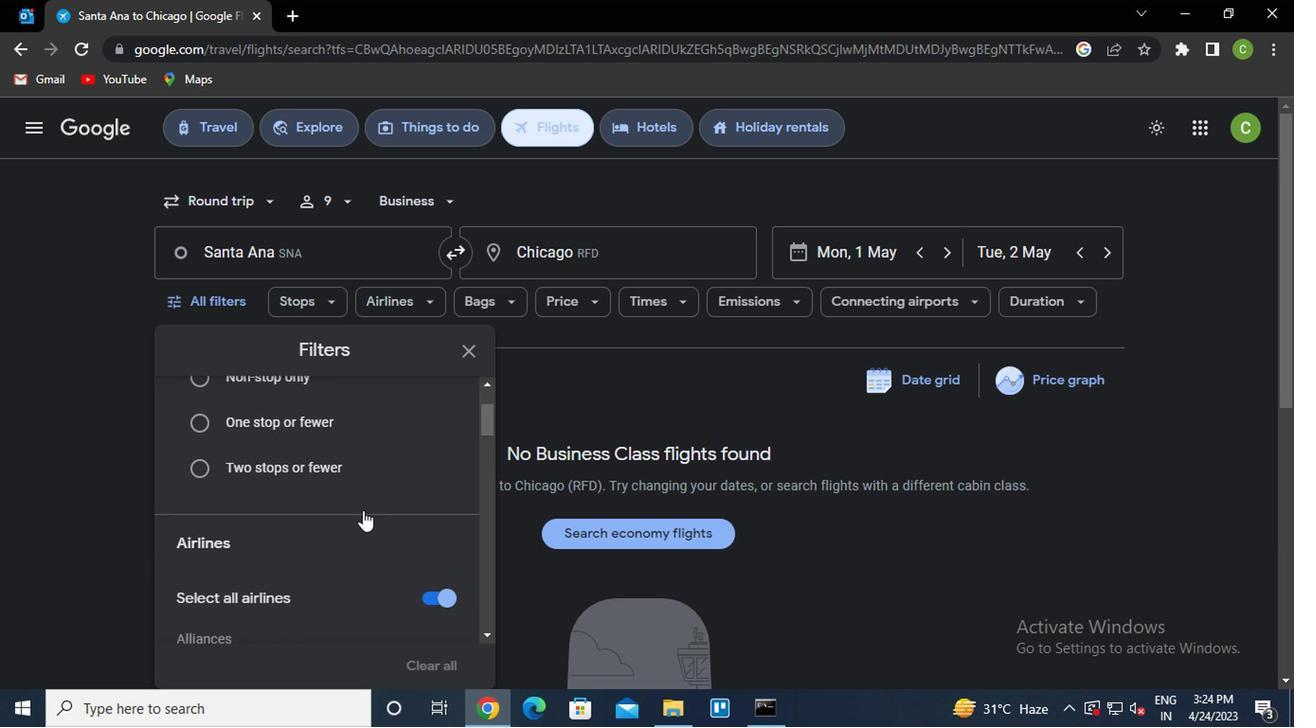 
Action: Mouse scrolled (335, 517) with delta (0, -1)
Screenshot: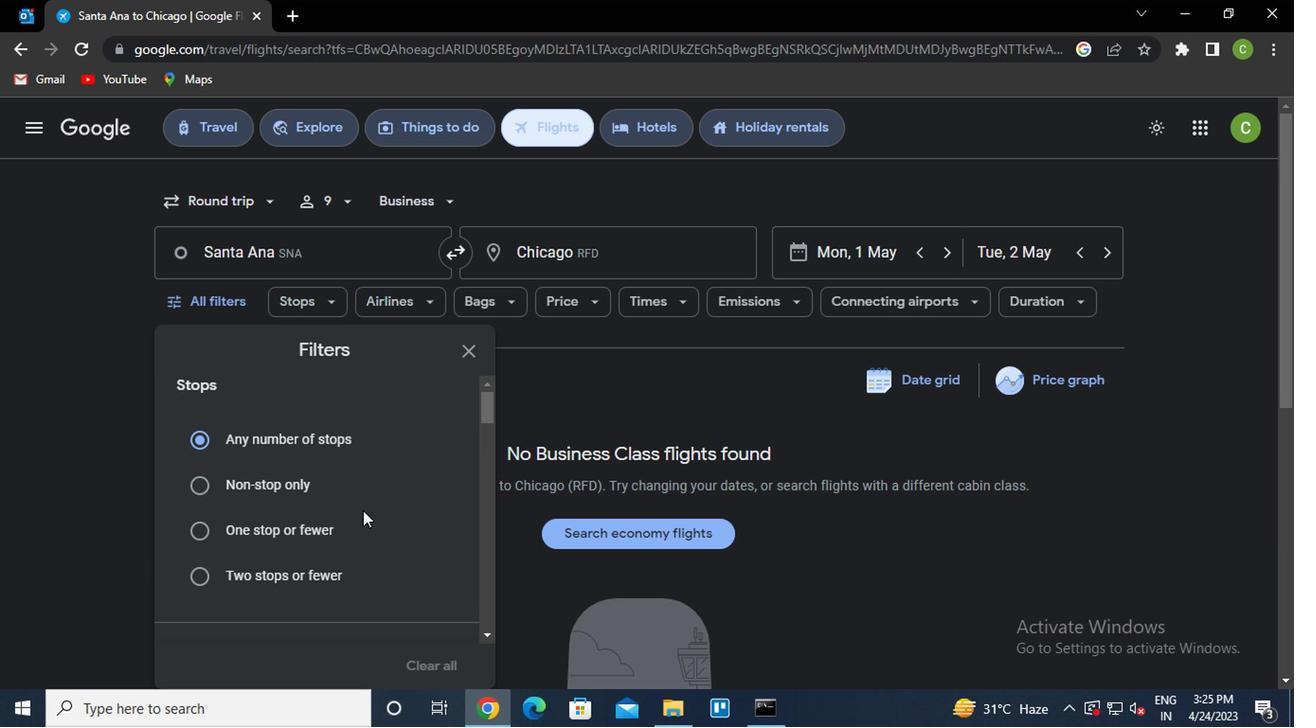 
Action: Mouse scrolled (335, 517) with delta (0, -1)
Screenshot: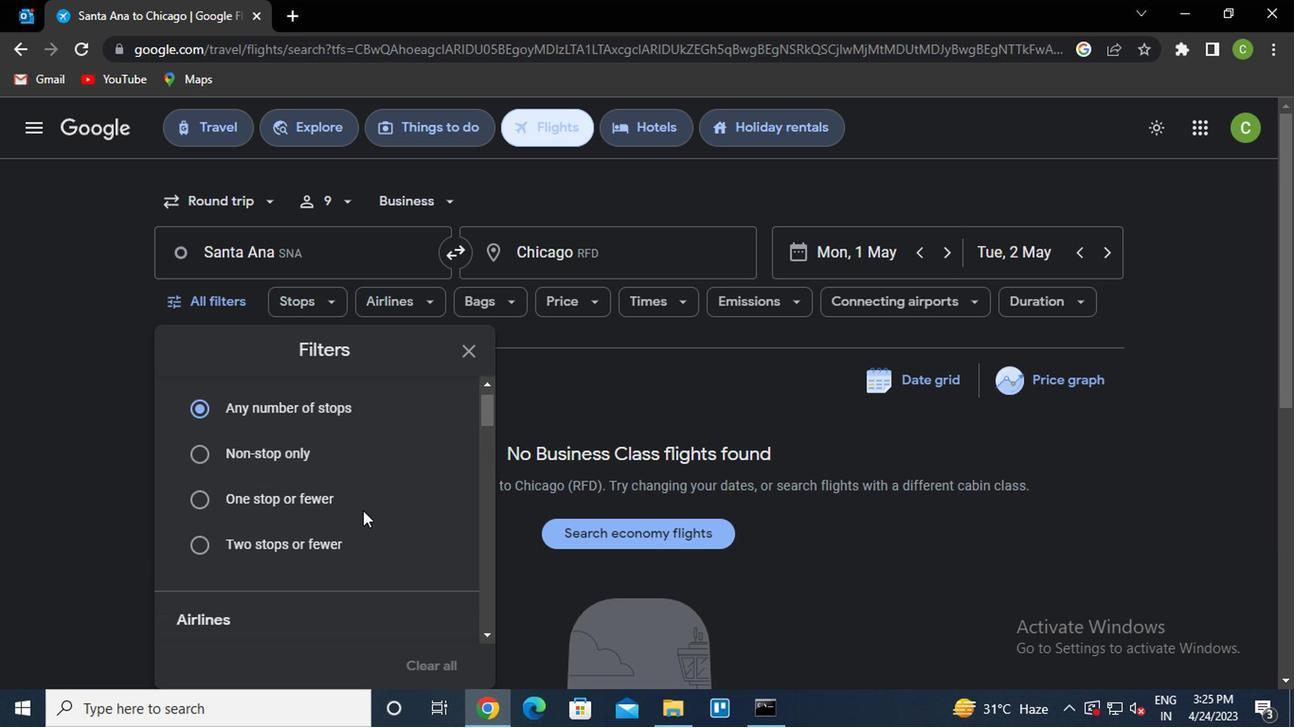 
Action: Mouse scrolled (335, 517) with delta (0, -1)
Screenshot: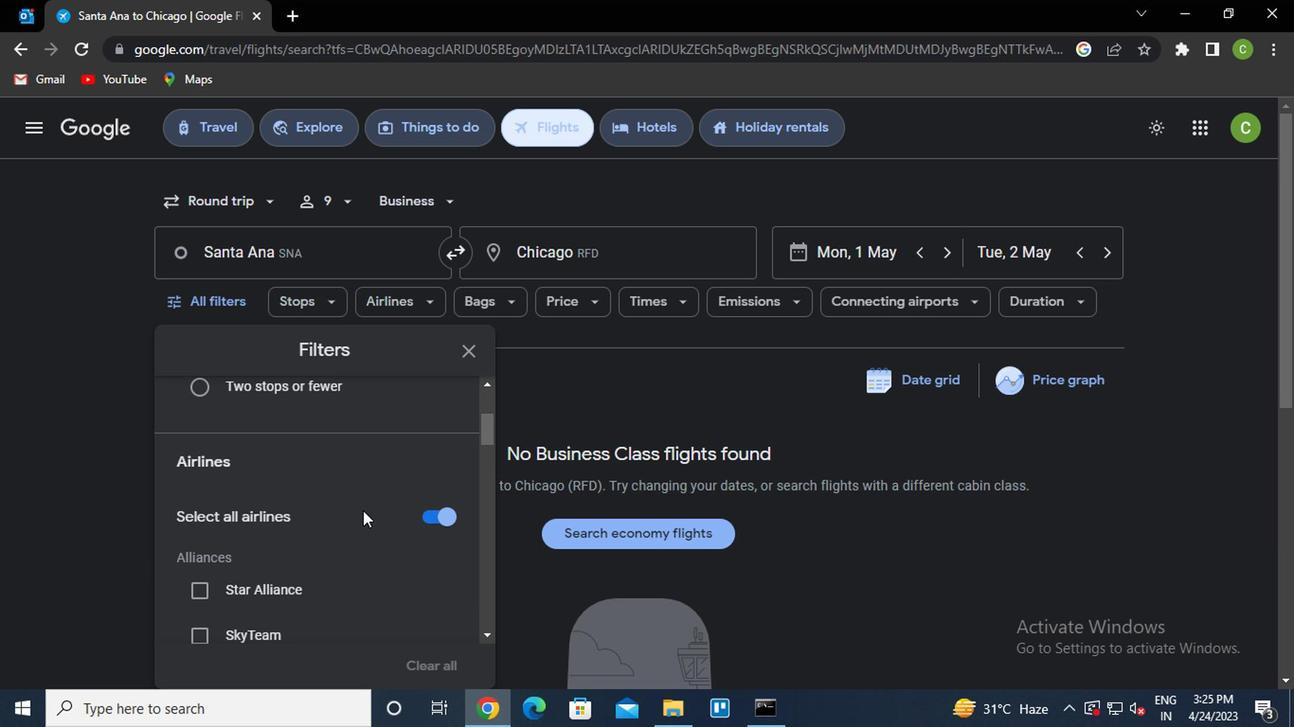 
Action: Mouse scrolled (335, 517) with delta (0, -1)
Screenshot: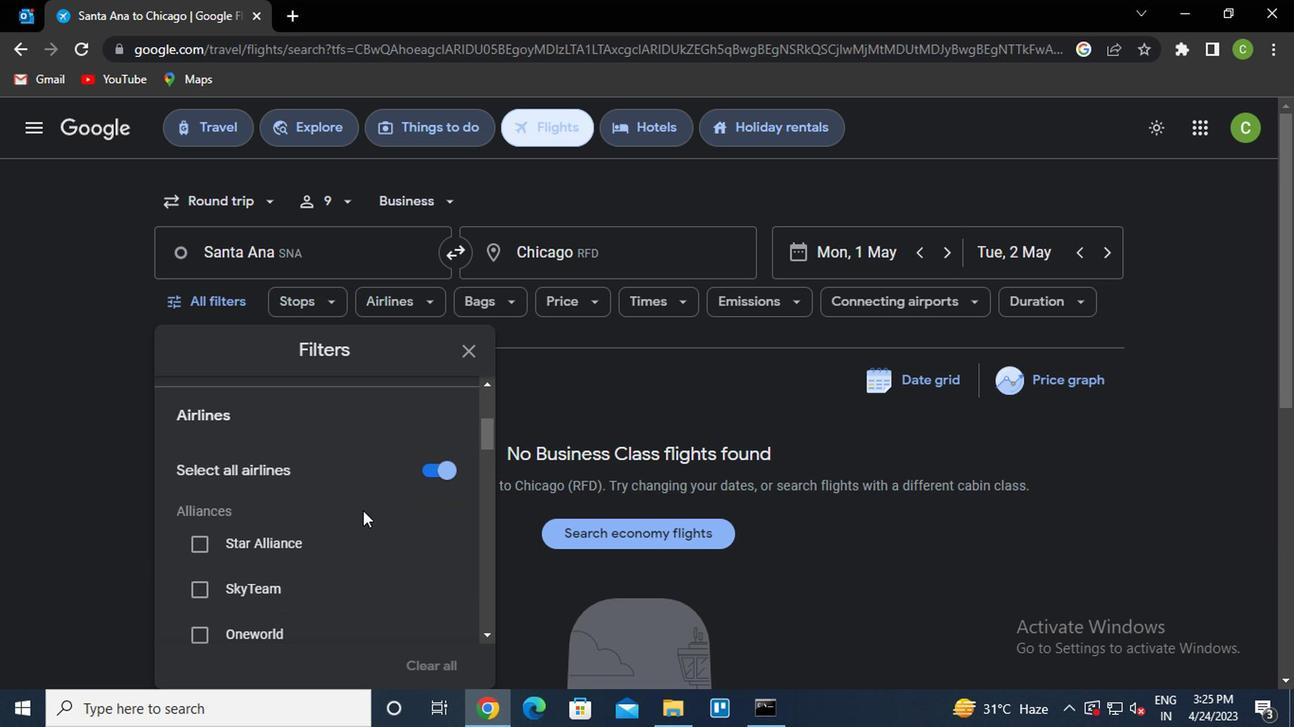 
Action: Mouse scrolled (335, 517) with delta (0, -1)
Screenshot: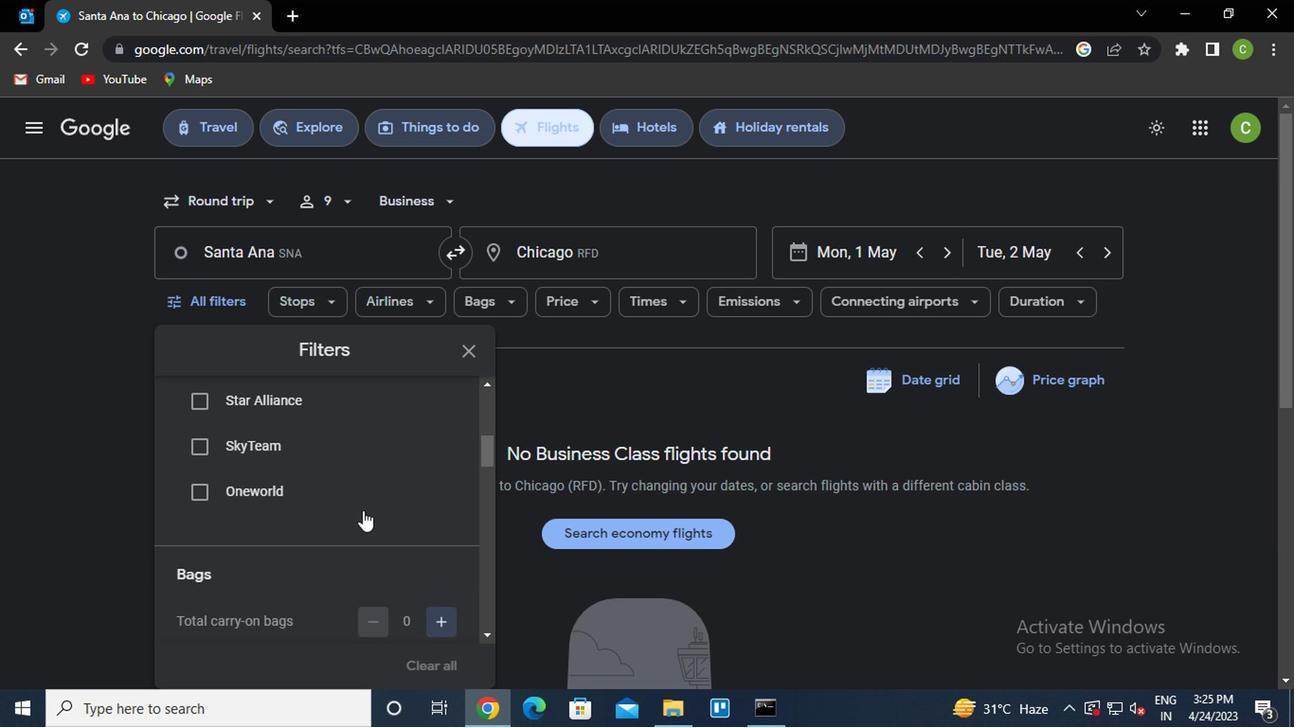 
Action: Mouse scrolled (335, 517) with delta (0, -1)
Screenshot: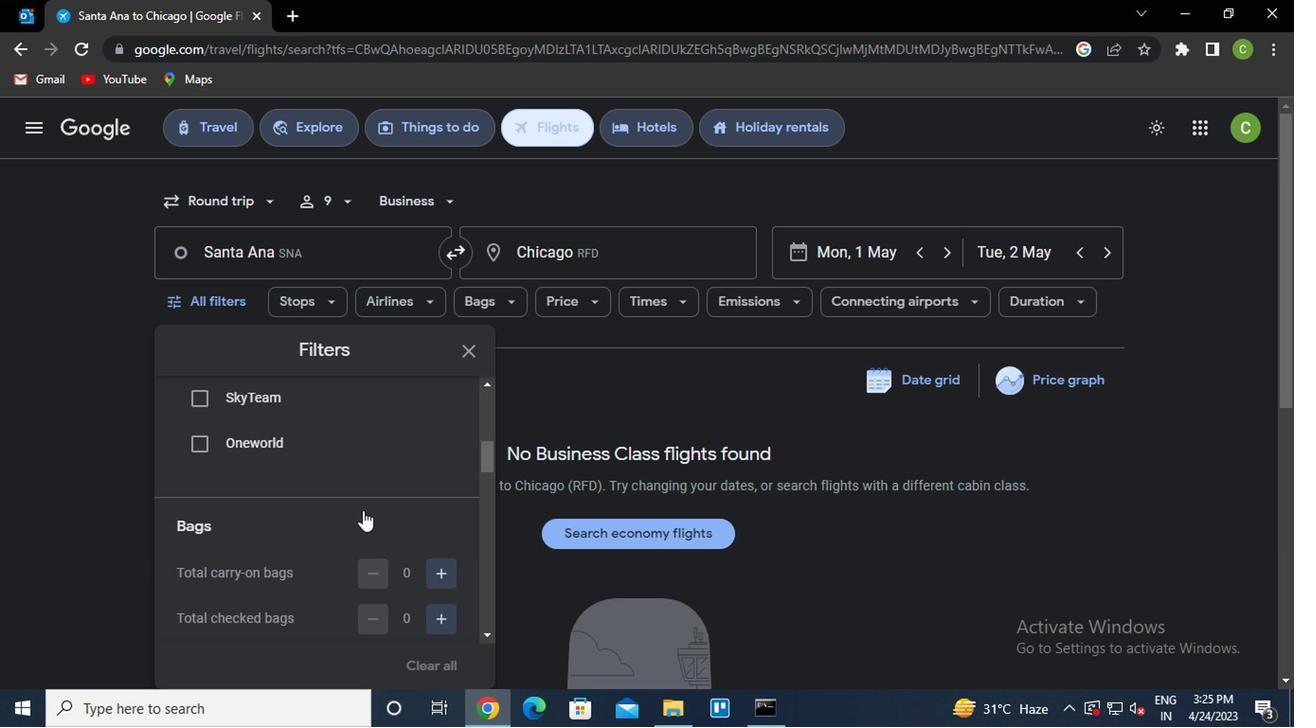 
Action: Mouse scrolled (335, 517) with delta (0, -1)
Screenshot: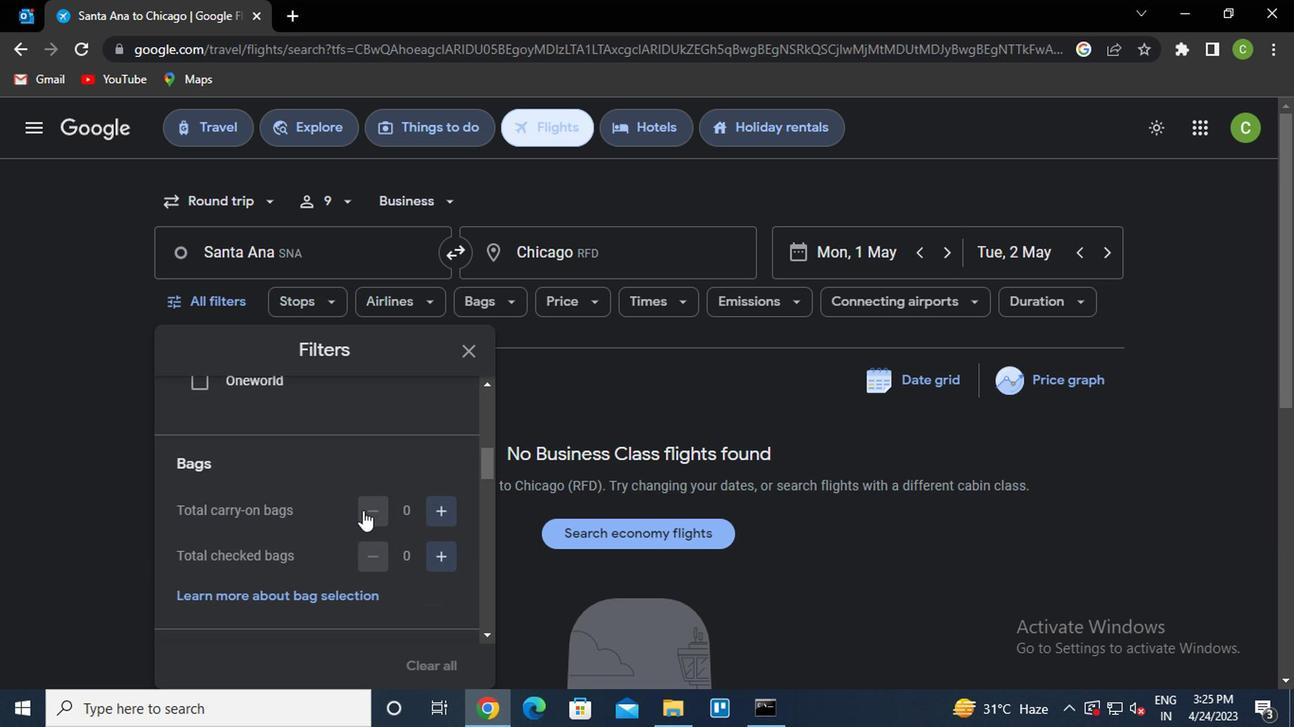 
Action: Mouse scrolled (335, 517) with delta (0, -1)
Screenshot: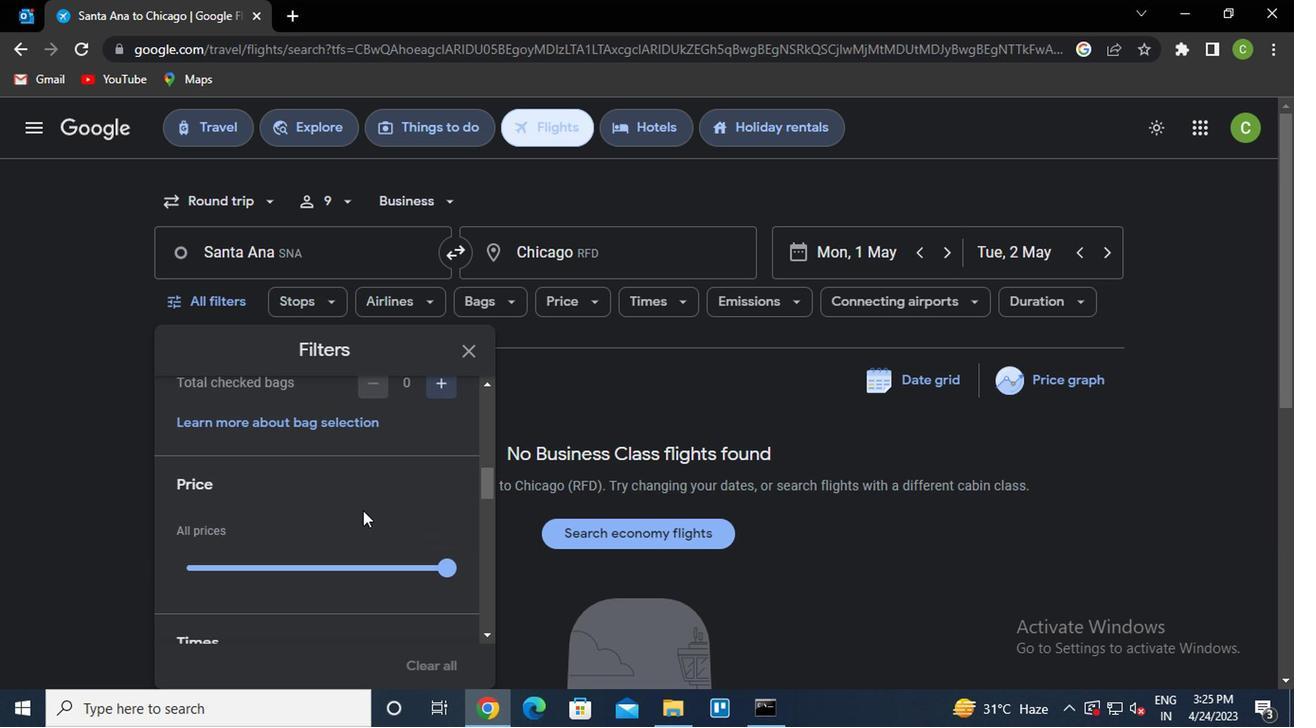 
Action: Mouse scrolled (335, 519) with delta (0, 0)
Screenshot: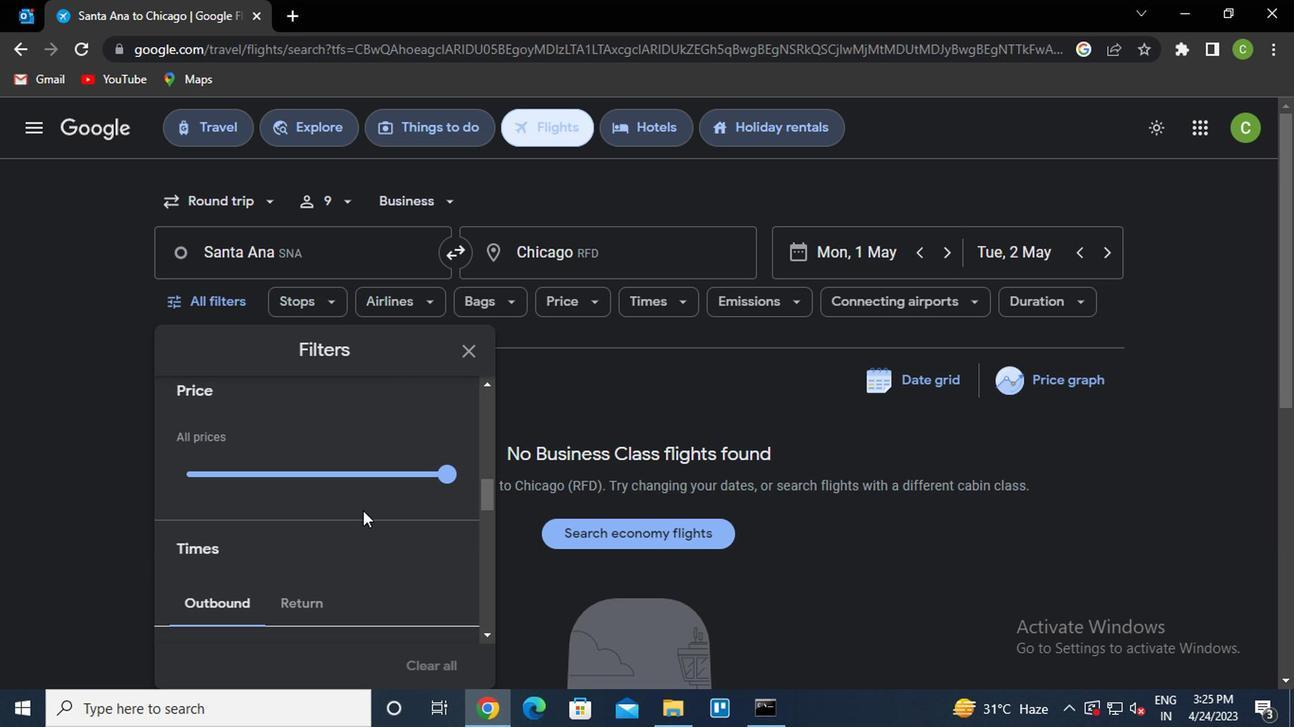 
Action: Mouse scrolled (335, 519) with delta (0, 0)
Screenshot: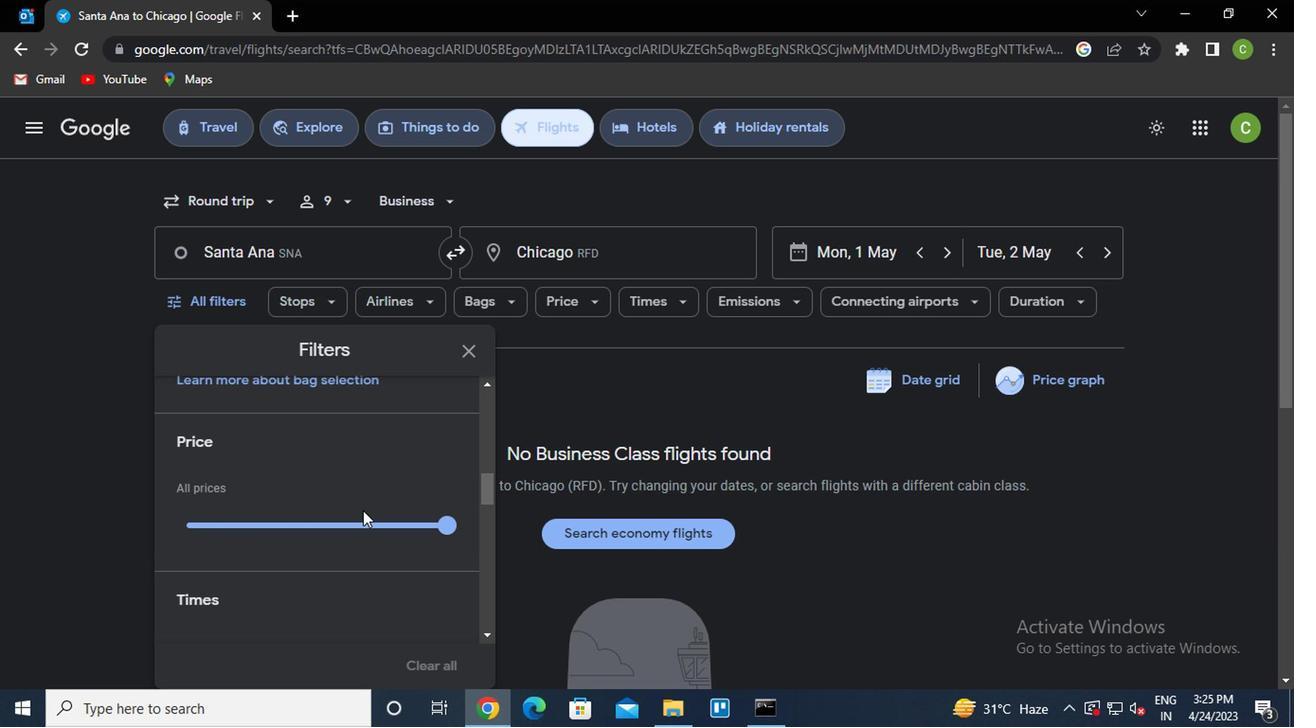 
Action: Mouse scrolled (335, 519) with delta (0, 0)
Screenshot: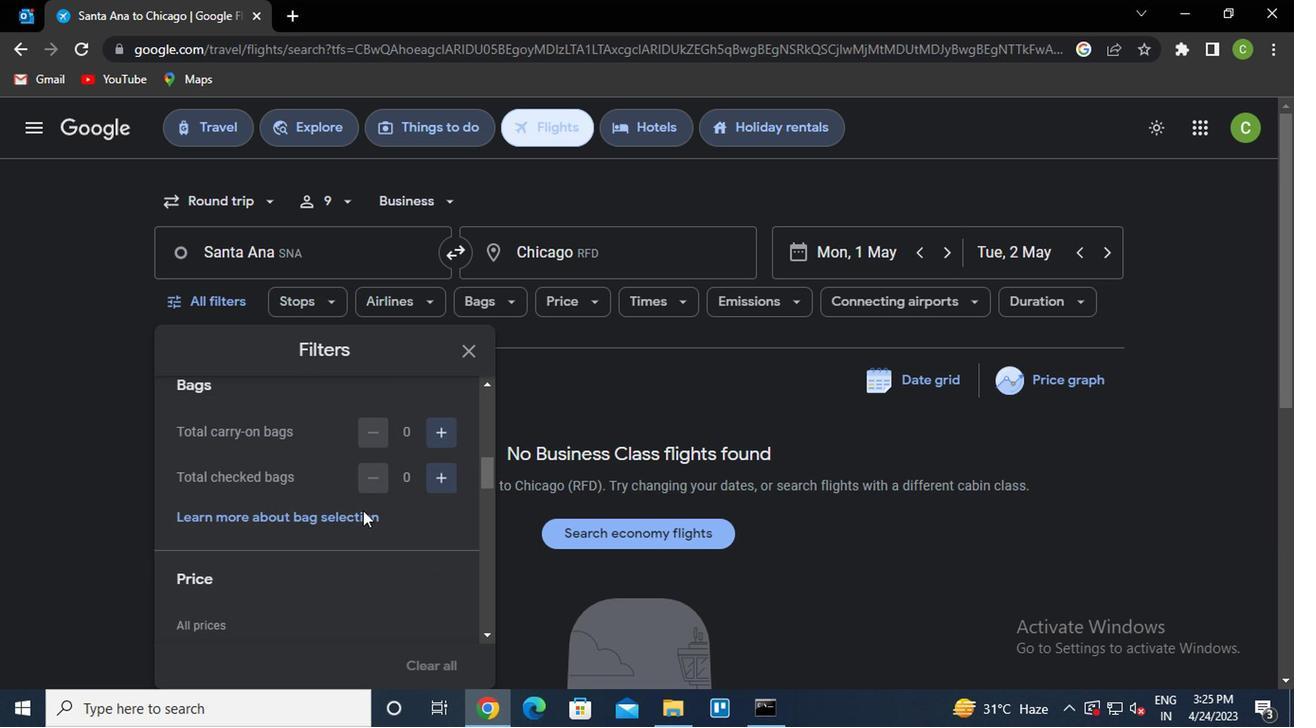 
Action: Mouse moved to (413, 569)
Screenshot: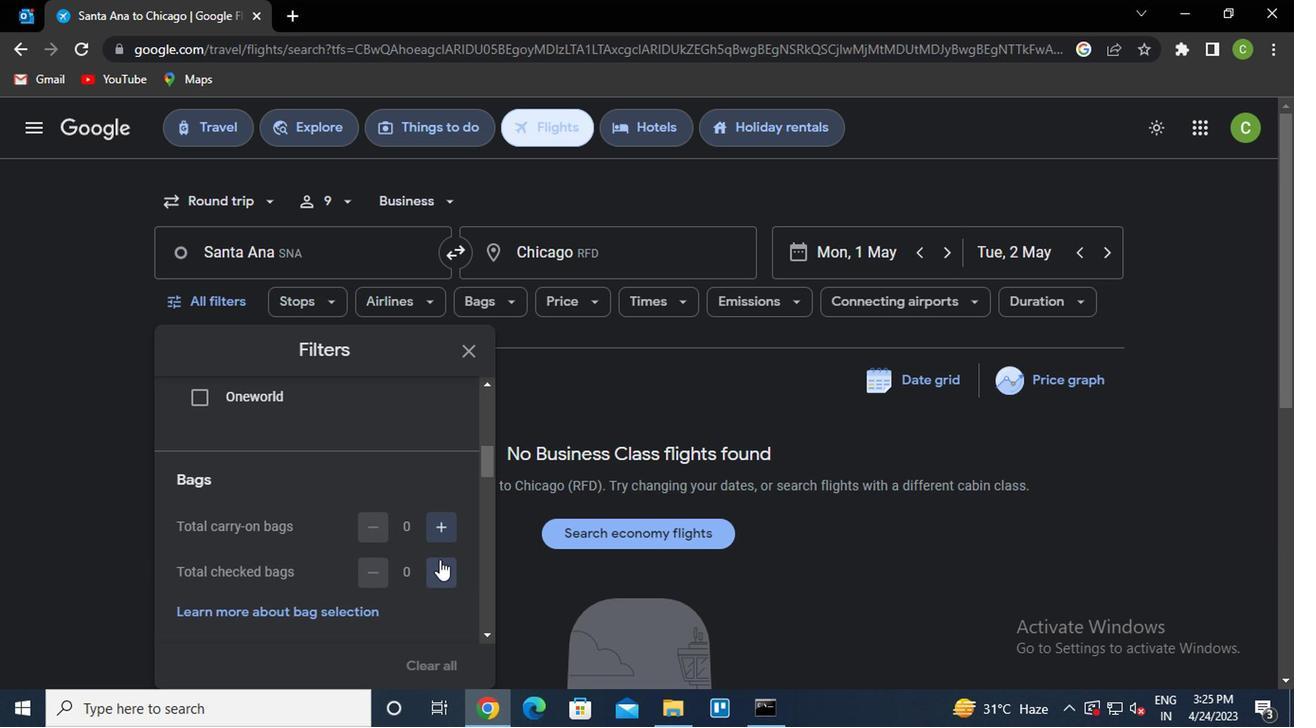 
Action: Mouse pressed left at (413, 569)
Screenshot: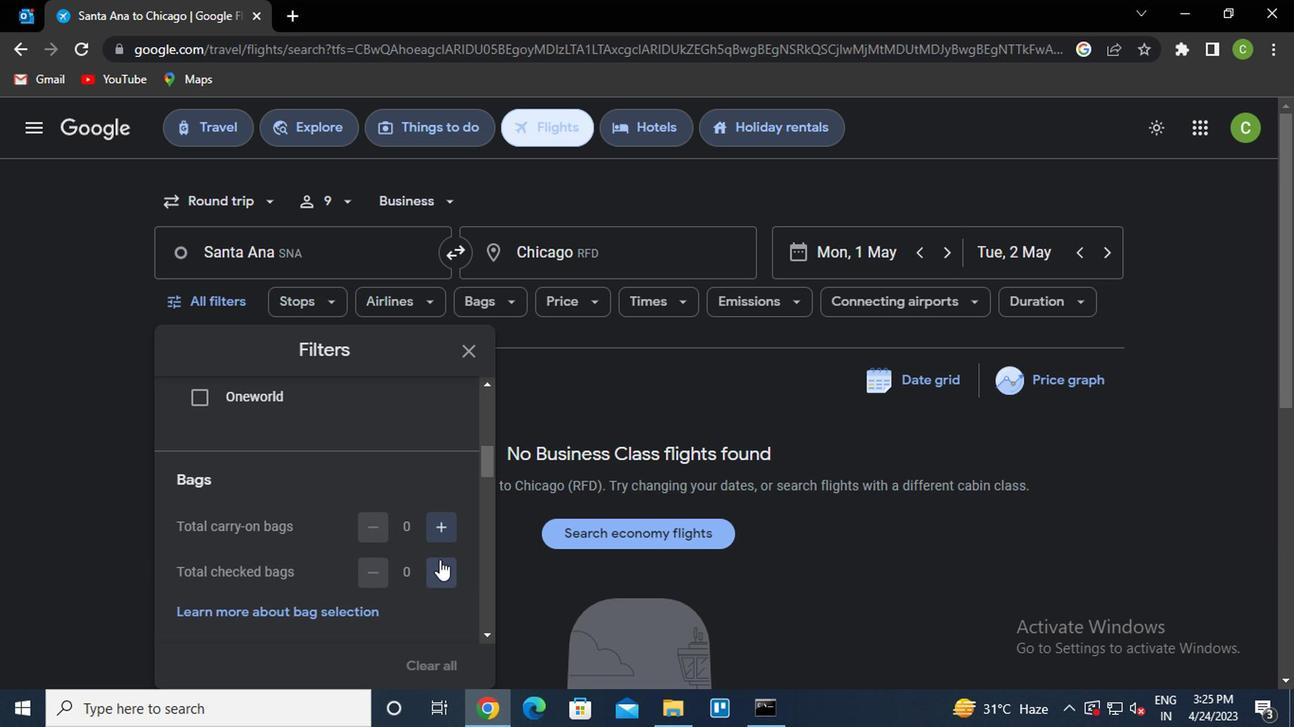 
Action: Mouse pressed left at (413, 569)
Screenshot: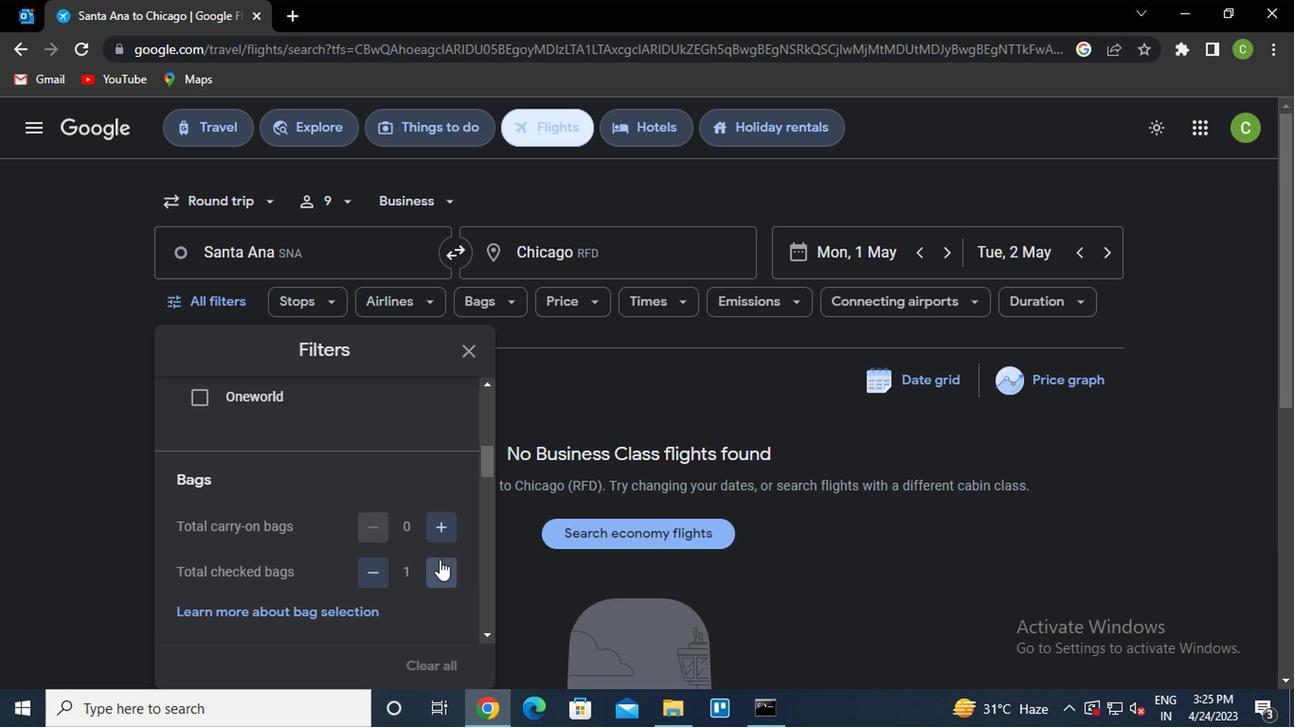 
Action: Mouse pressed left at (413, 569)
Screenshot: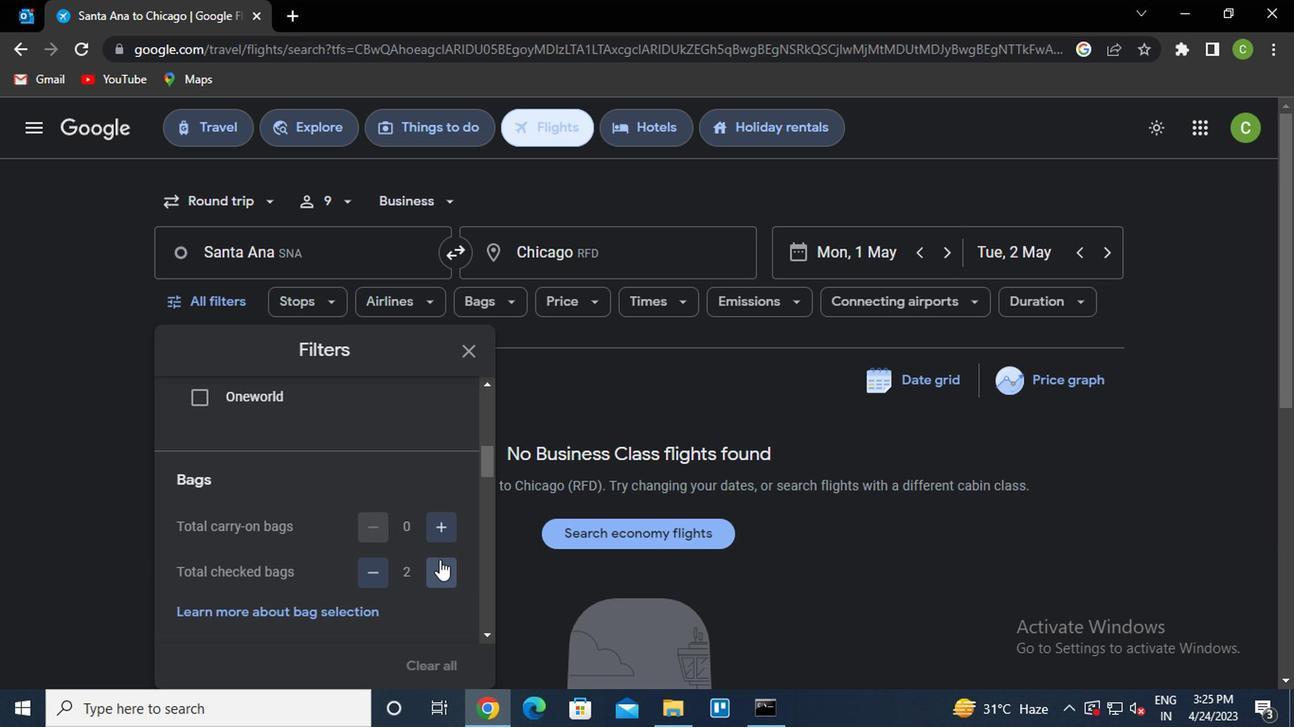 
Action: Mouse pressed left at (413, 569)
Screenshot: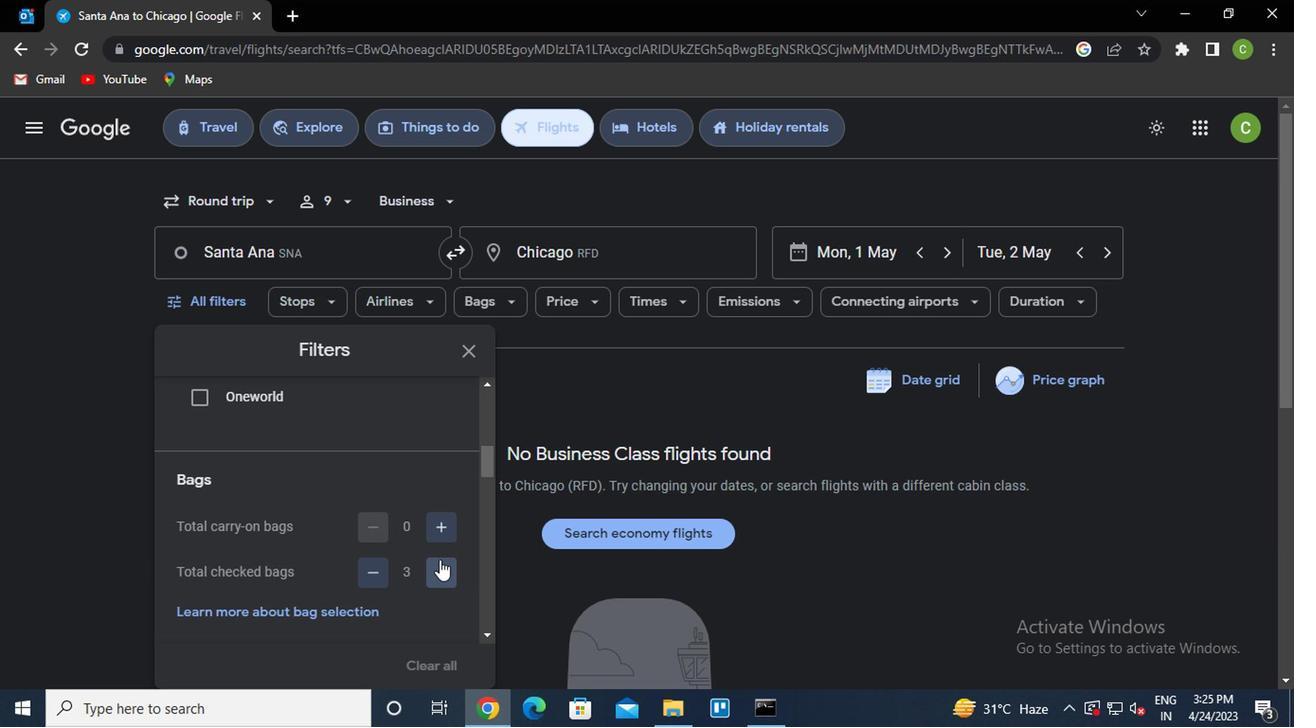 
Action: Mouse pressed left at (413, 569)
Screenshot: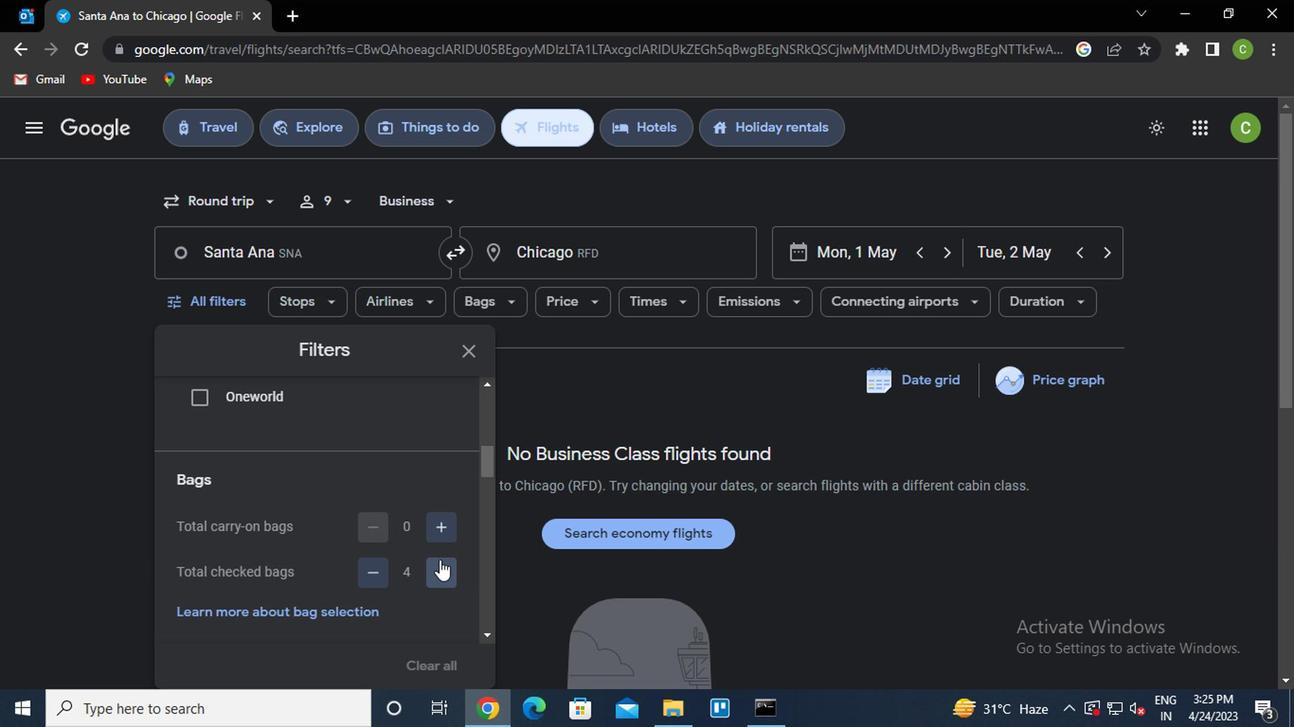 
Action: Mouse pressed left at (413, 569)
Screenshot: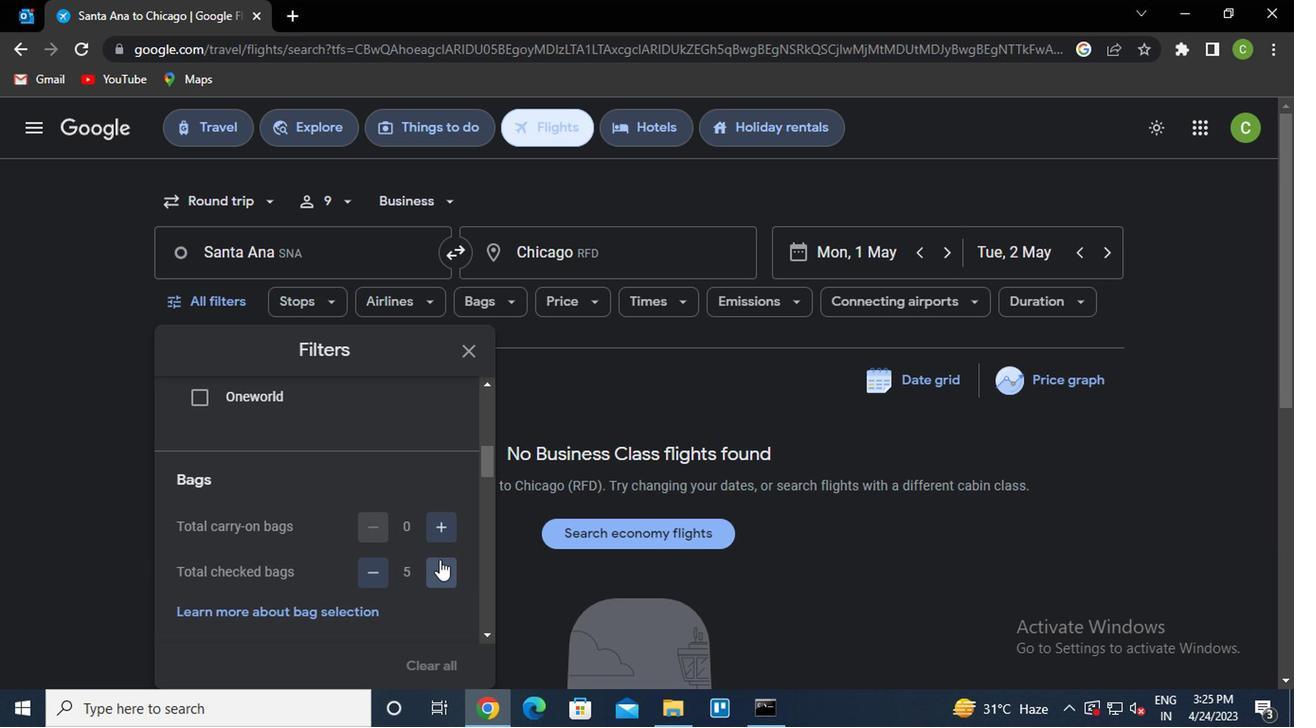 
Action: Mouse pressed left at (413, 569)
Screenshot: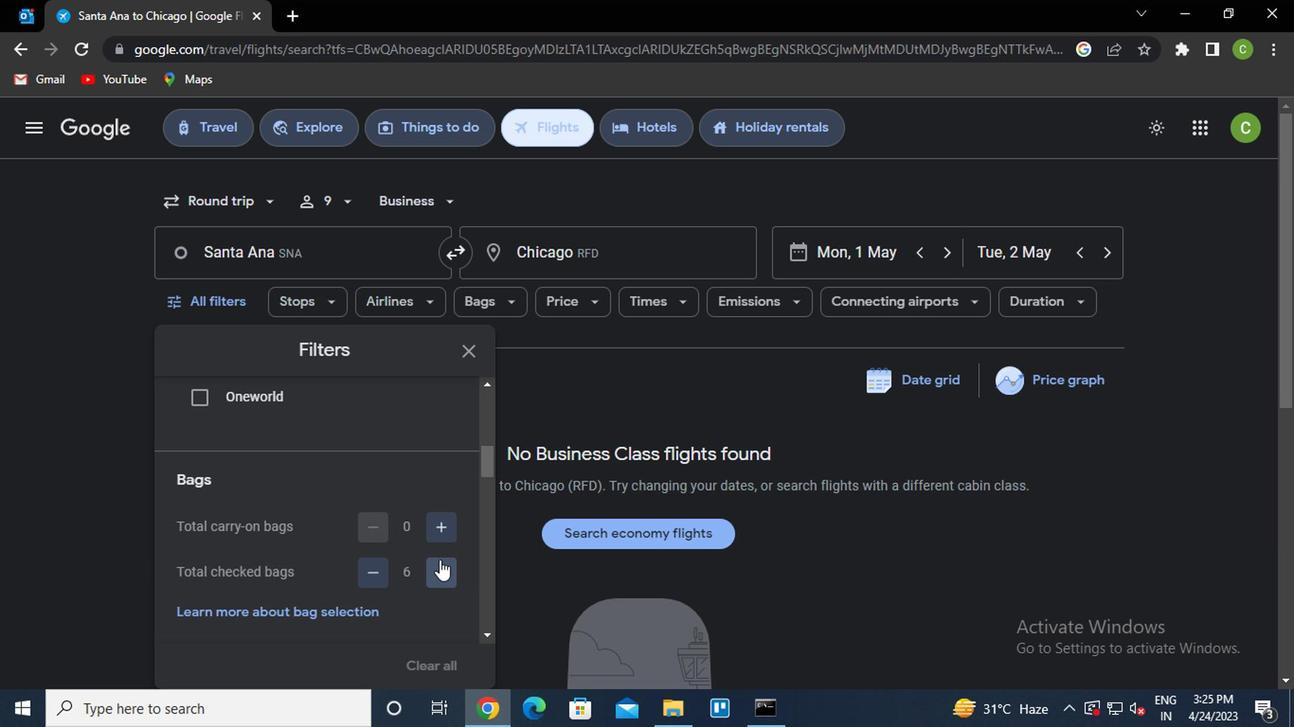 
Action: Mouse pressed left at (413, 569)
Screenshot: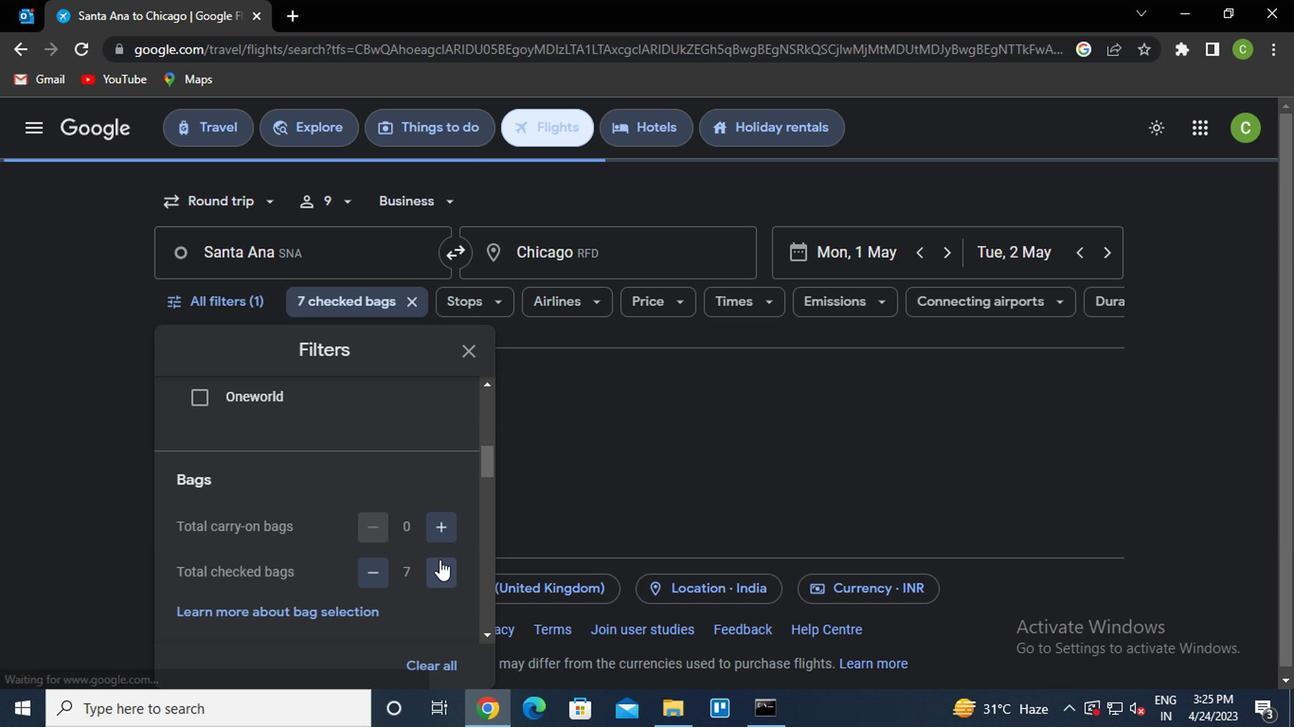 
Action: Mouse pressed left at (413, 569)
Screenshot: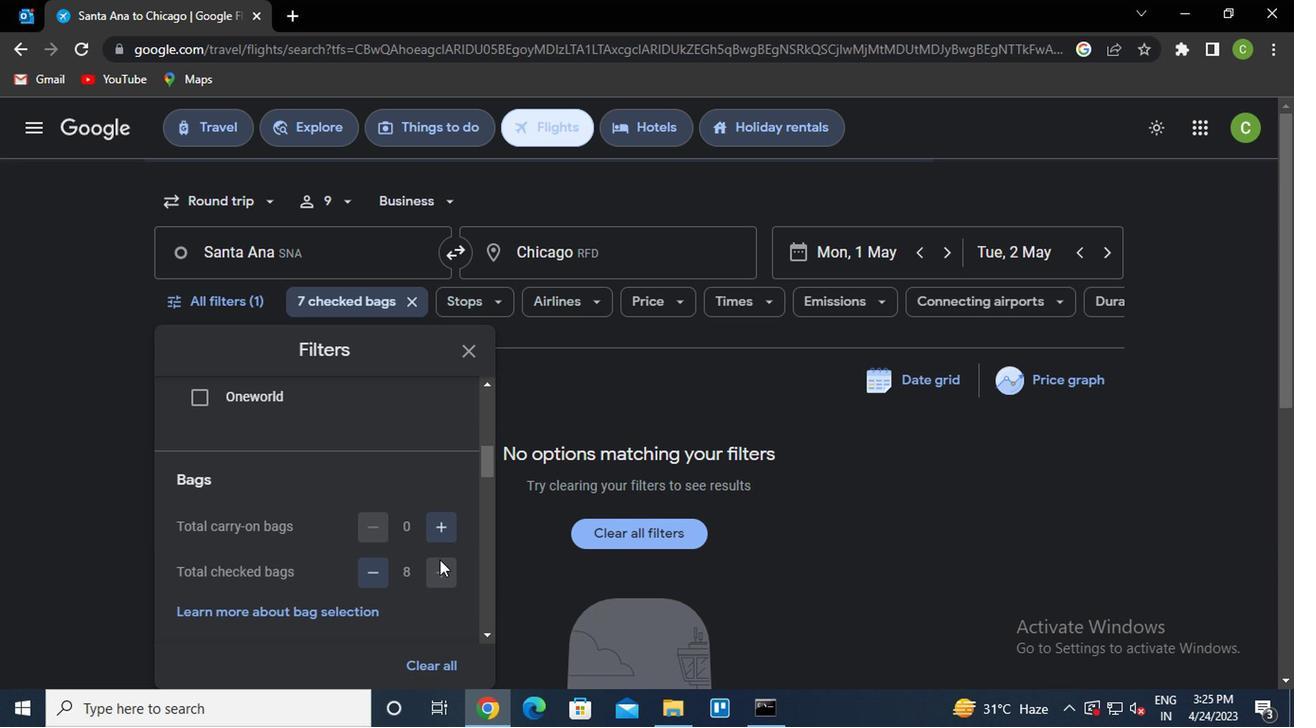 
Action: Mouse pressed left at (413, 569)
Screenshot: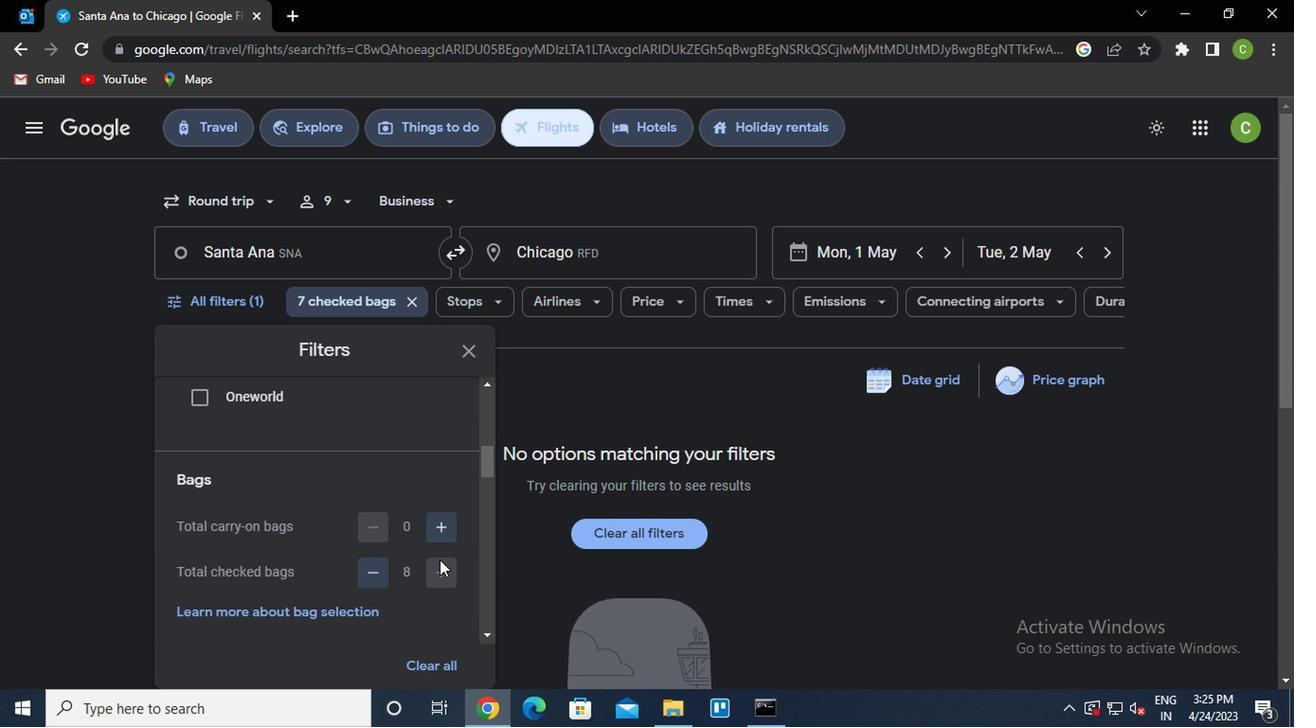 
Action: Mouse pressed left at (413, 569)
Screenshot: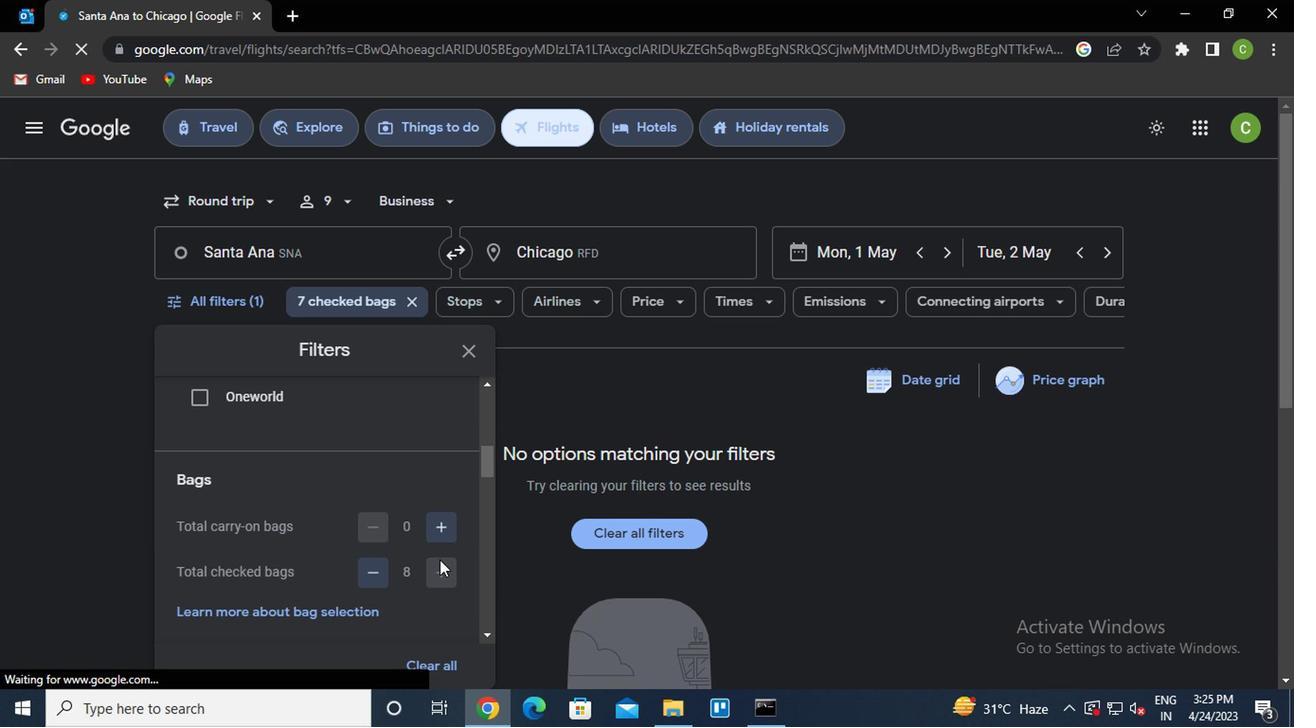 
Action: Mouse moved to (372, 574)
Screenshot: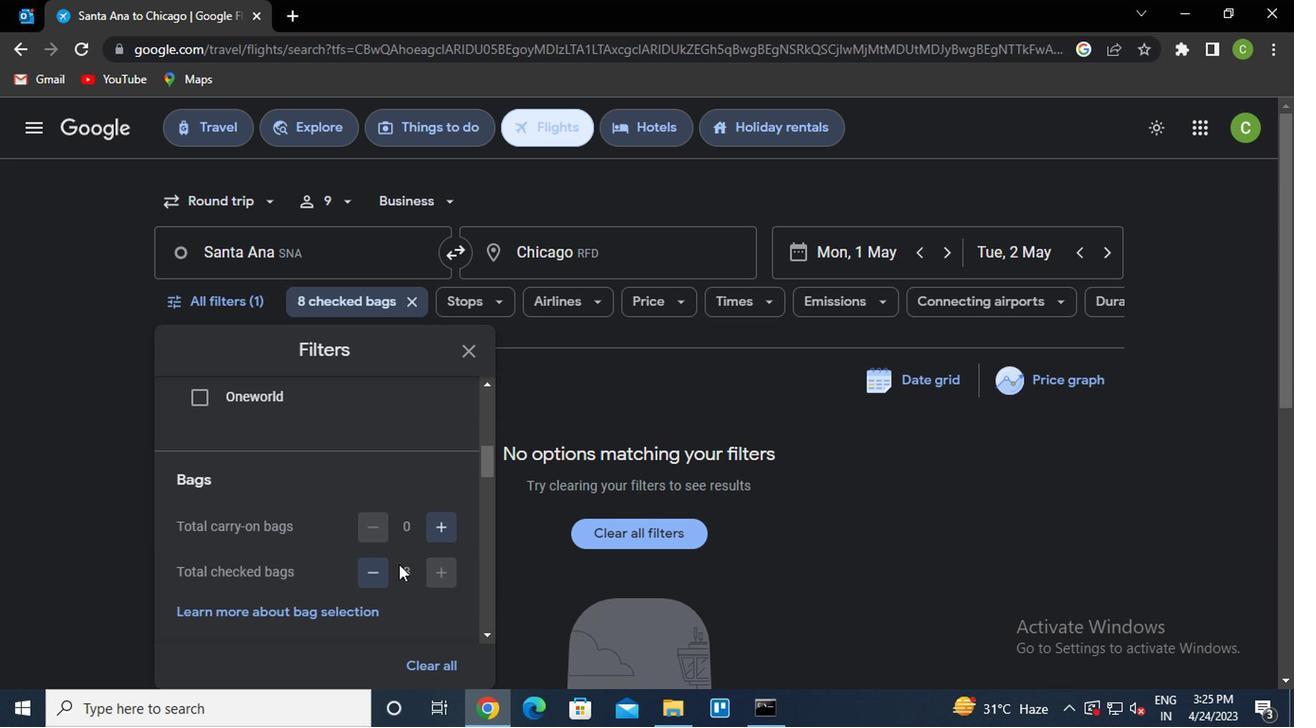 
Action: Mouse scrolled (372, 573) with delta (0, 0)
Screenshot: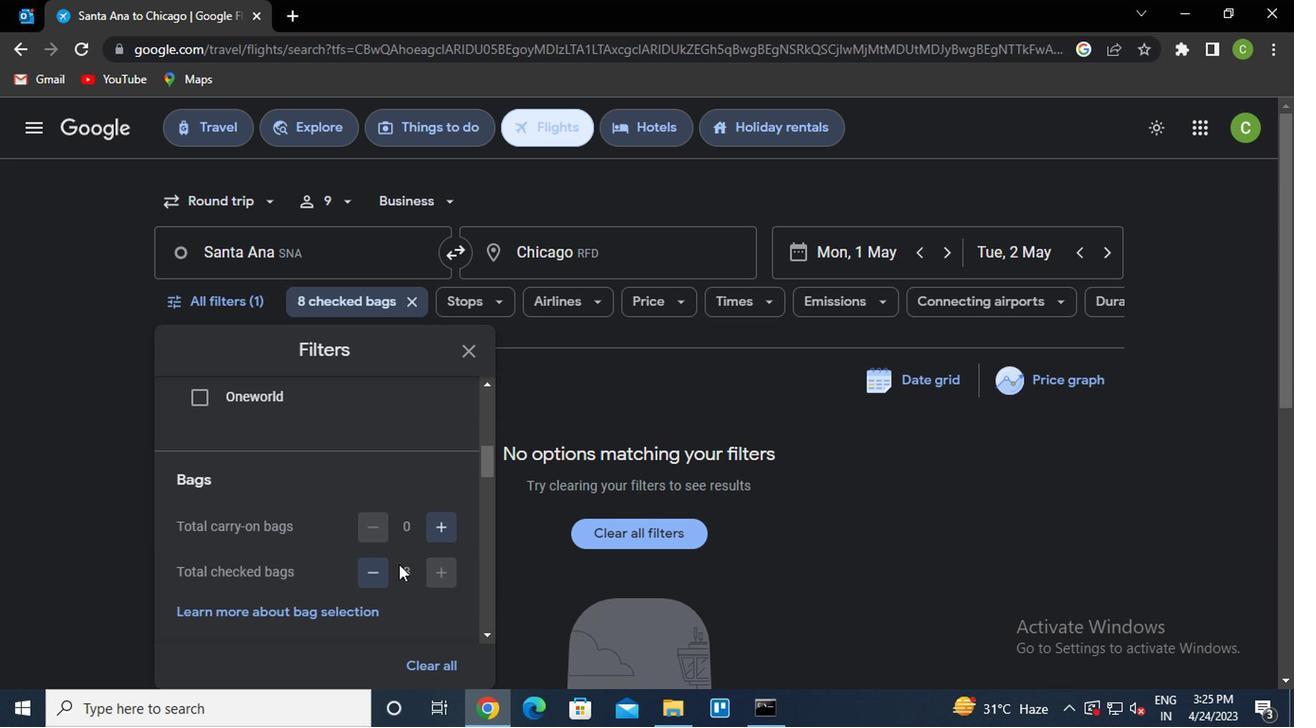 
Action: Mouse moved to (335, 565)
Screenshot: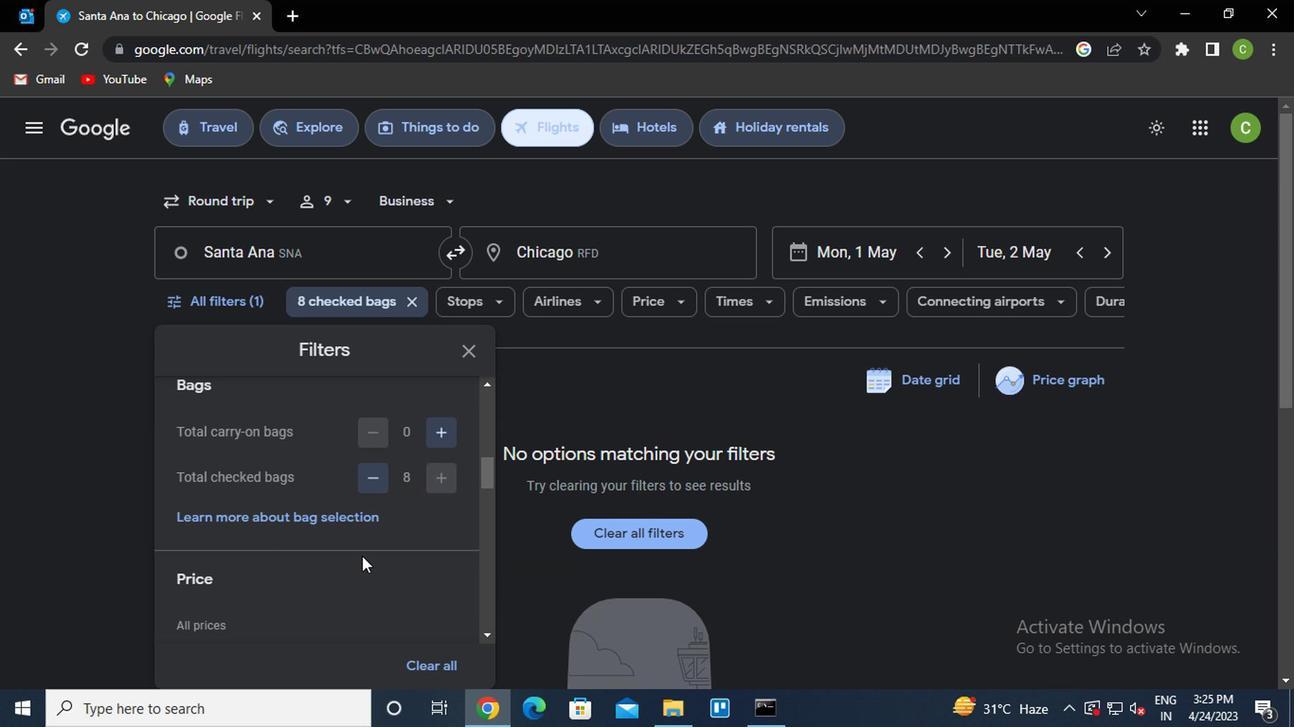 
Action: Mouse scrolled (335, 564) with delta (0, 0)
Screenshot: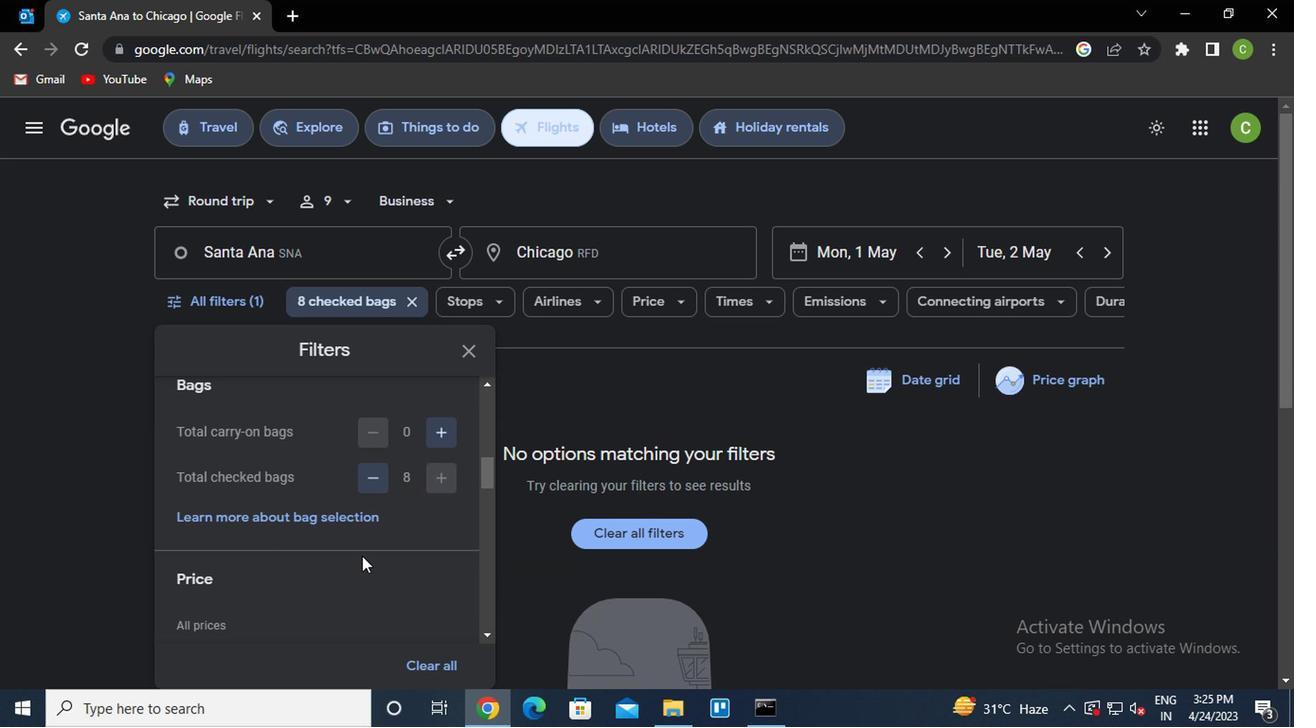 
Action: Mouse moved to (333, 565)
Screenshot: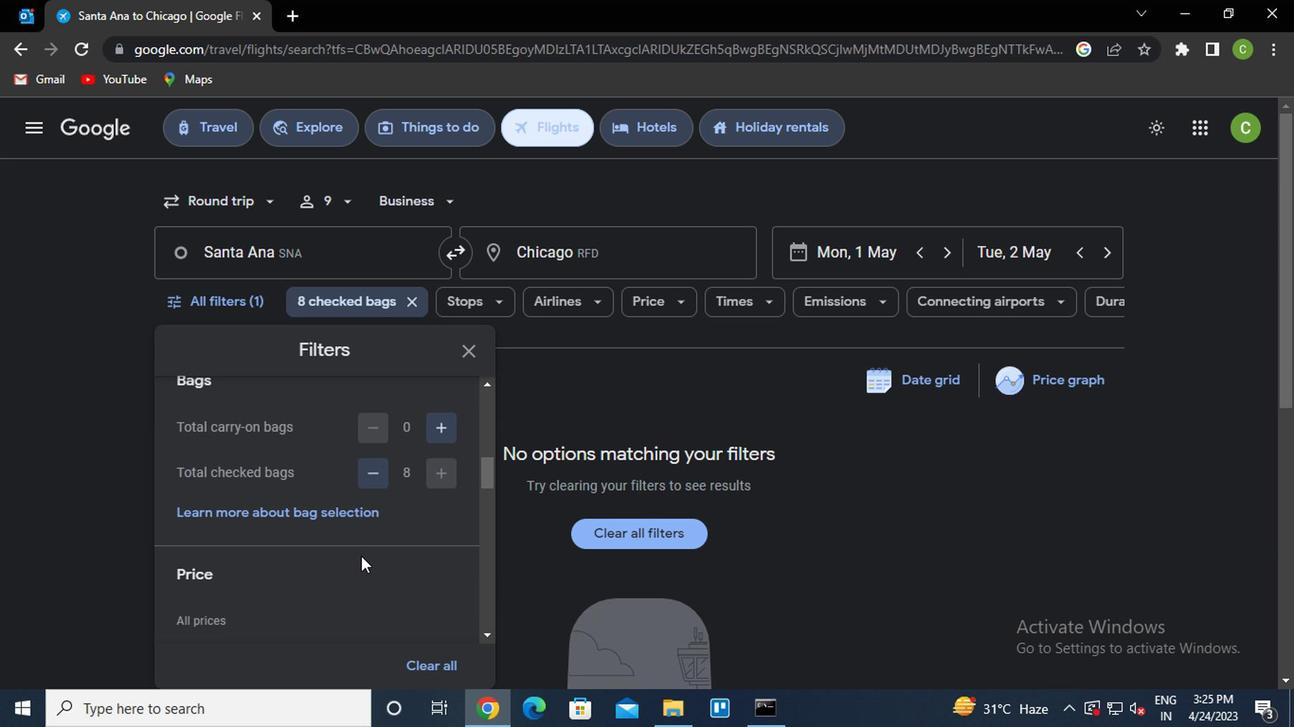 
Action: Mouse scrolled (333, 564) with delta (0, 0)
Screenshot: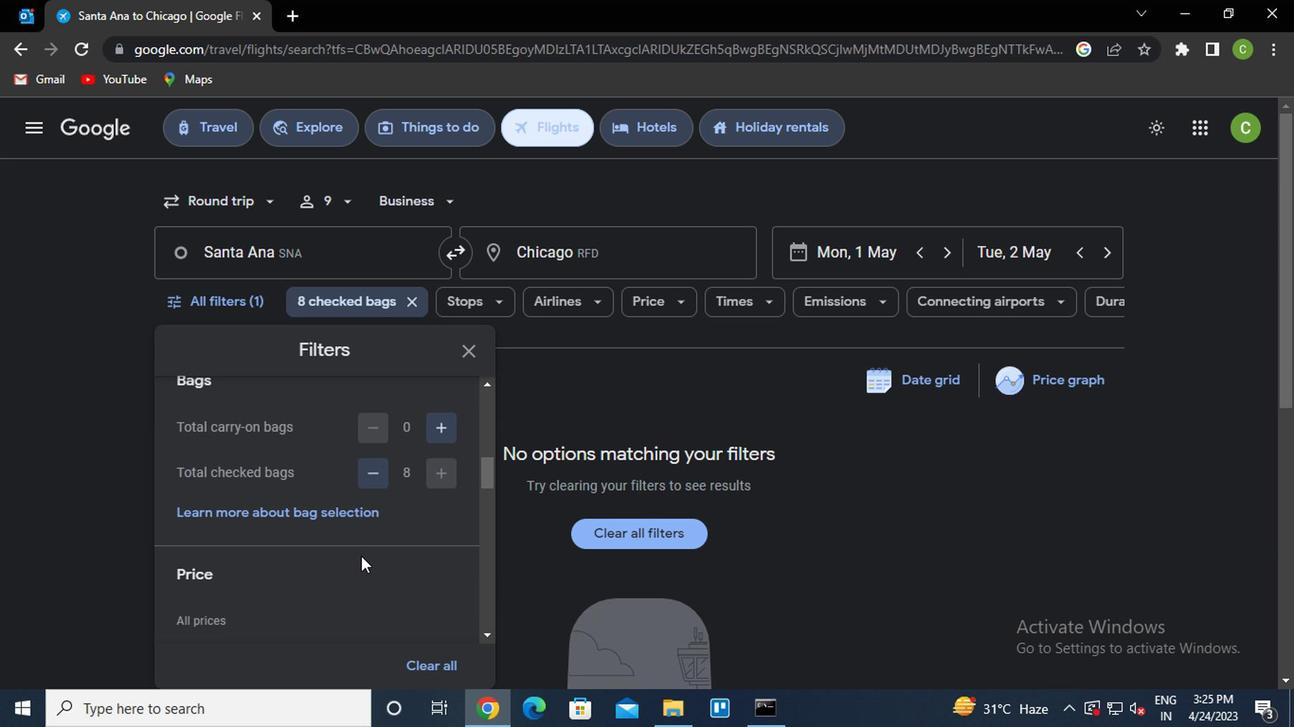 
Action: Mouse scrolled (333, 564) with delta (0, 0)
Screenshot: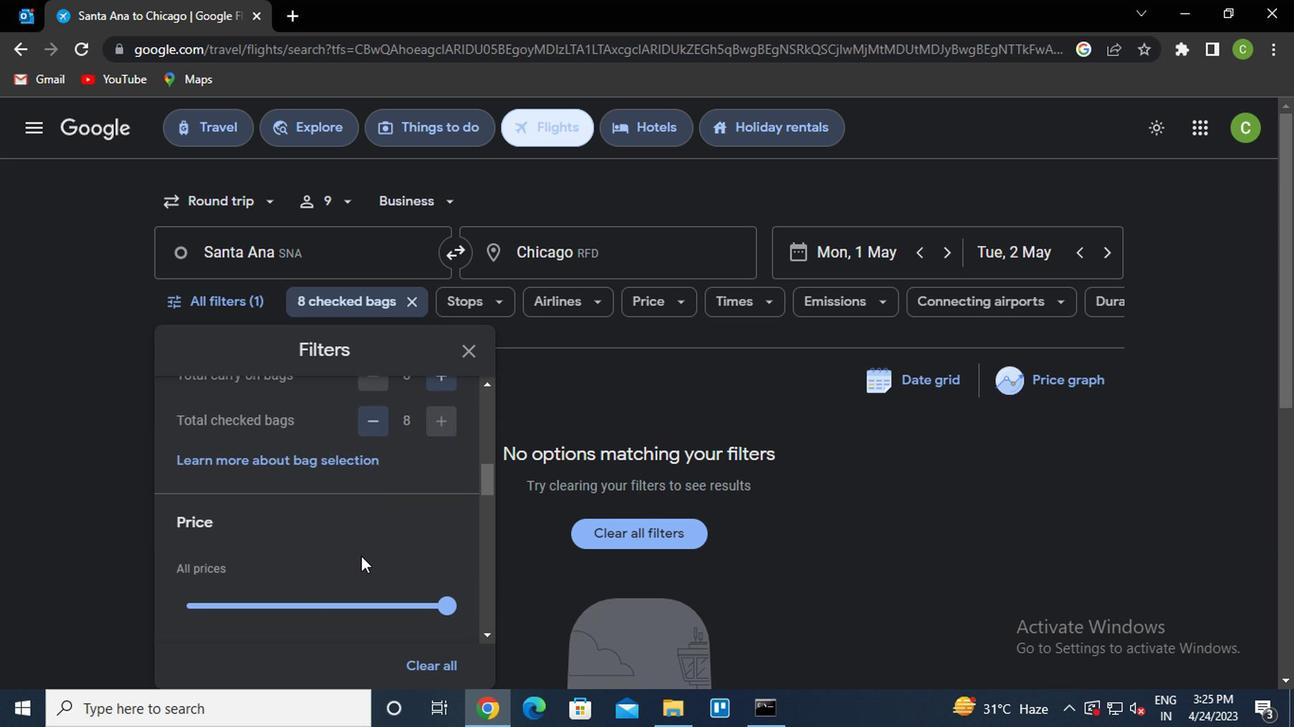 
Action: Mouse moved to (372, 479)
Screenshot: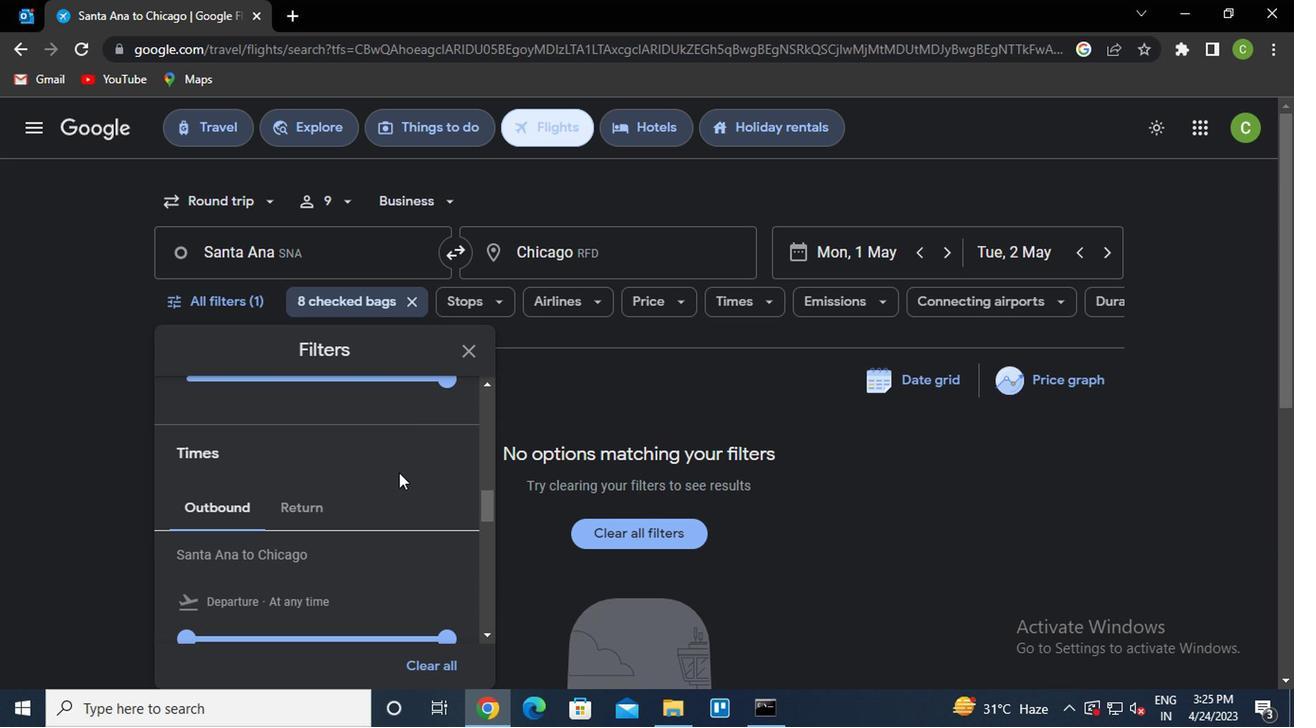 
Action: Mouse scrolled (372, 481) with delta (0, 1)
Screenshot: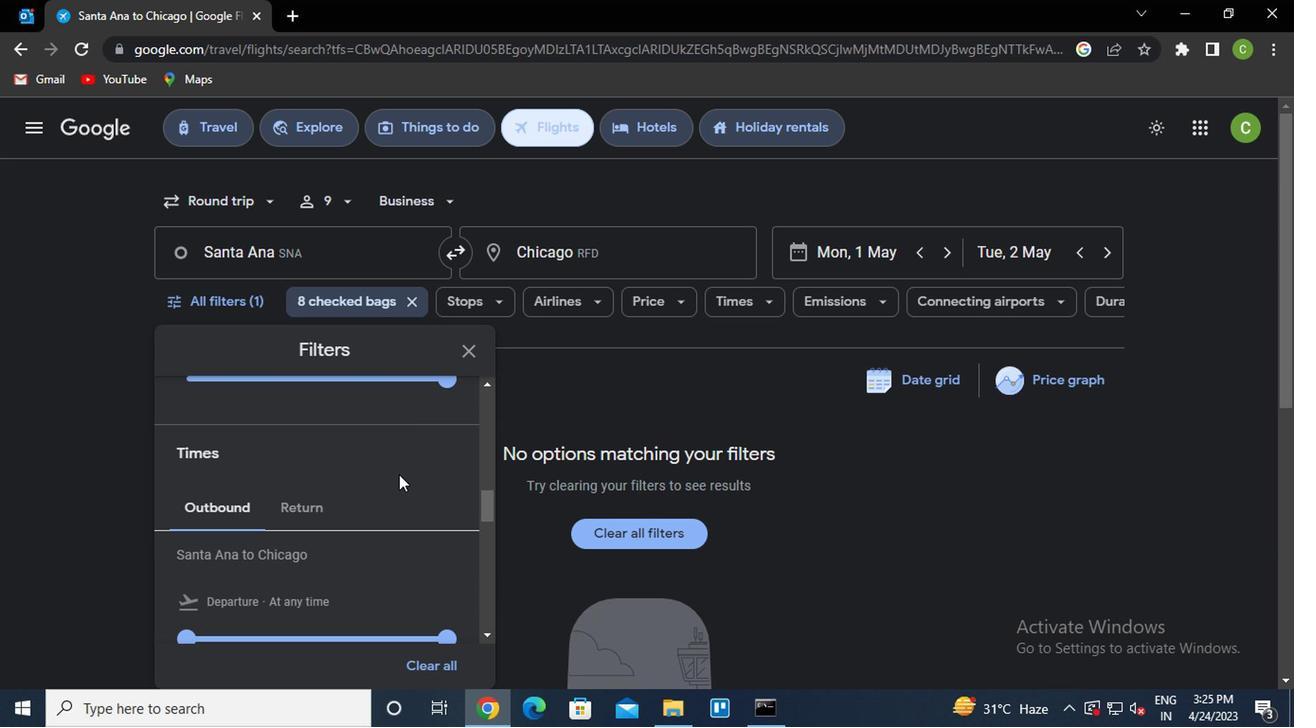
Action: Mouse moved to (415, 492)
Screenshot: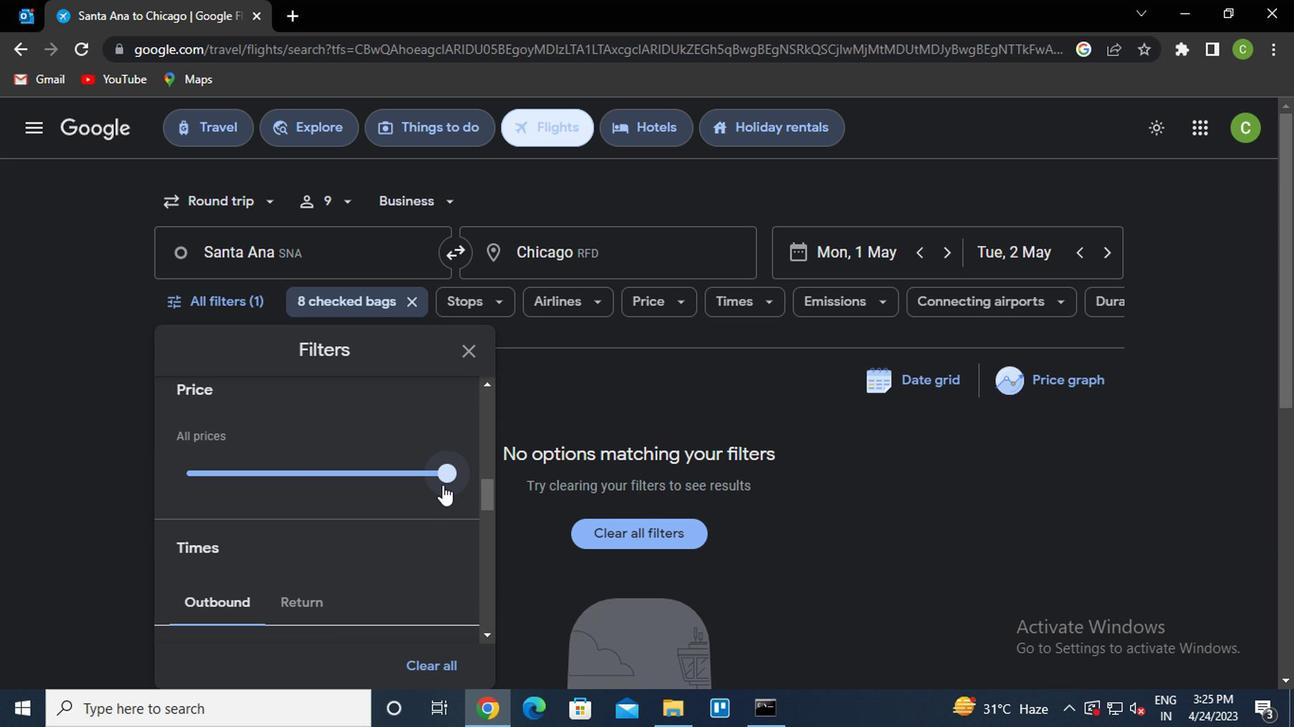 
Action: Mouse pressed left at (415, 492)
Screenshot: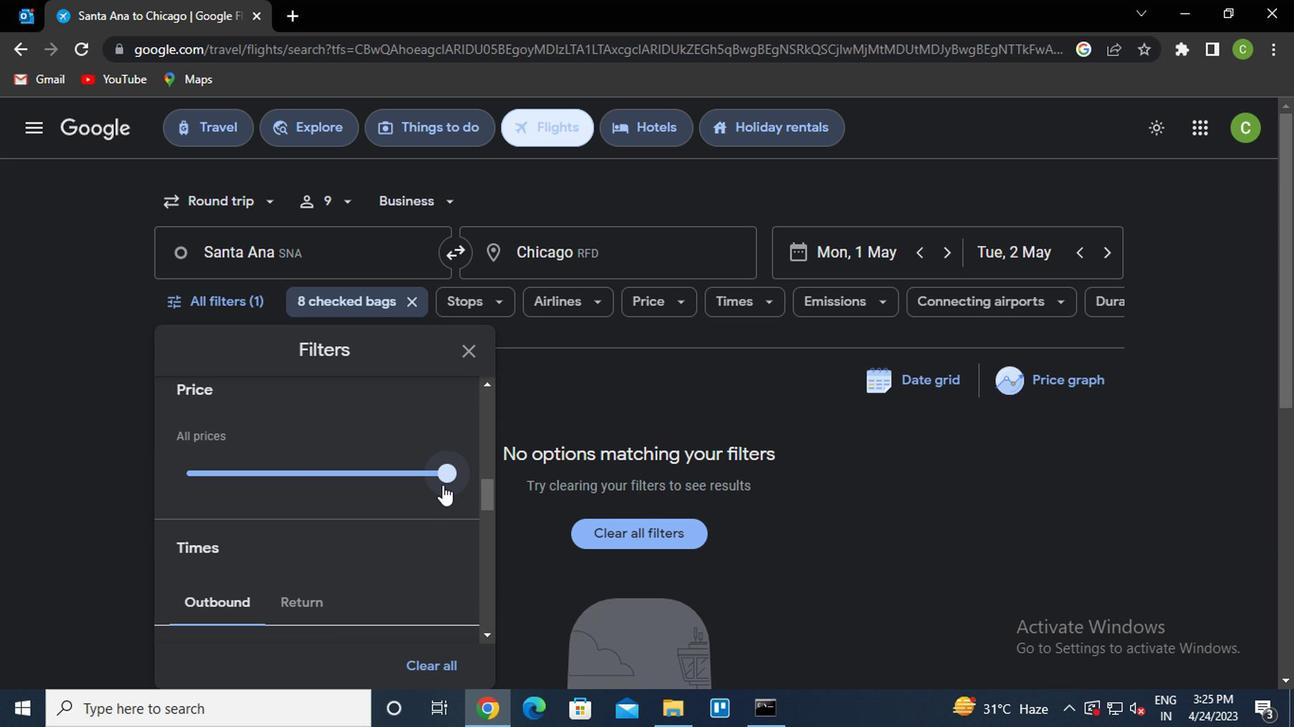 
Action: Mouse moved to (305, 512)
Screenshot: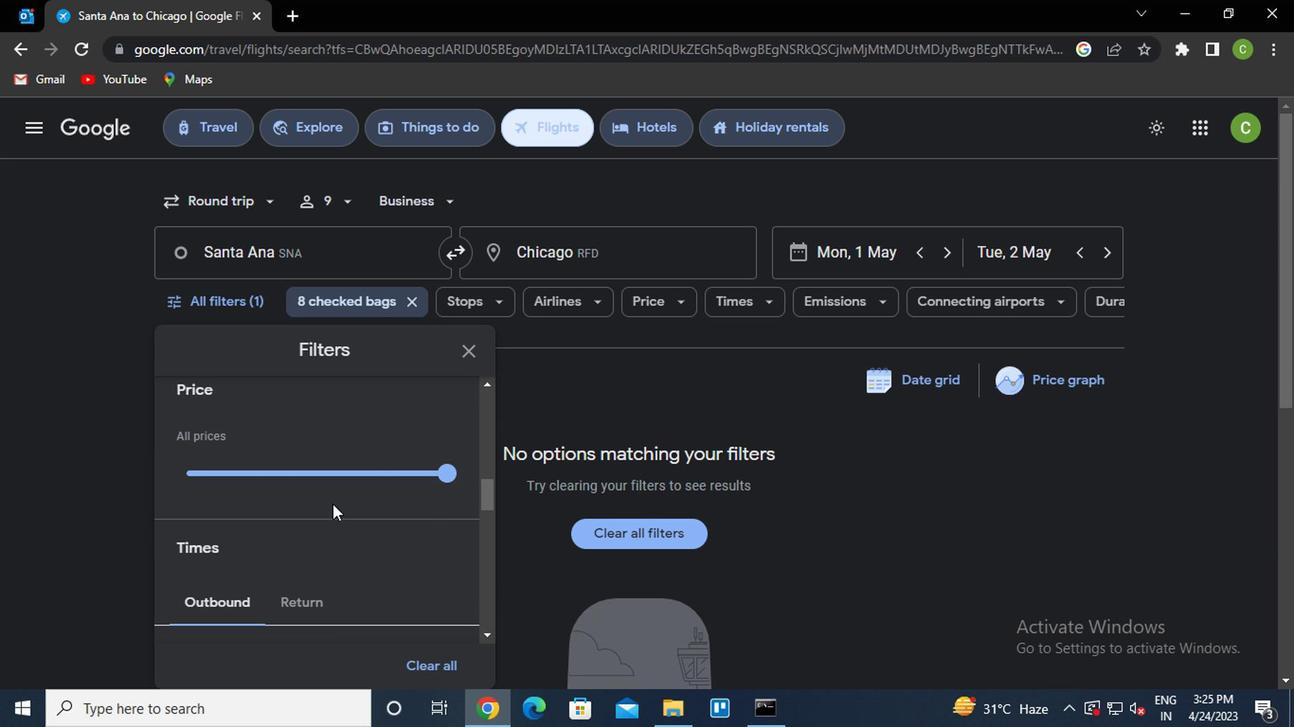 
Action: Mouse scrolled (305, 512) with delta (0, 0)
Screenshot: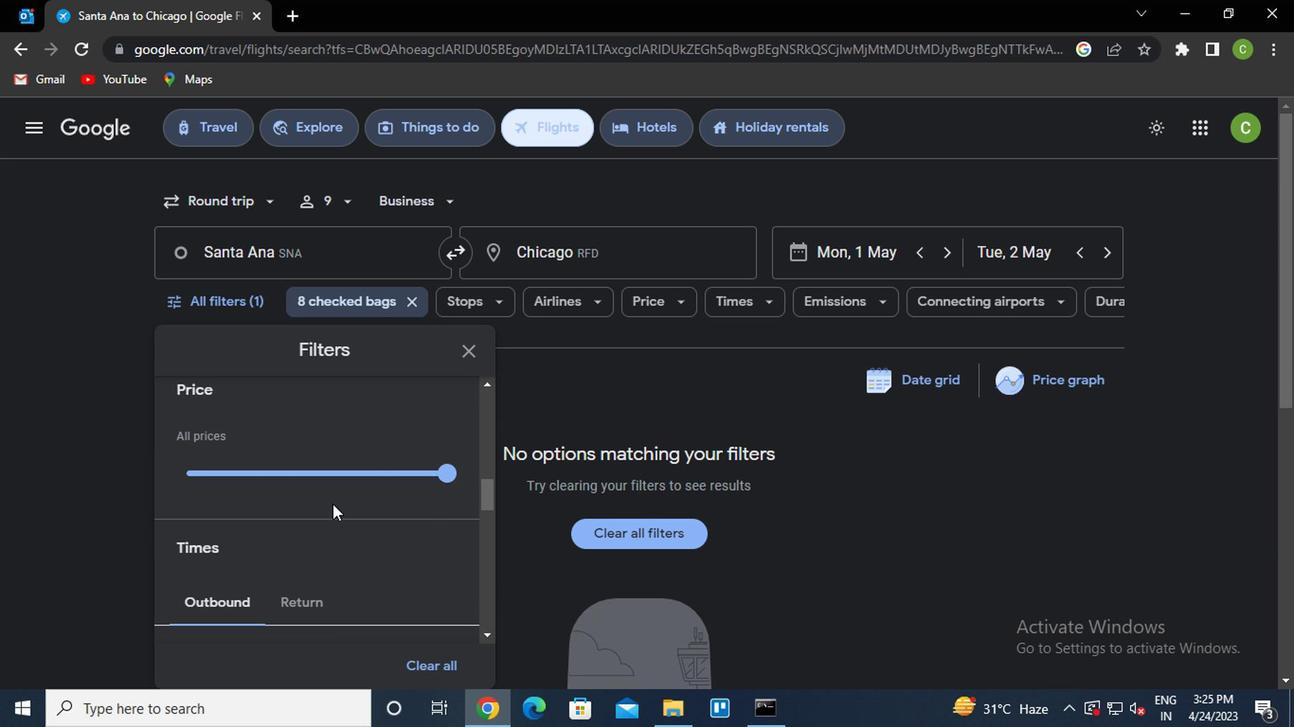 
Action: Mouse scrolled (305, 512) with delta (0, 0)
Screenshot: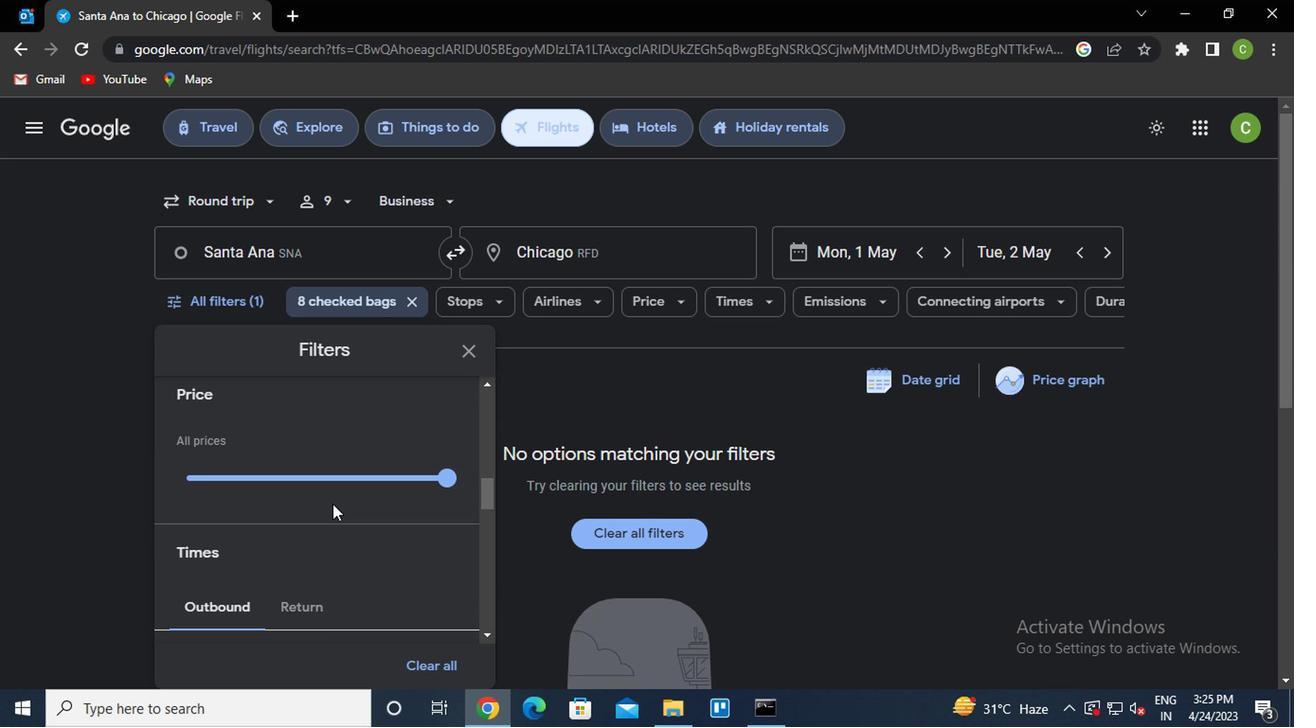 
Action: Mouse scrolled (305, 512) with delta (0, 0)
Screenshot: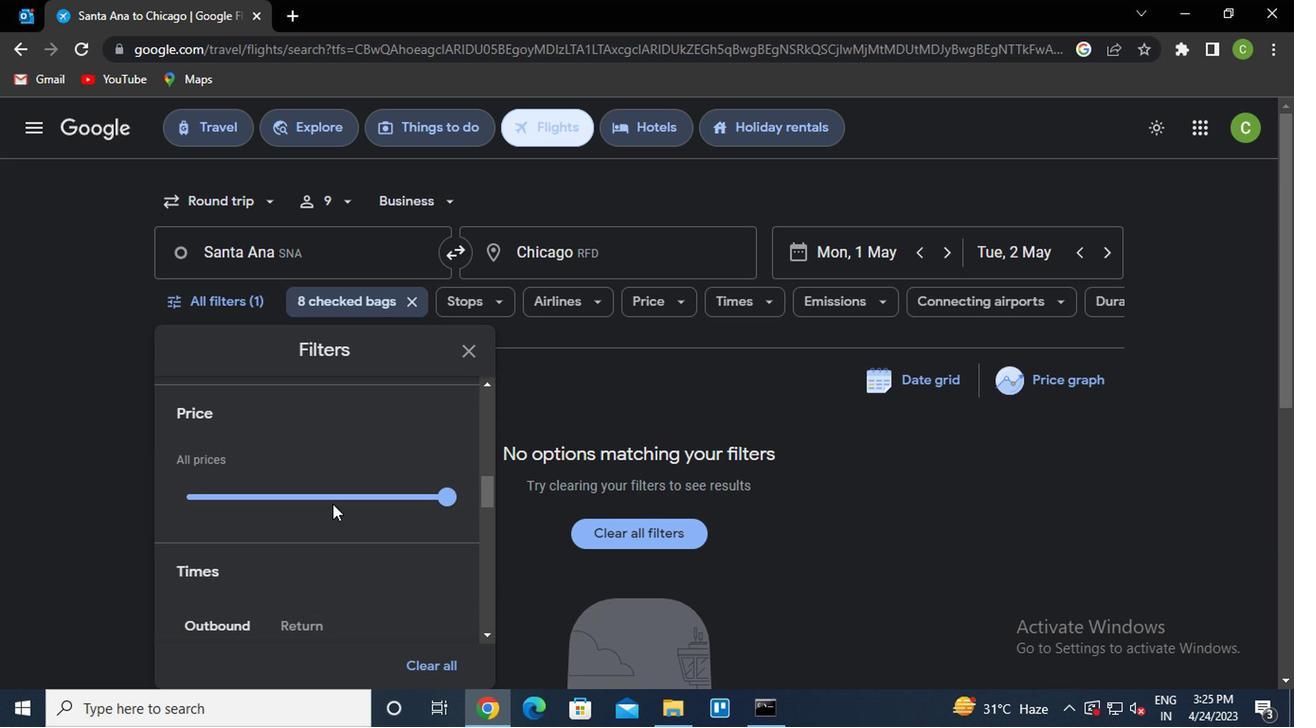 
Action: Mouse scrolled (305, 510) with delta (0, -1)
Screenshot: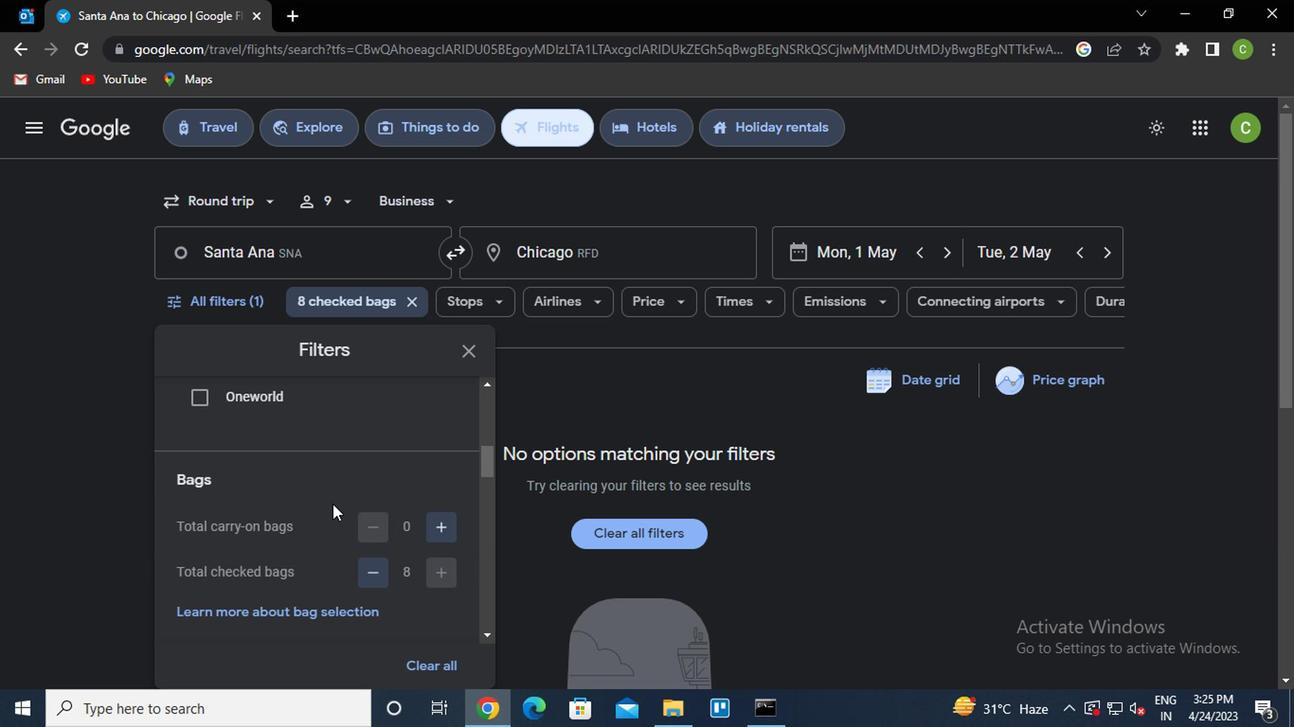 
Action: Mouse scrolled (305, 510) with delta (0, -1)
Screenshot: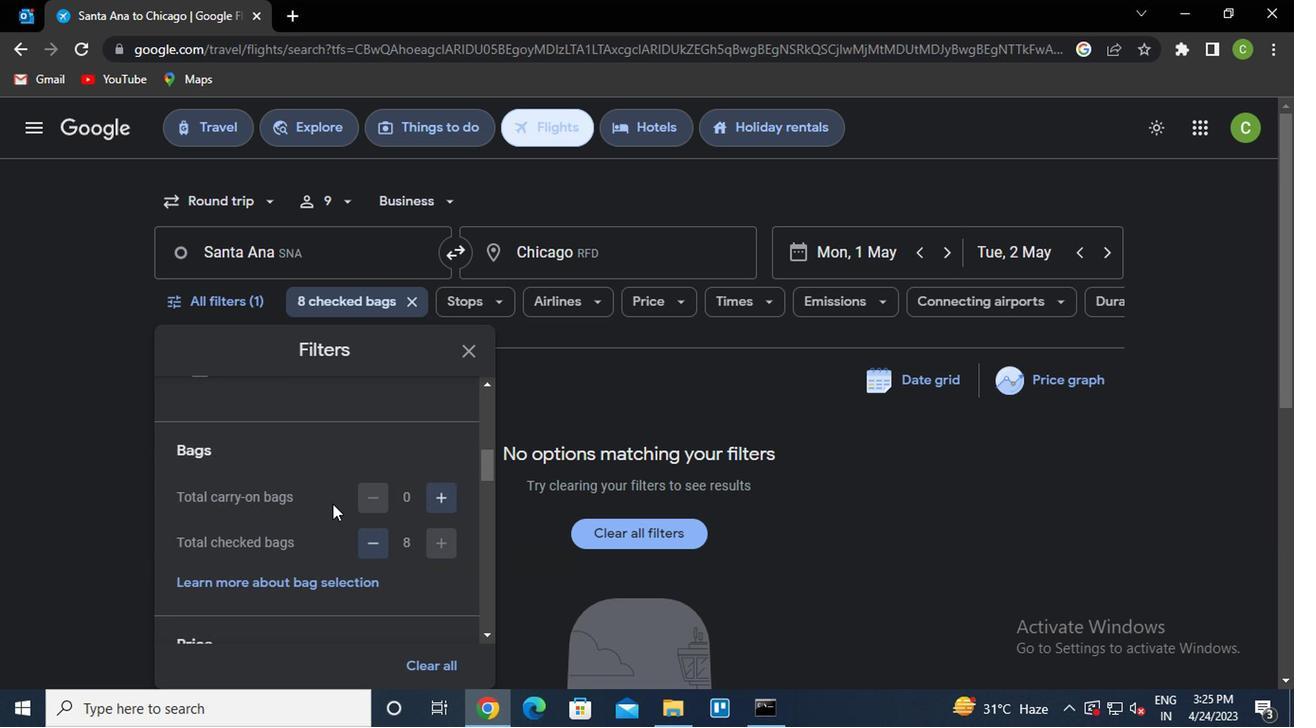 
Action: Mouse scrolled (305, 510) with delta (0, -1)
Screenshot: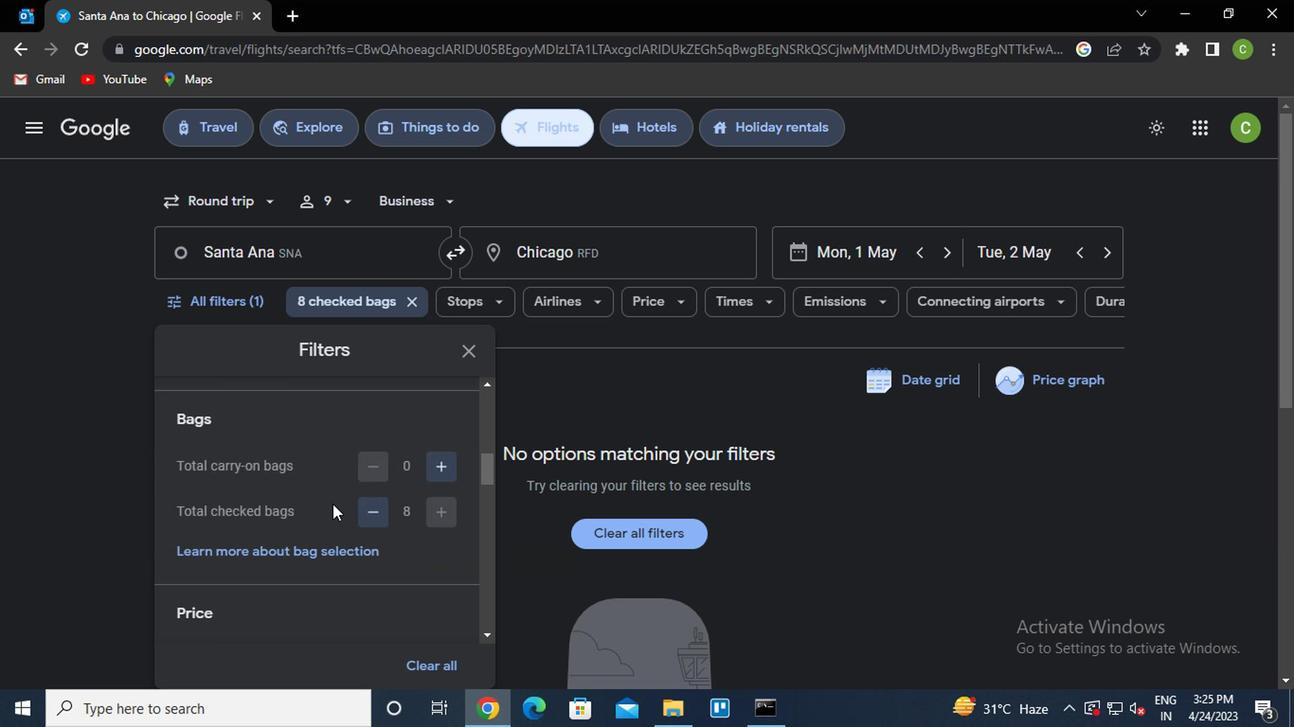 
Action: Mouse scrolled (305, 510) with delta (0, -1)
Screenshot: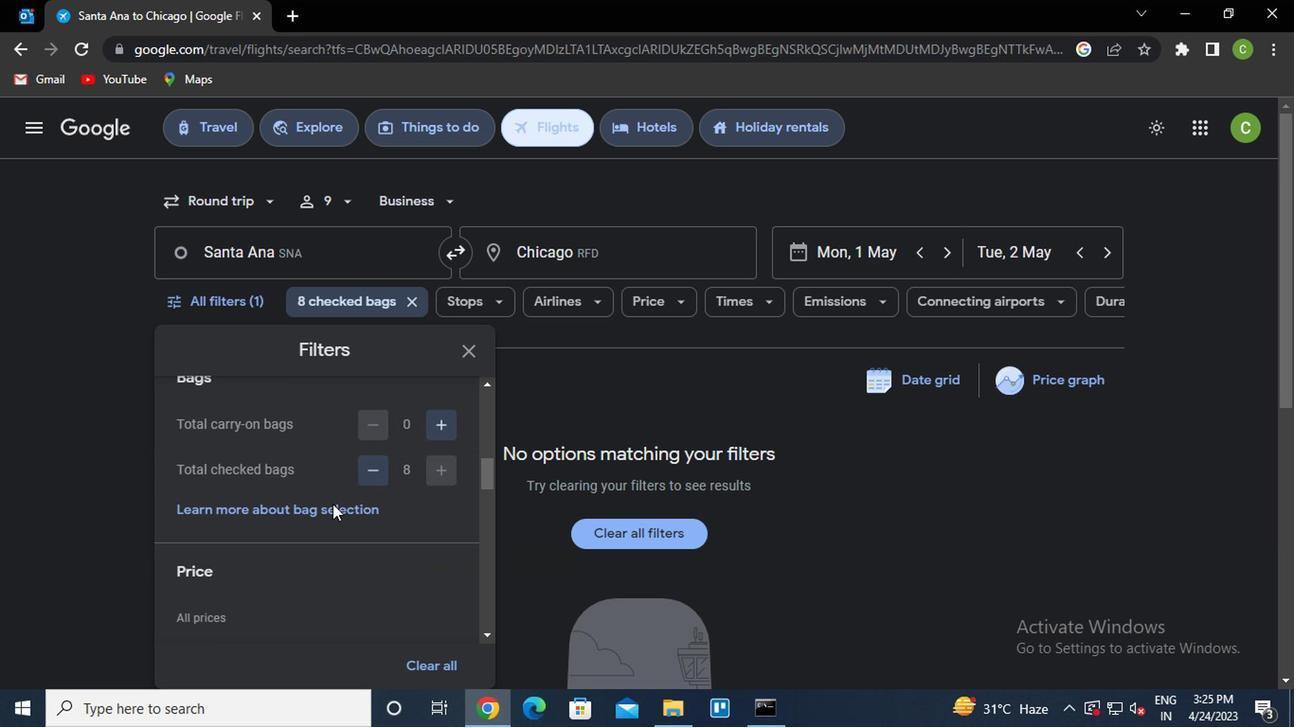 
Action: Mouse scrolled (305, 510) with delta (0, -1)
Screenshot: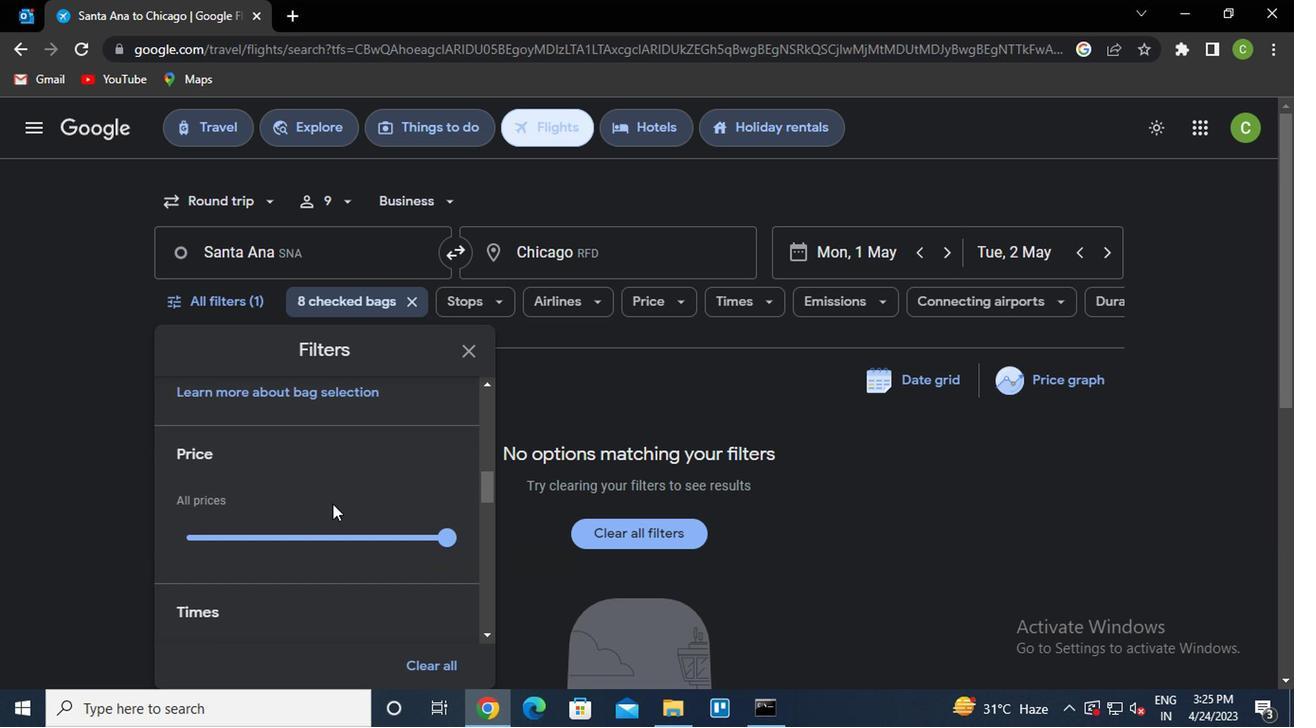 
Action: Mouse moved to (161, 548)
Screenshot: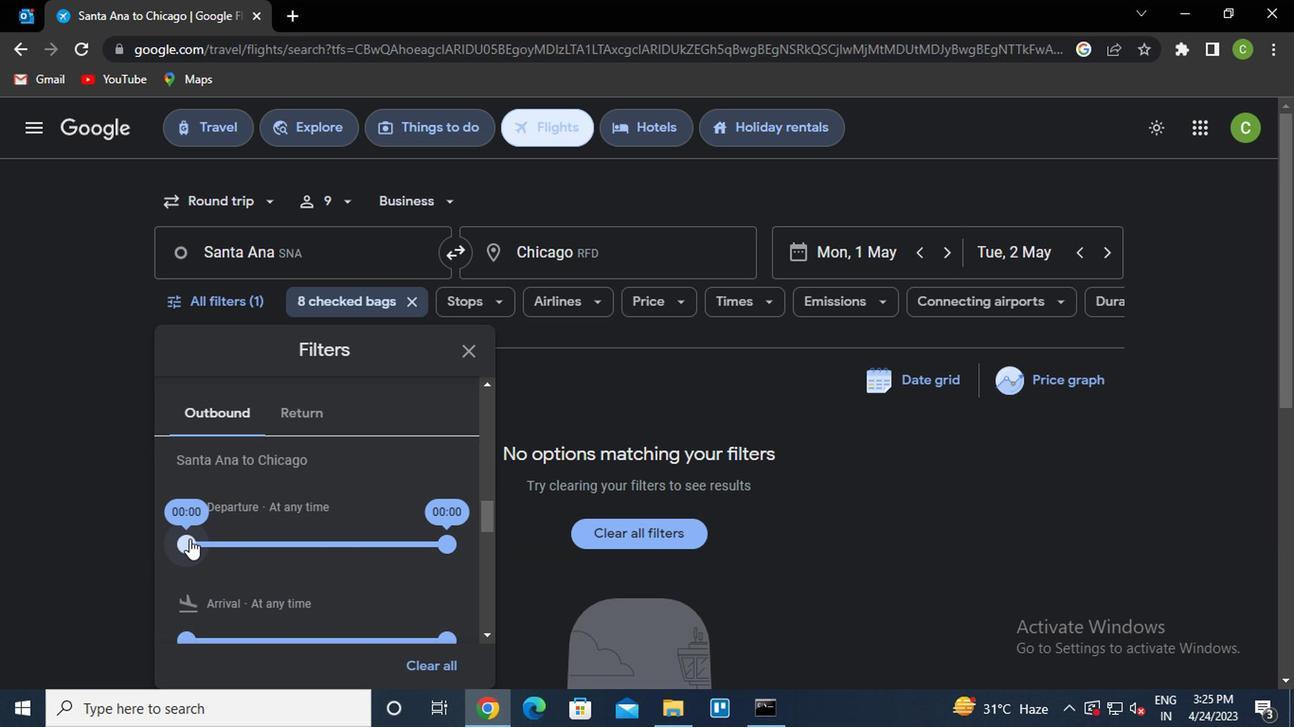 
Action: Mouse pressed left at (161, 548)
Screenshot: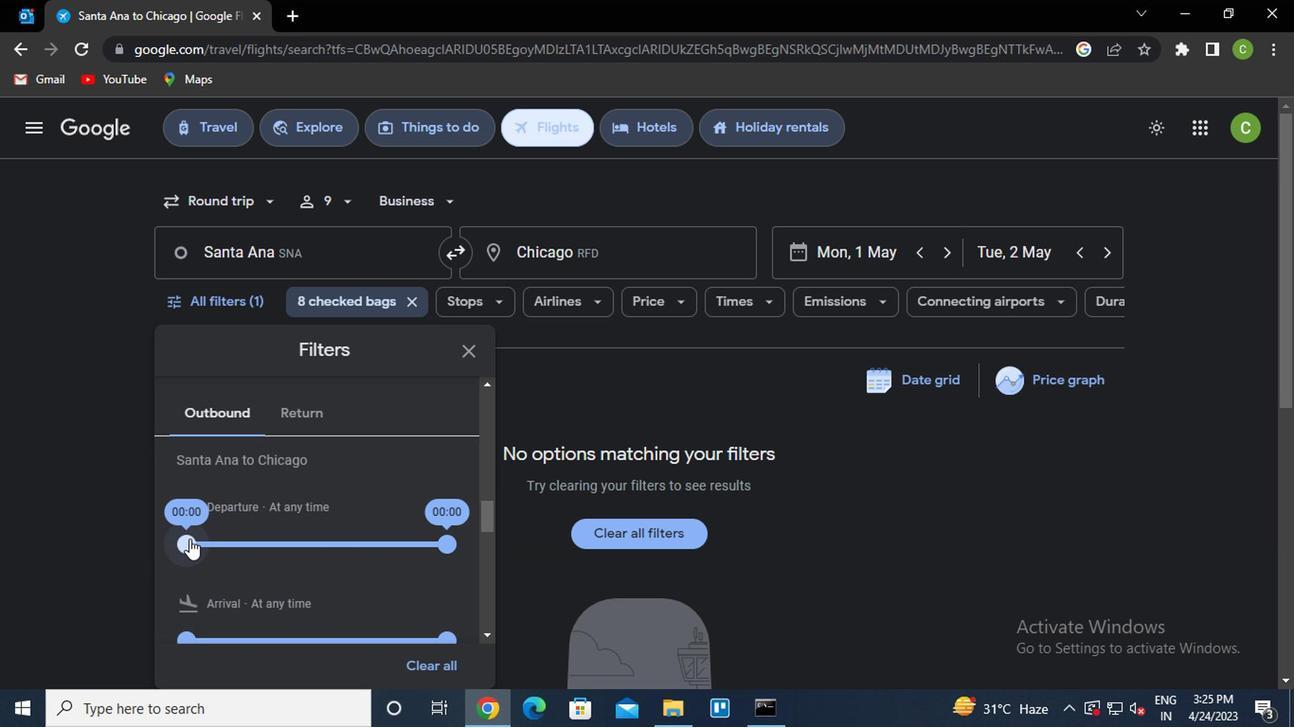 
Action: Mouse moved to (415, 562)
Screenshot: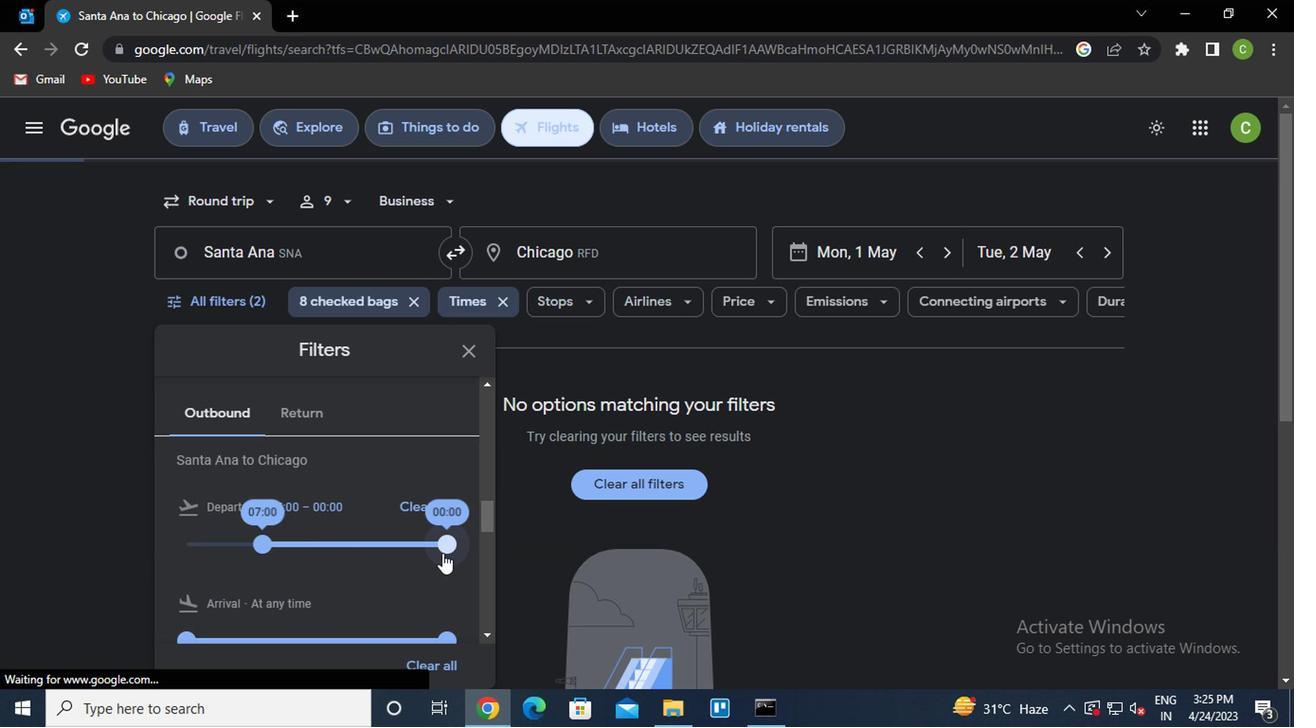 
Action: Mouse pressed left at (415, 562)
Screenshot: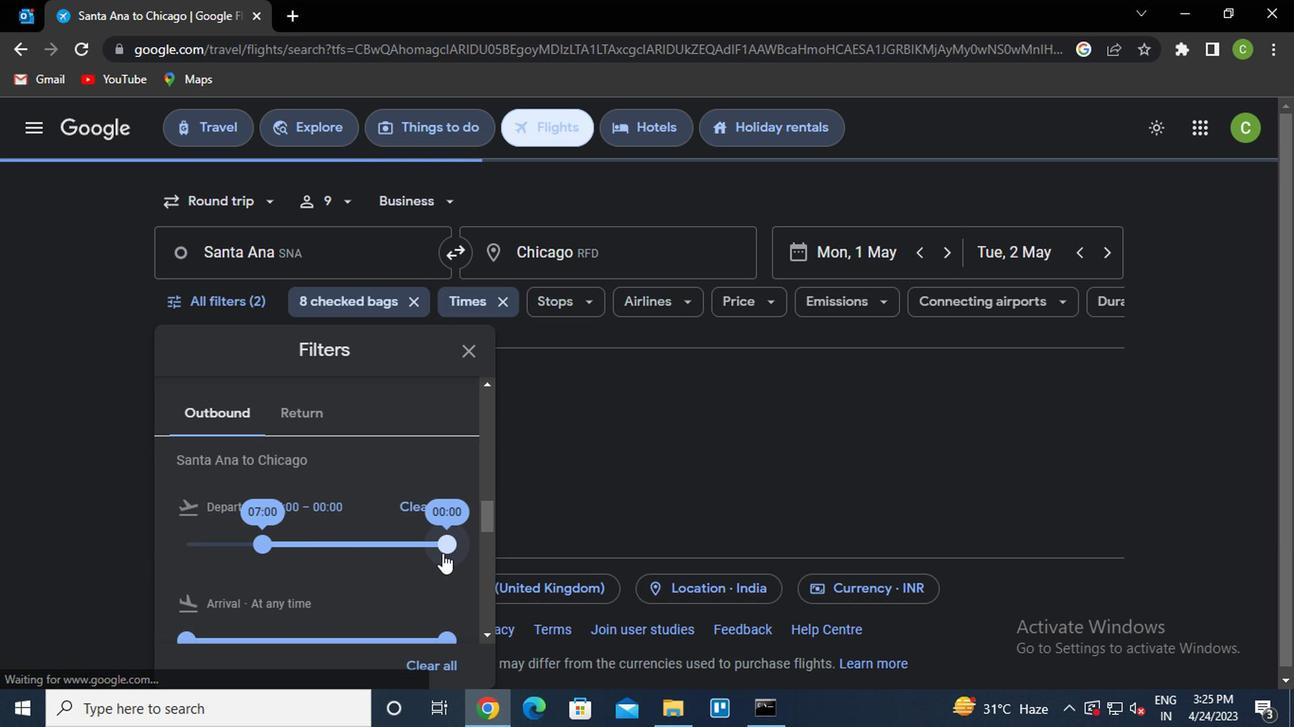 
Action: Mouse moved to (268, 413)
Screenshot: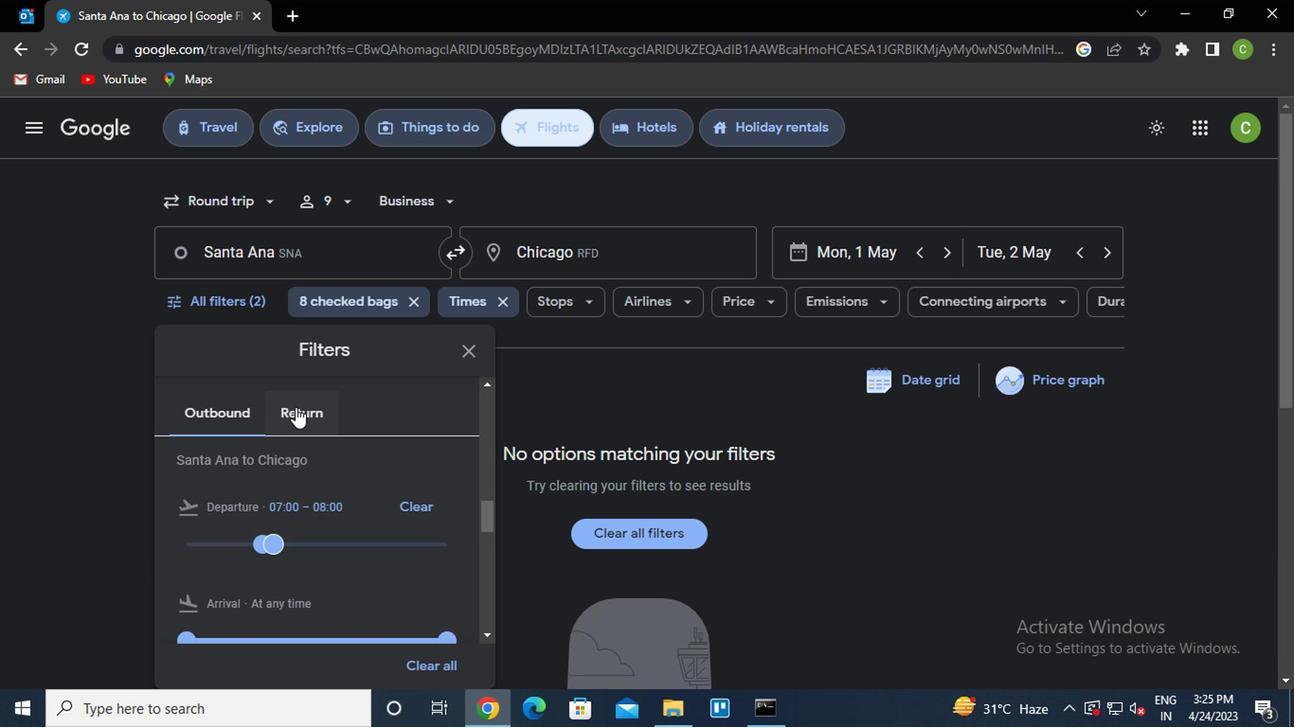 
Action: Mouse pressed left at (268, 413)
Screenshot: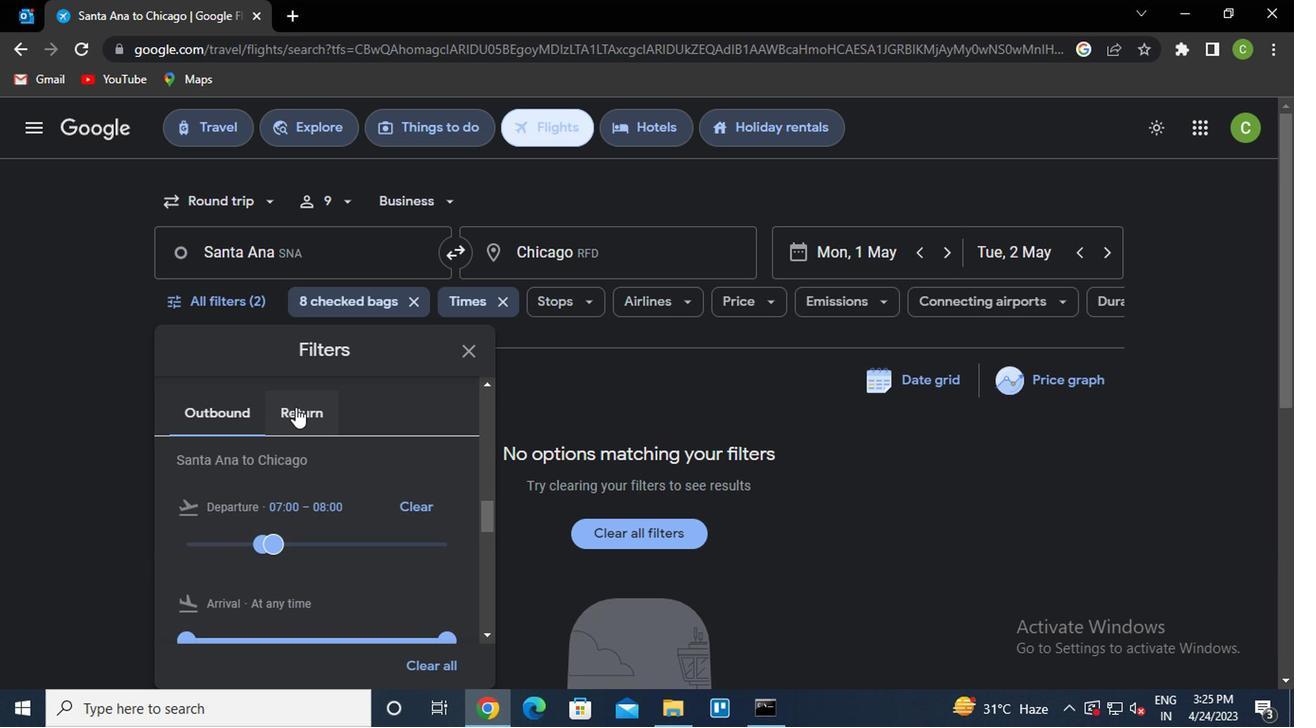 
Action: Mouse moved to (158, 551)
Screenshot: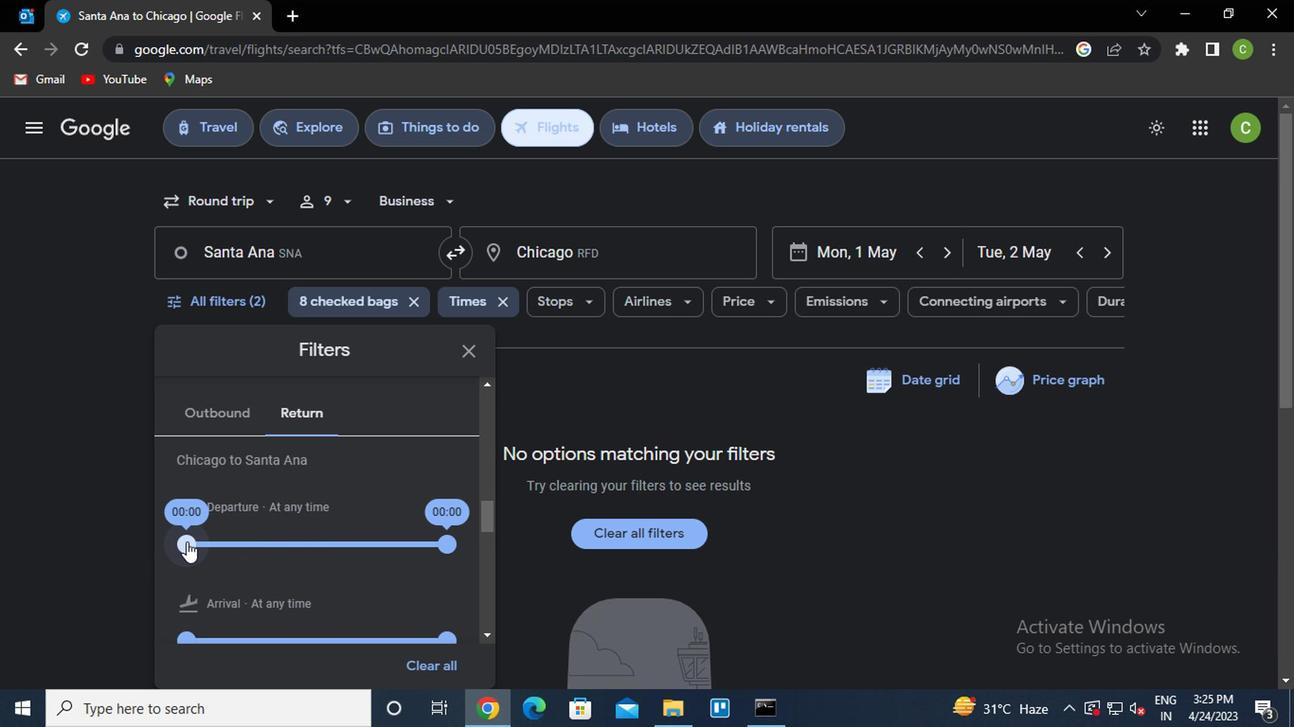 
Action: Mouse pressed left at (158, 551)
Screenshot: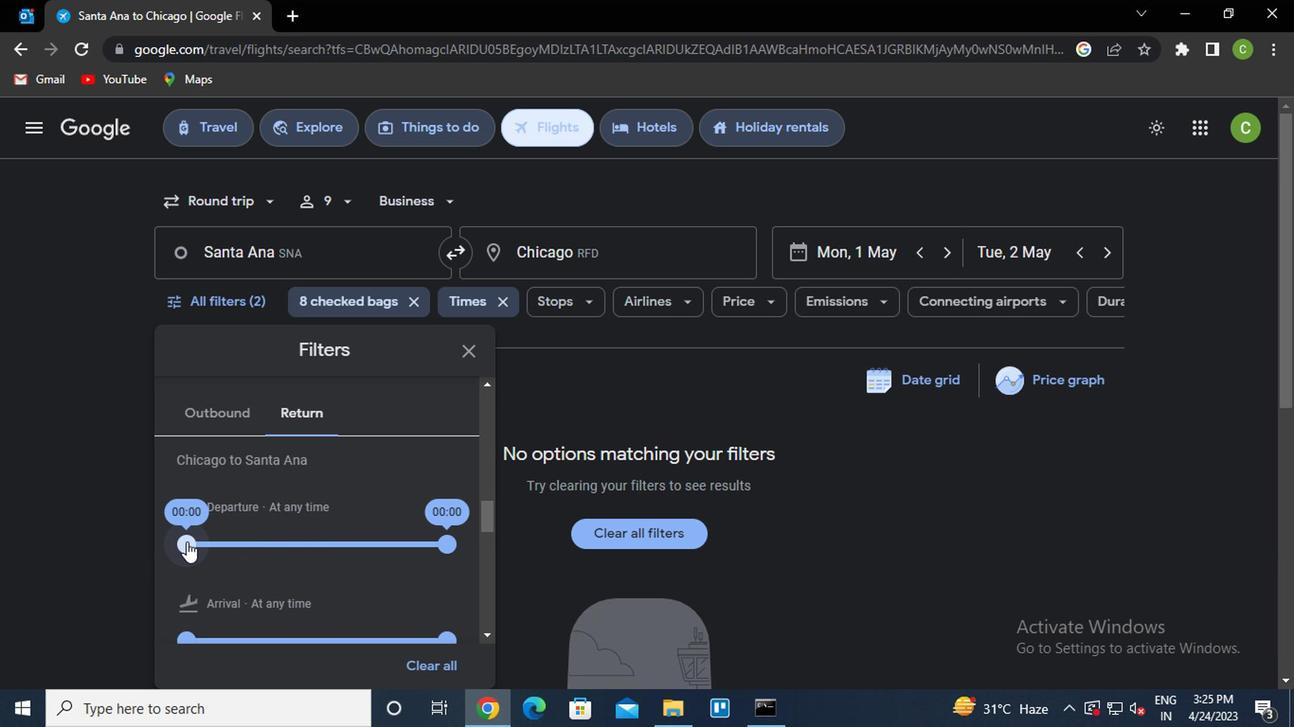 
Action: Mouse moved to (425, 552)
Screenshot: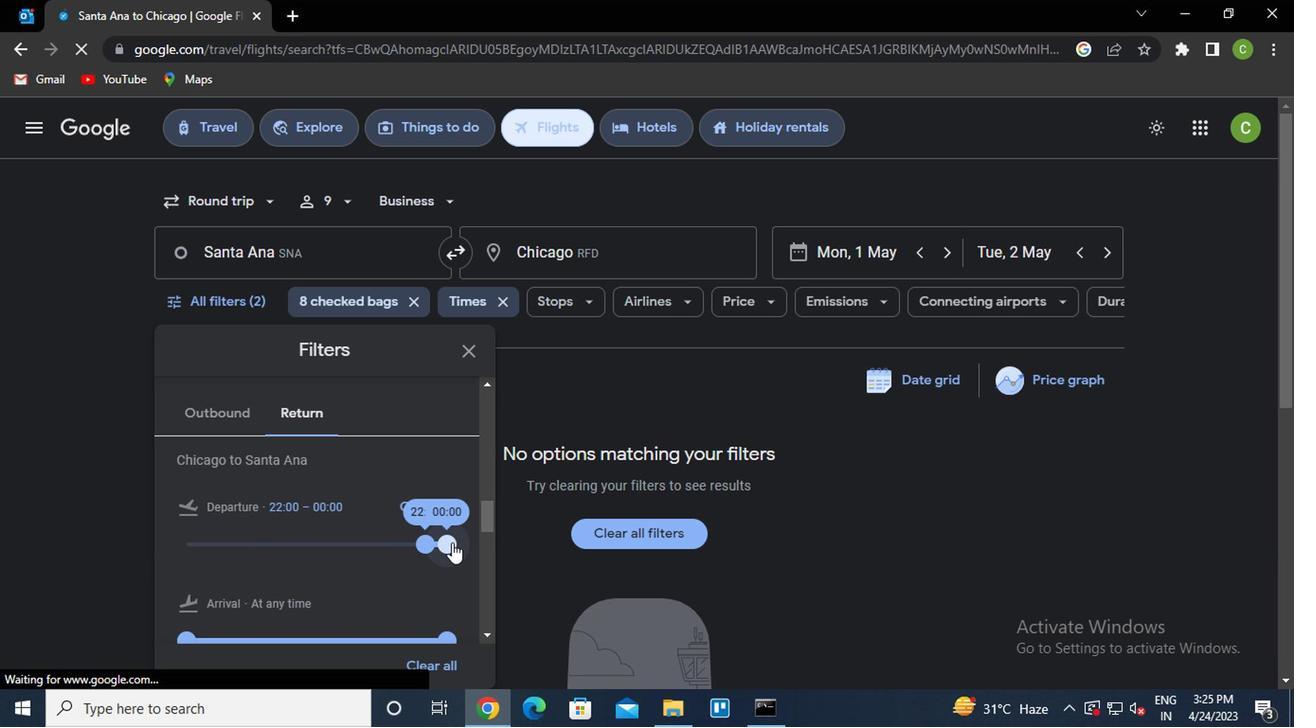 
Action: Mouse pressed left at (425, 552)
Screenshot: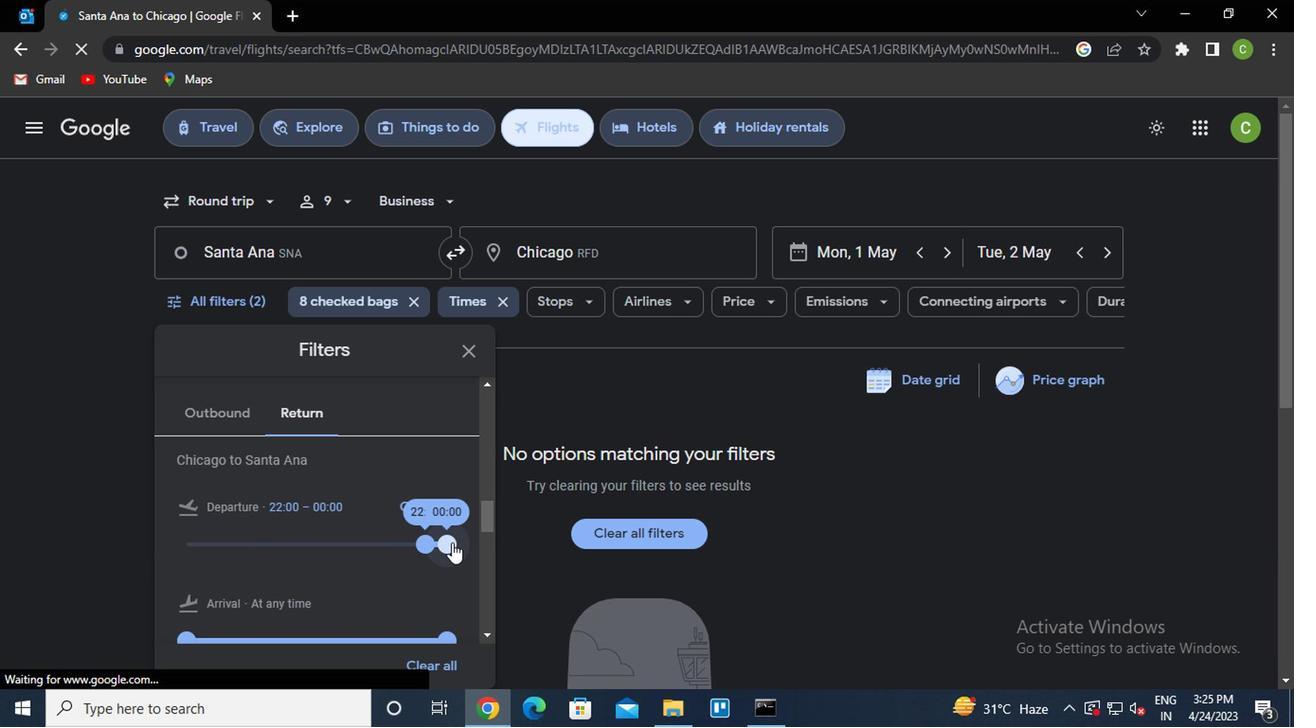 
Action: Mouse moved to (437, 350)
Screenshot: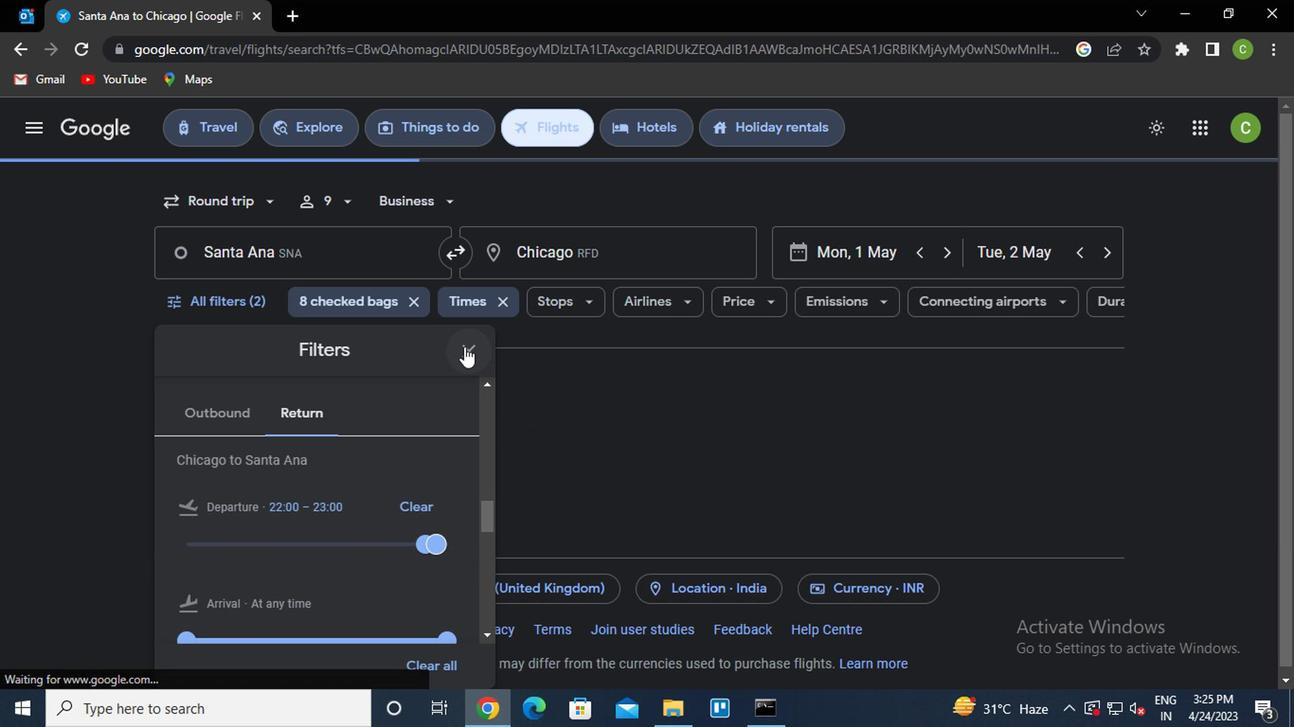 
Action: Mouse pressed left at (437, 350)
Screenshot: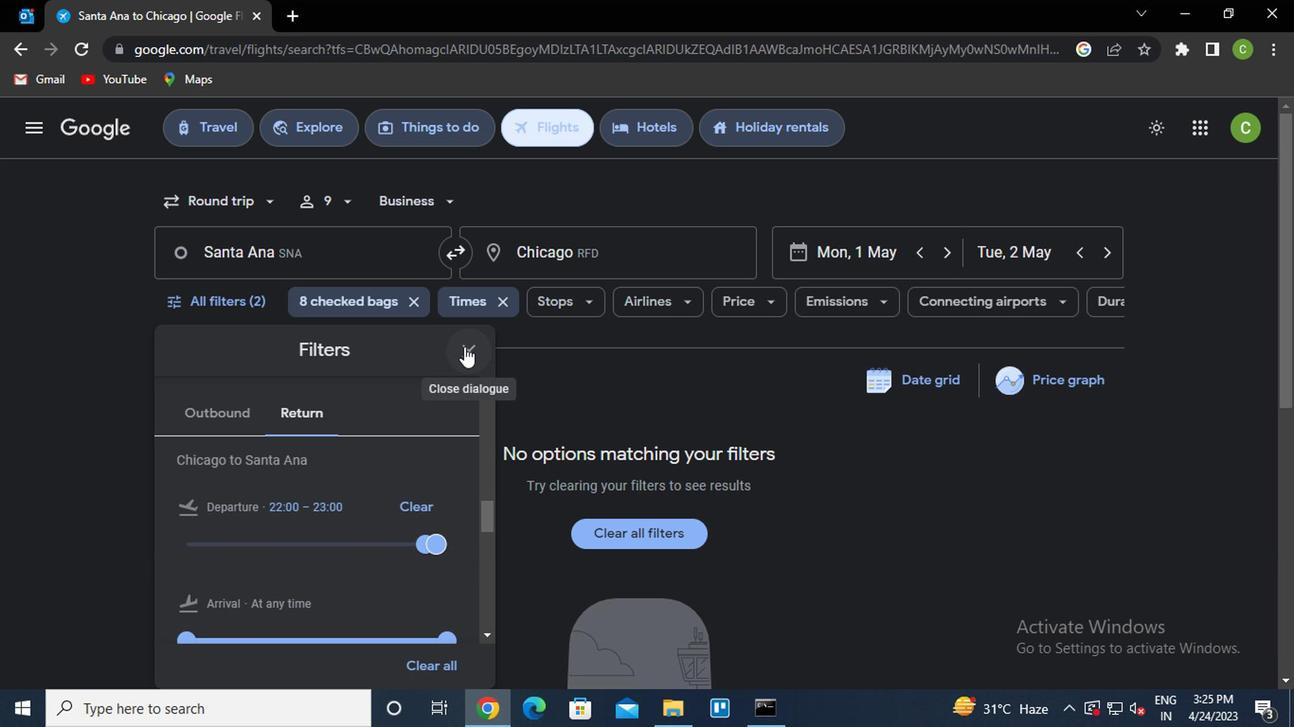 
Action: Mouse moved to (561, 661)
Screenshot: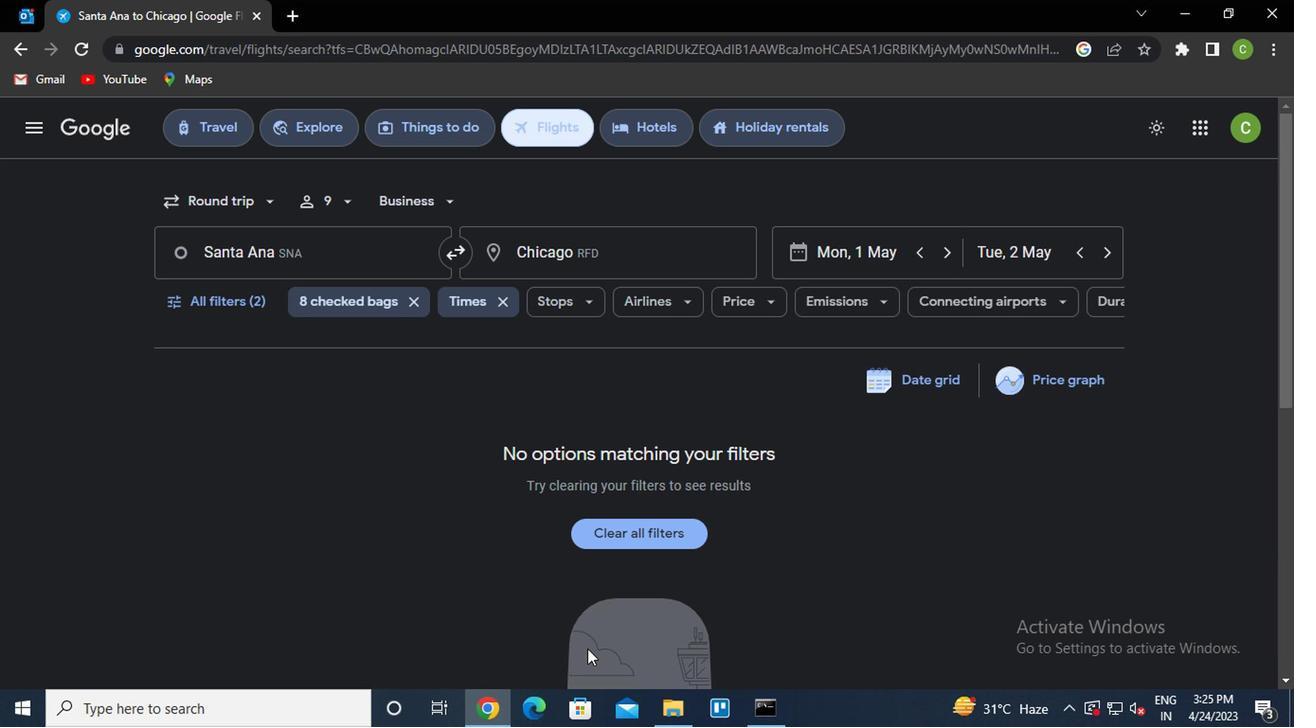 
